 Task: Send an email with the signature Gerard Scott with the subject Update on a sick leave and the message I would like to request your input on the new employee benefits program. from softage.8@softage.net to softage.6@softage.net and softage.7@softage.net
Action: Mouse moved to (1248, 74)
Screenshot: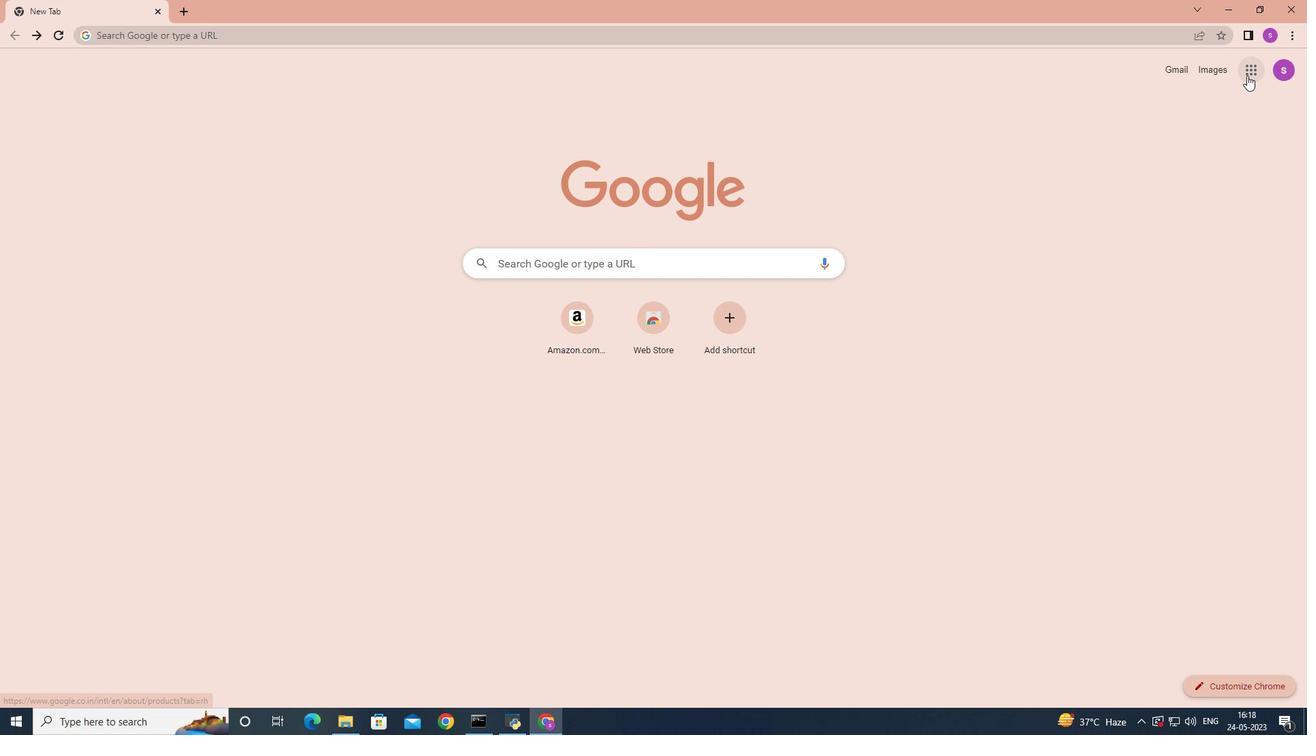 
Action: Mouse pressed left at (1248, 74)
Screenshot: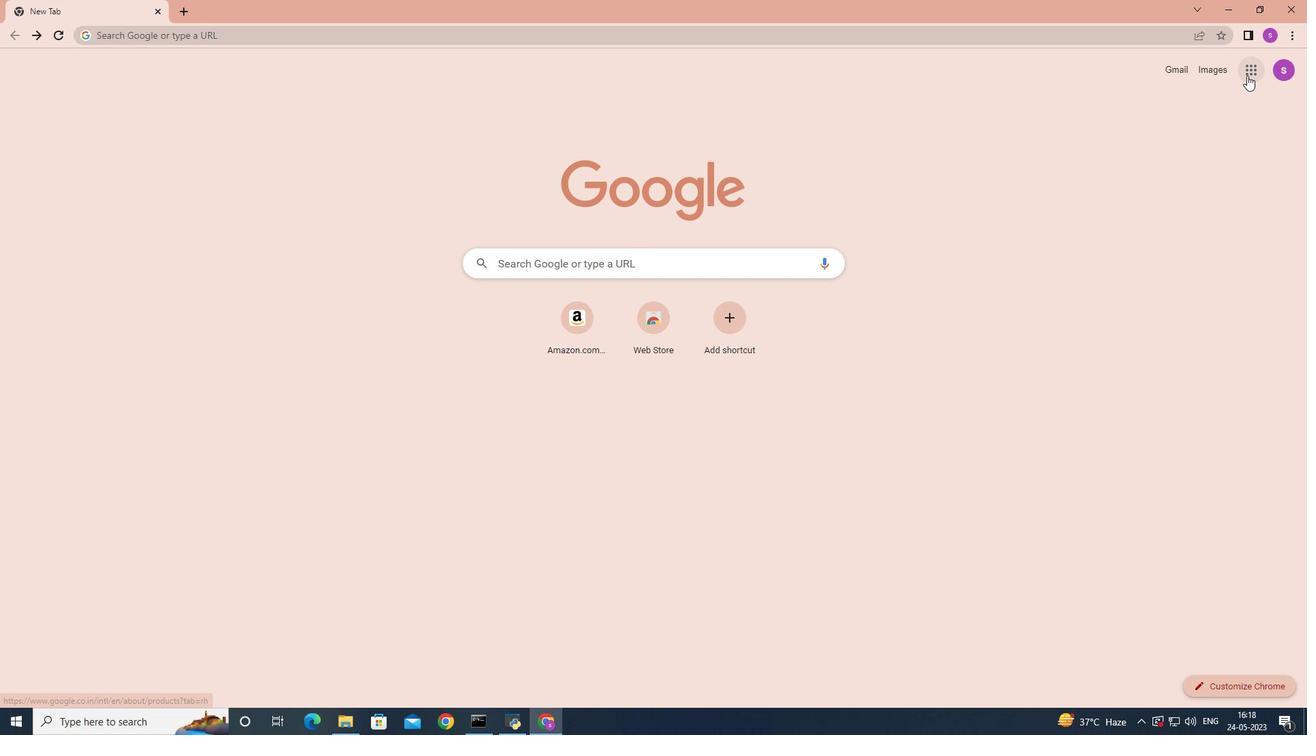 
Action: Mouse moved to (1180, 132)
Screenshot: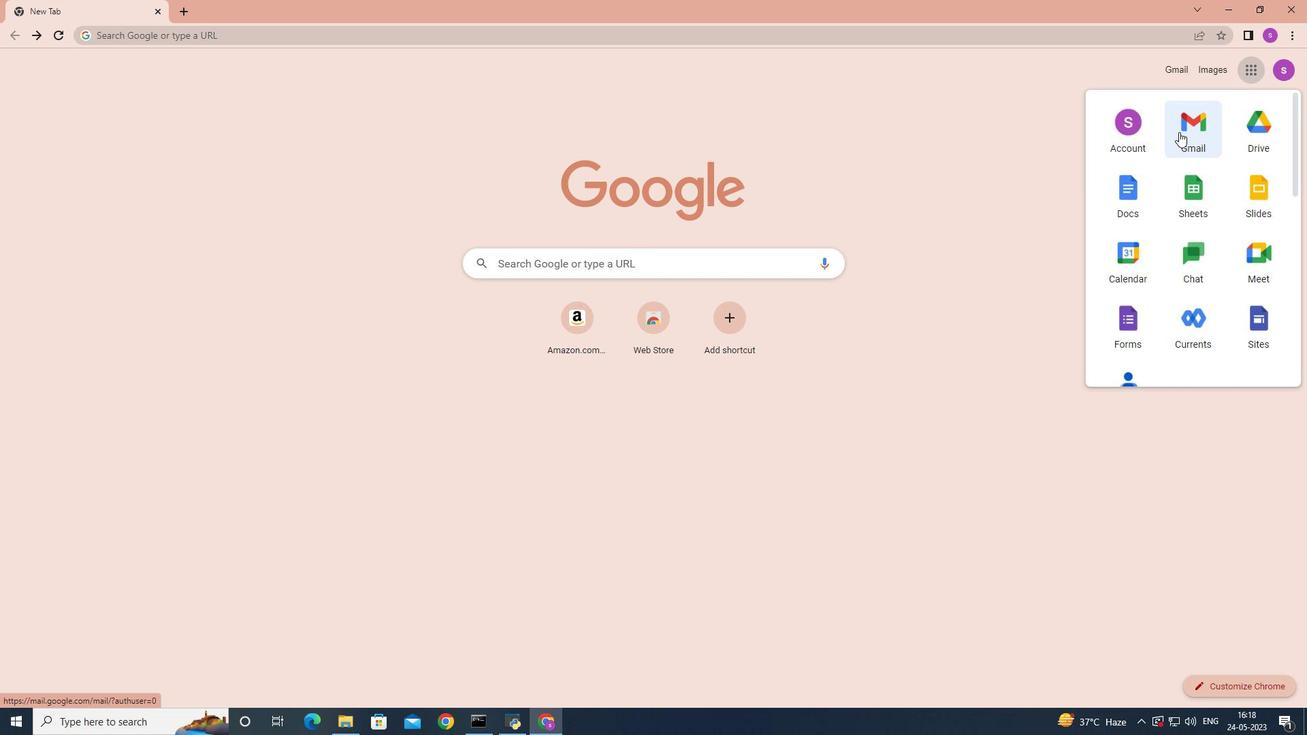 
Action: Mouse pressed left at (1180, 132)
Screenshot: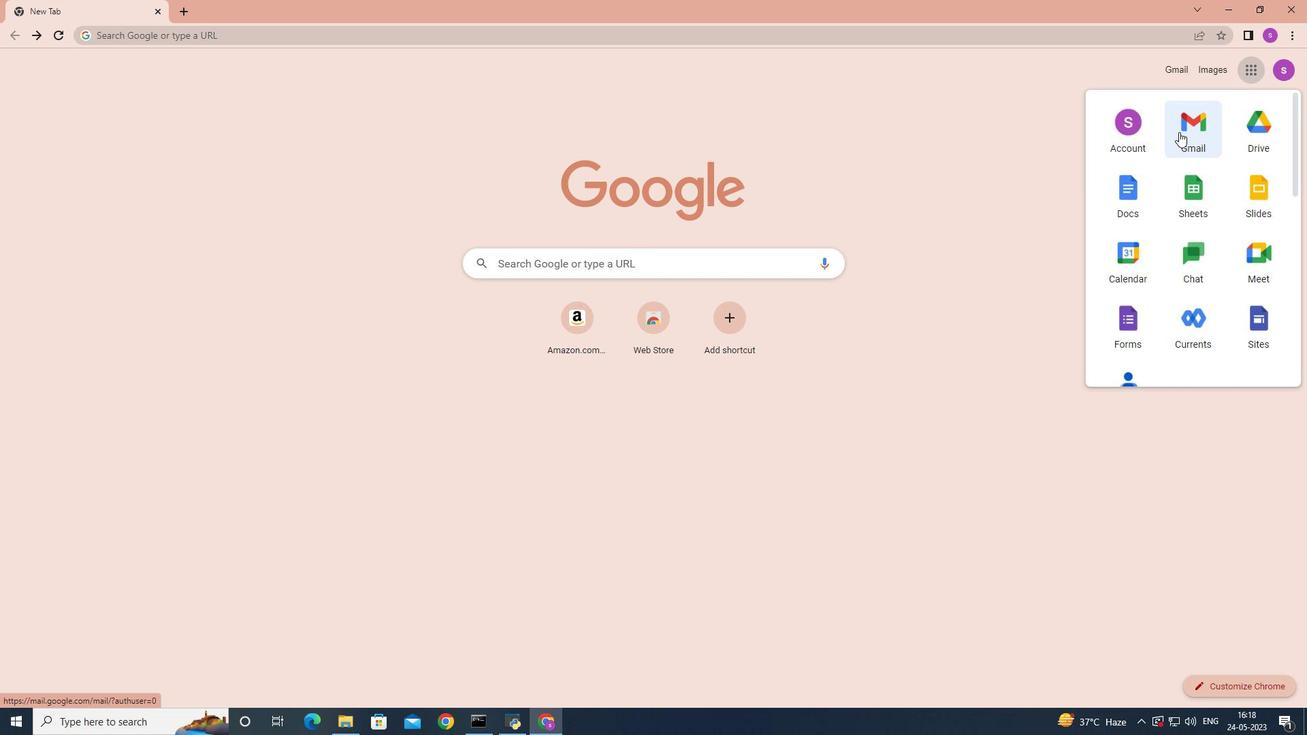 
Action: Mouse moved to (1155, 72)
Screenshot: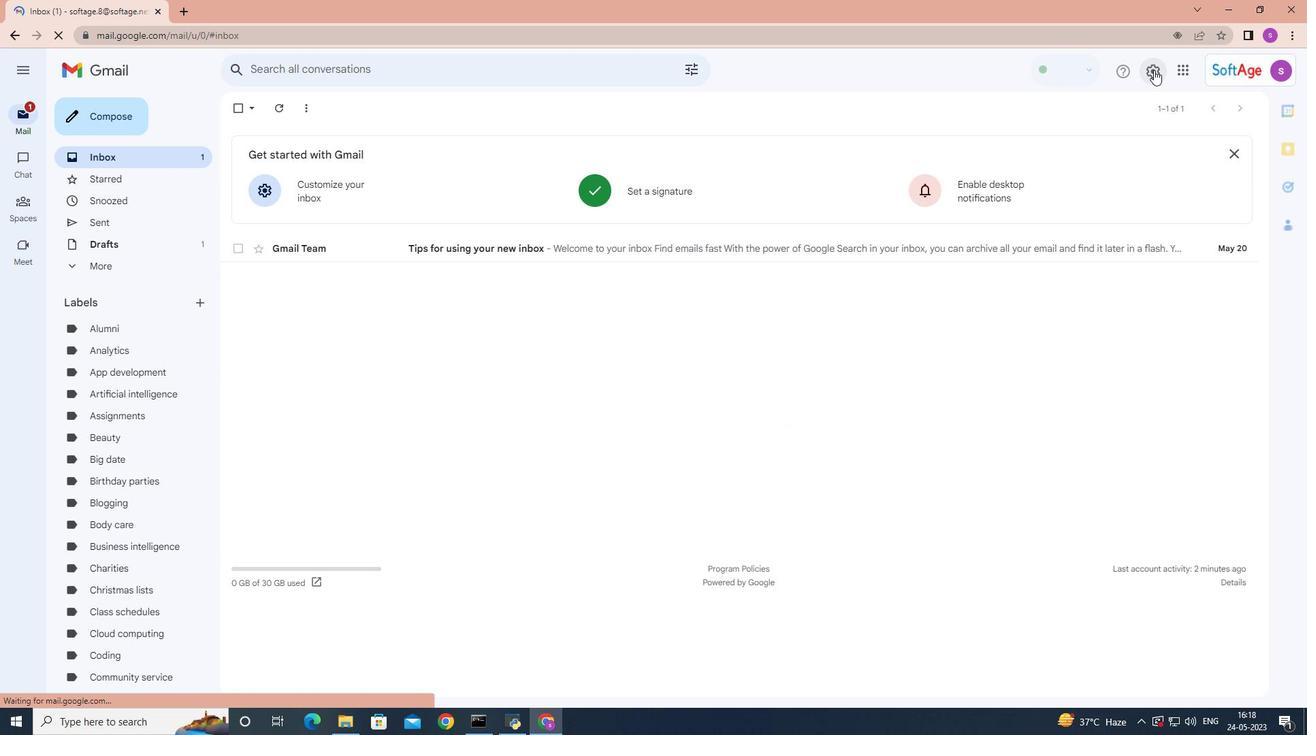 
Action: Mouse pressed left at (1155, 72)
Screenshot: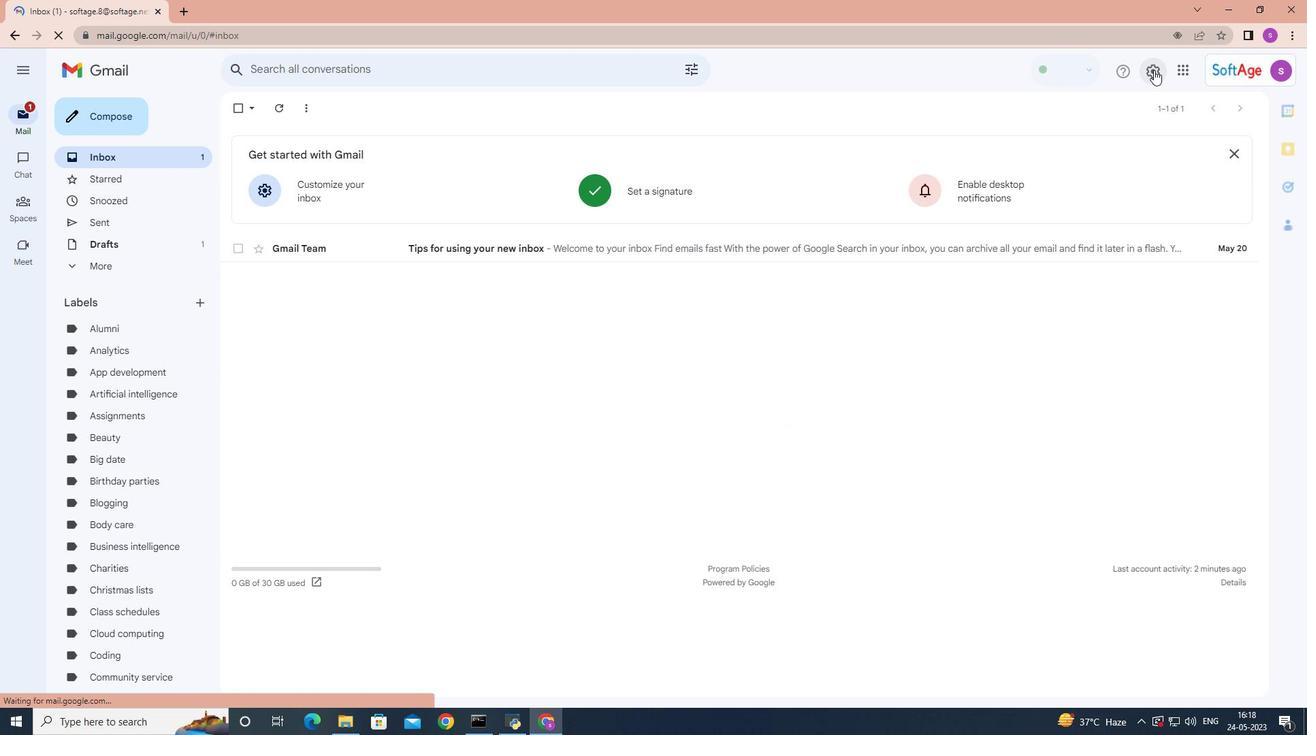 
Action: Mouse moved to (1169, 137)
Screenshot: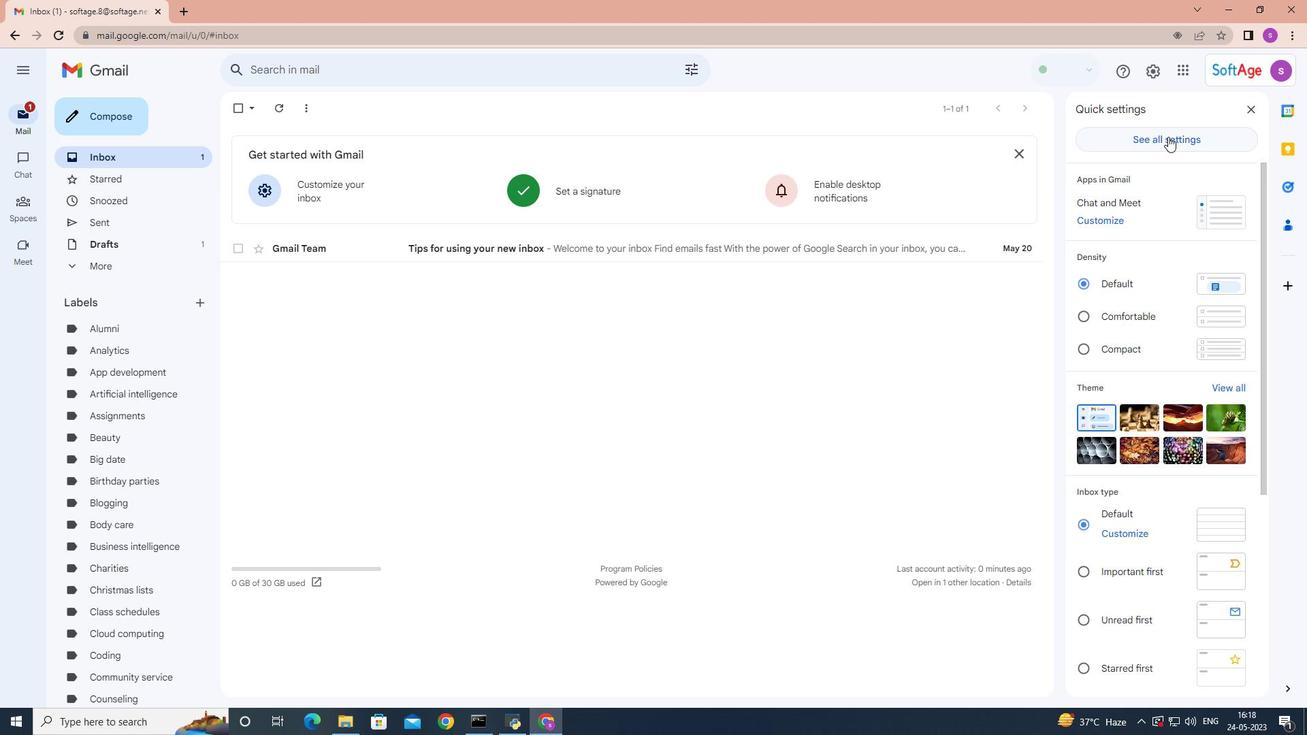 
Action: Mouse pressed left at (1169, 137)
Screenshot: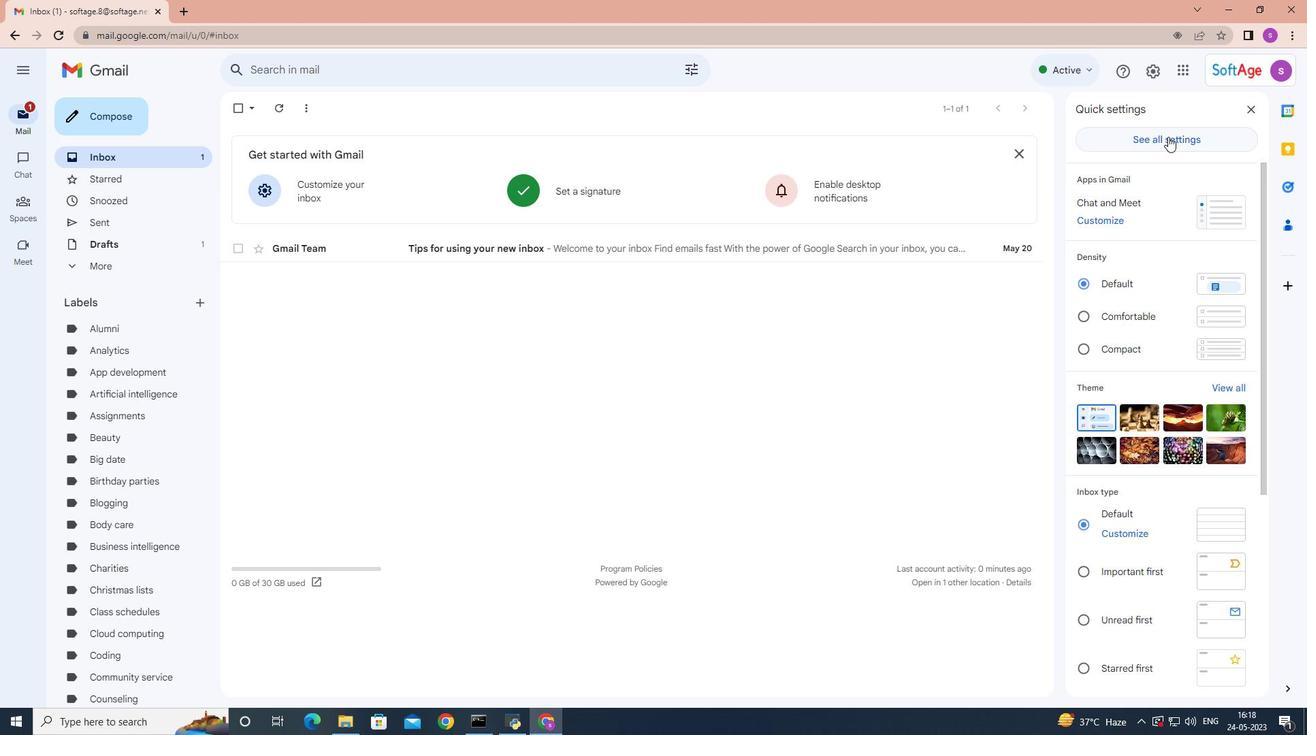 
Action: Mouse moved to (889, 258)
Screenshot: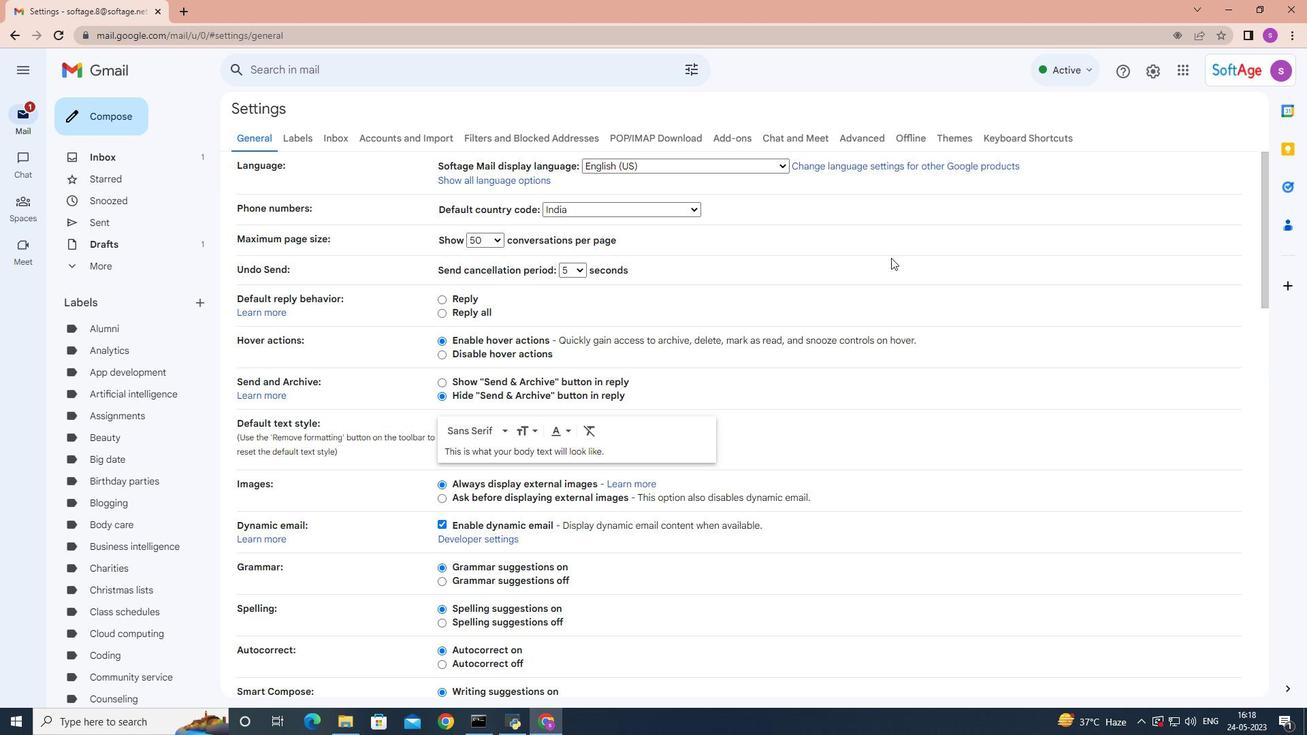 
Action: Mouse scrolled (889, 257) with delta (0, 0)
Screenshot: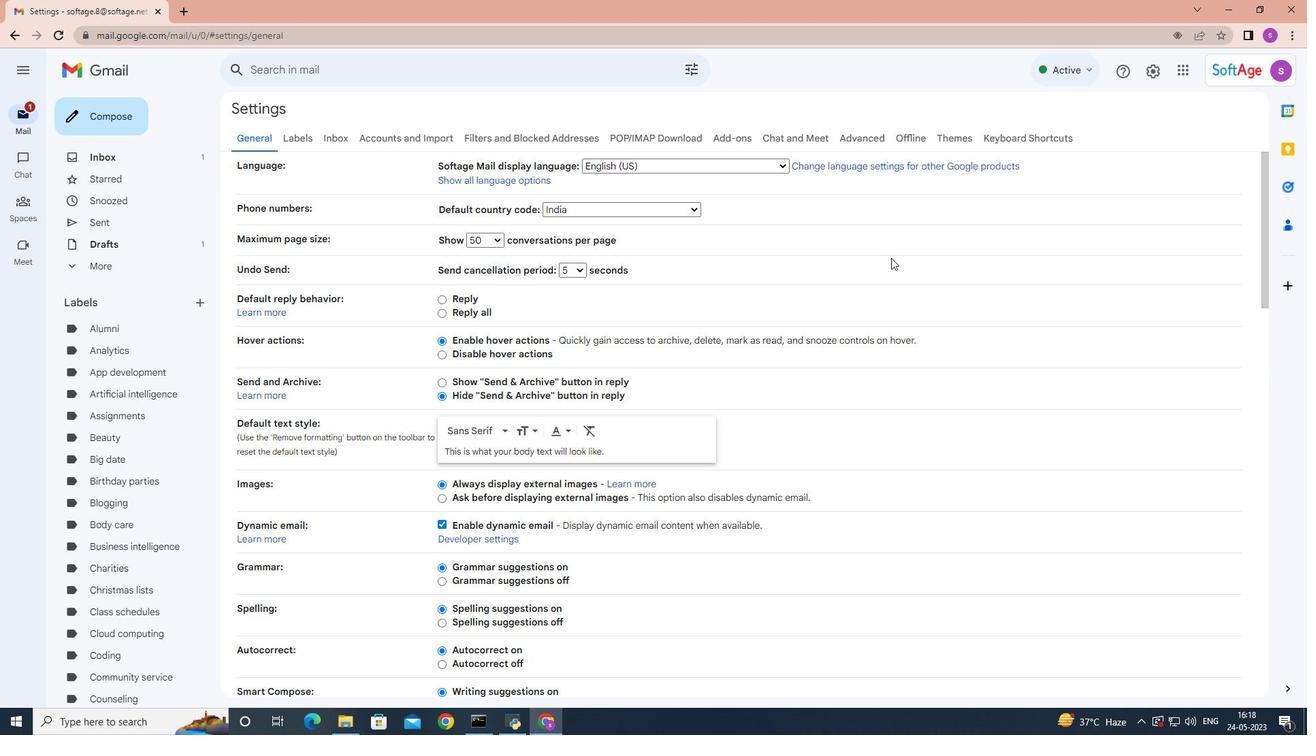 
Action: Mouse moved to (889, 258)
Screenshot: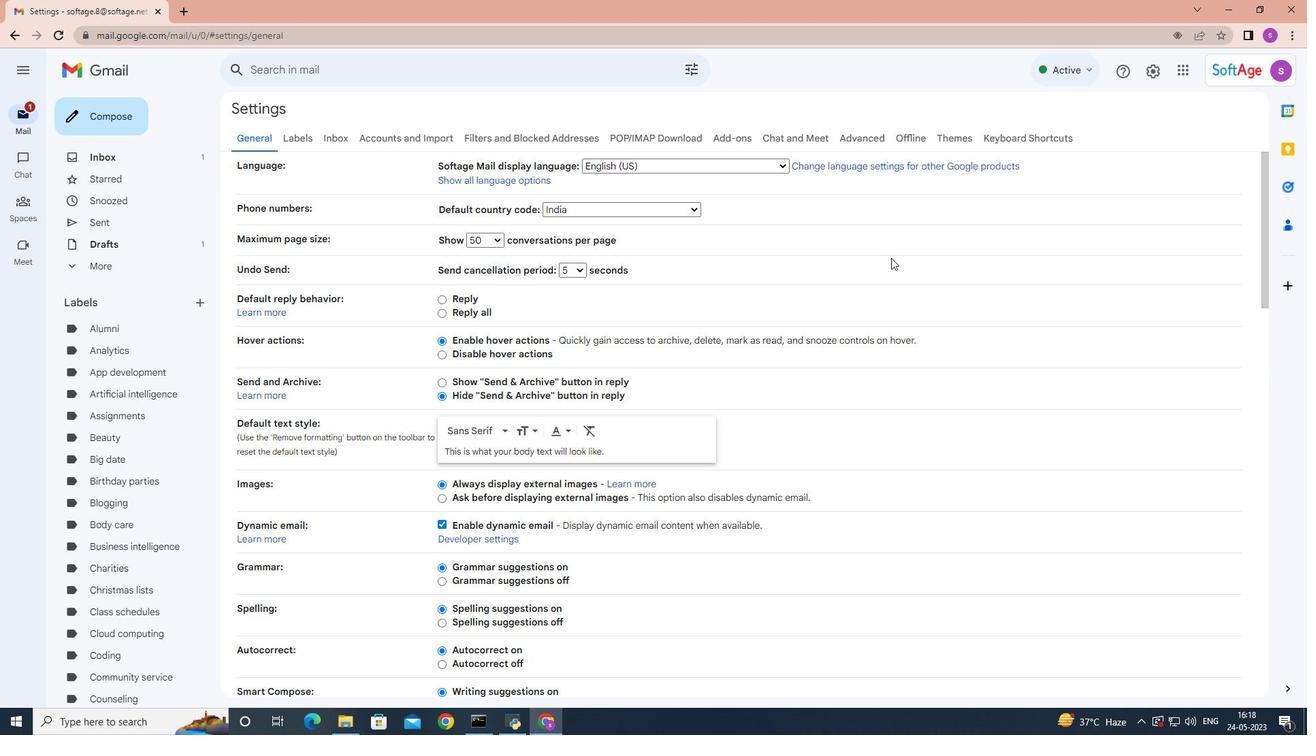 
Action: Mouse scrolled (889, 258) with delta (0, 0)
Screenshot: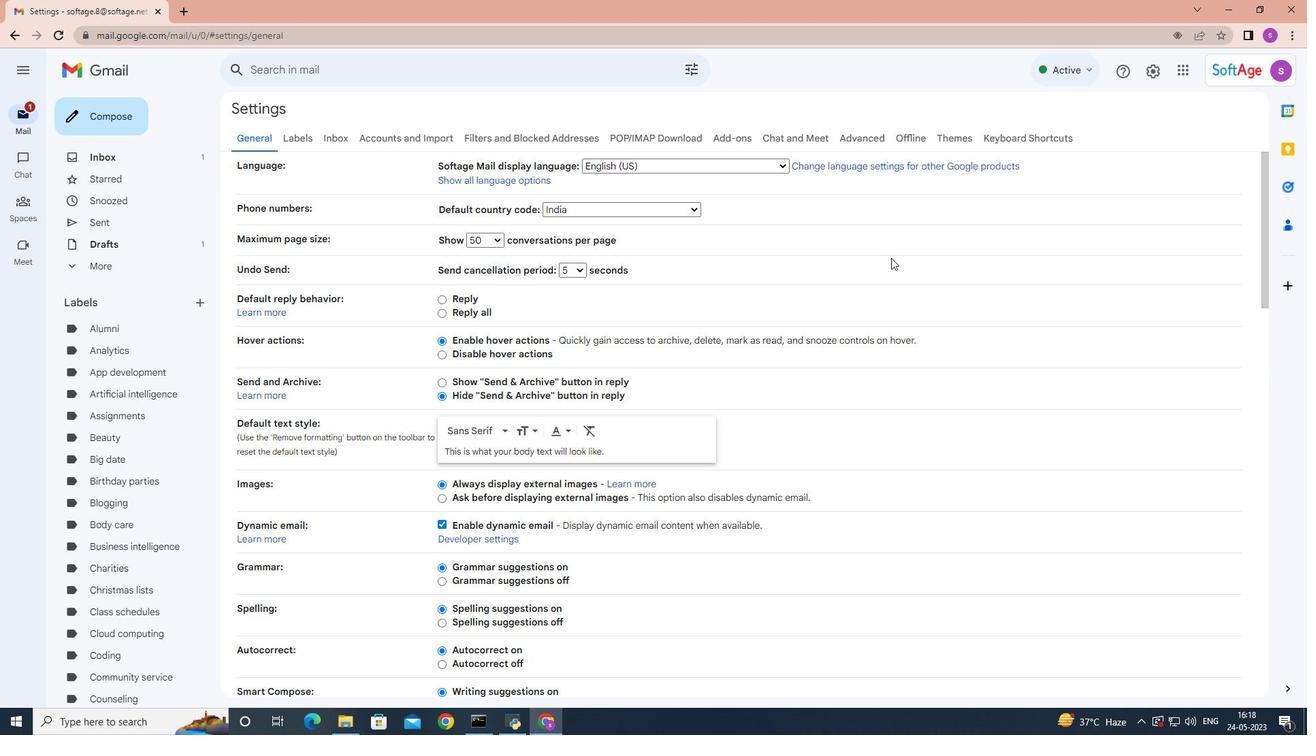 
Action: Mouse scrolled (889, 258) with delta (0, 0)
Screenshot: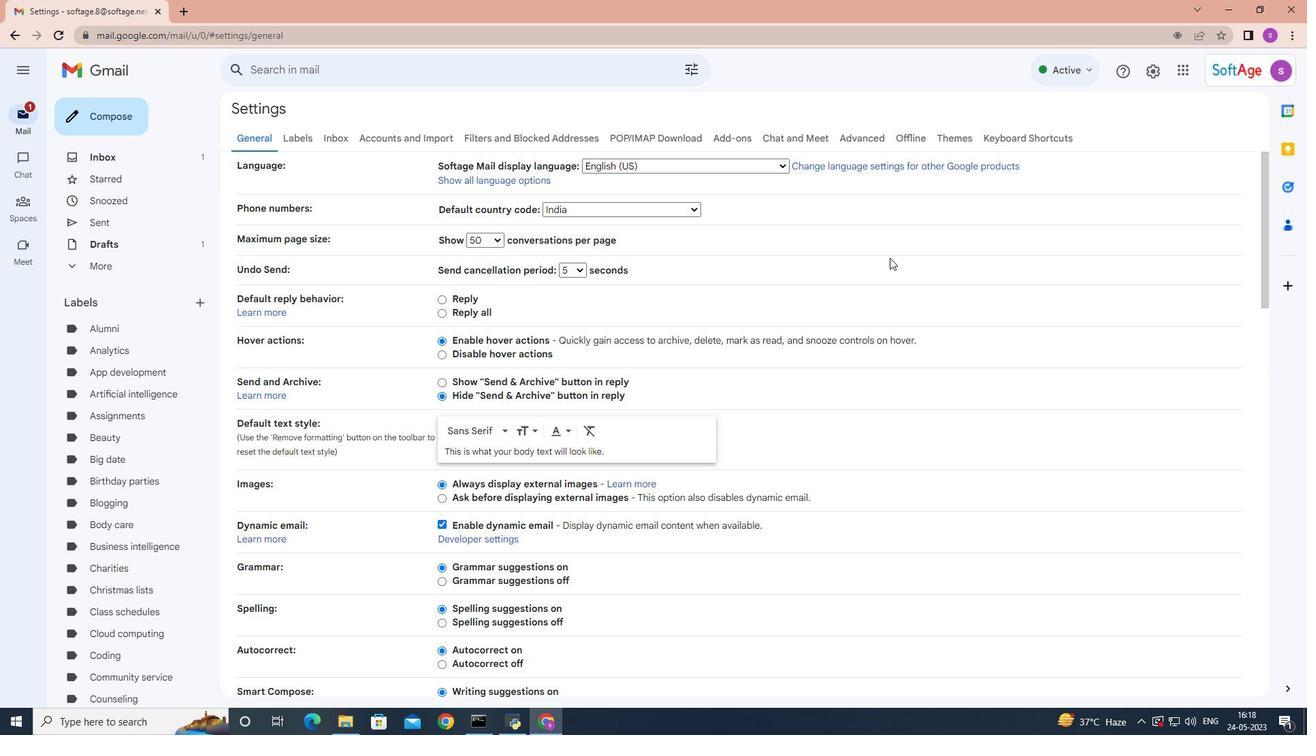 
Action: Mouse scrolled (889, 258) with delta (0, 0)
Screenshot: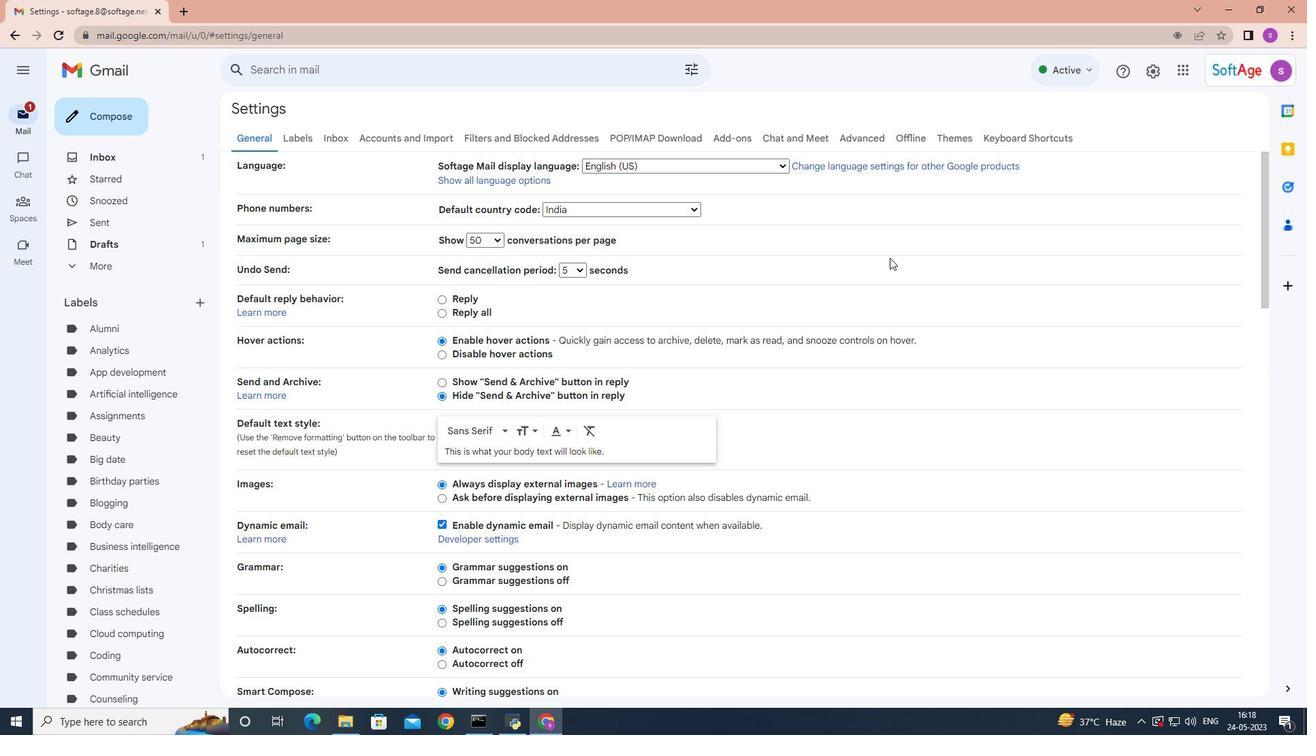 
Action: Mouse scrolled (889, 258) with delta (0, 0)
Screenshot: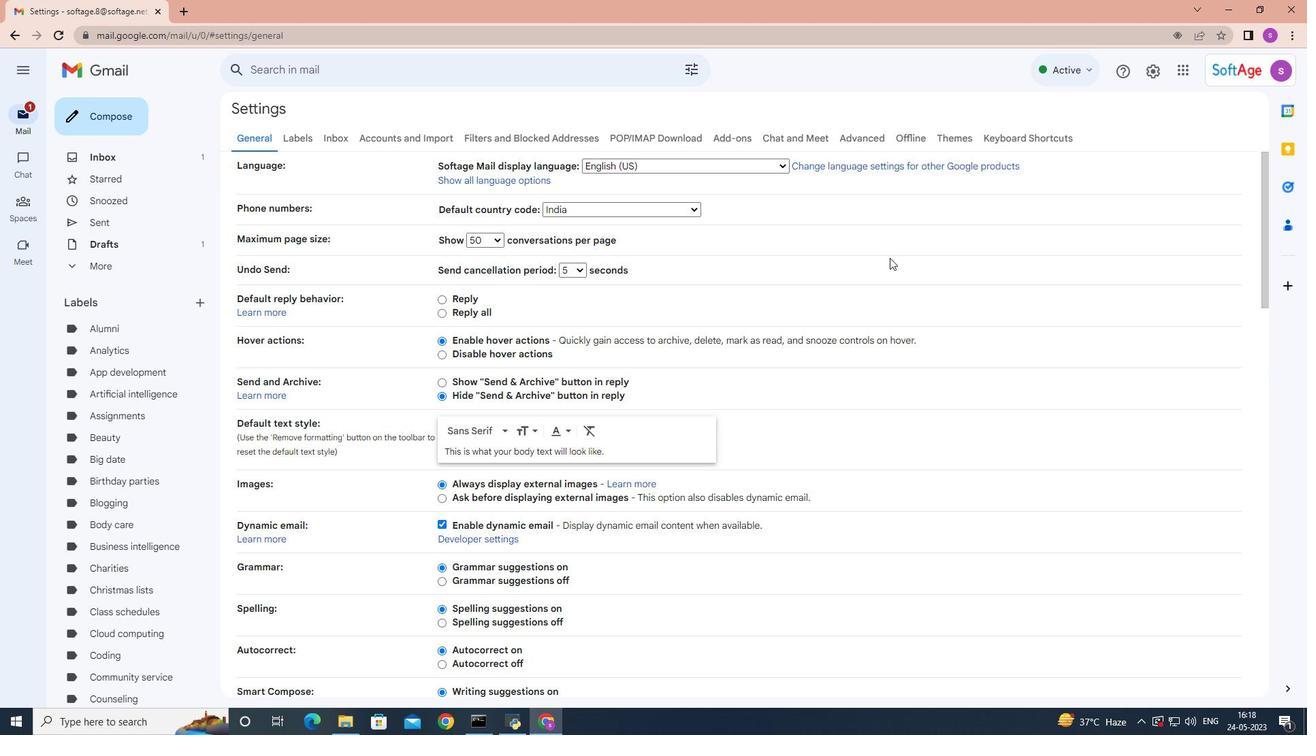 
Action: Mouse moved to (877, 259)
Screenshot: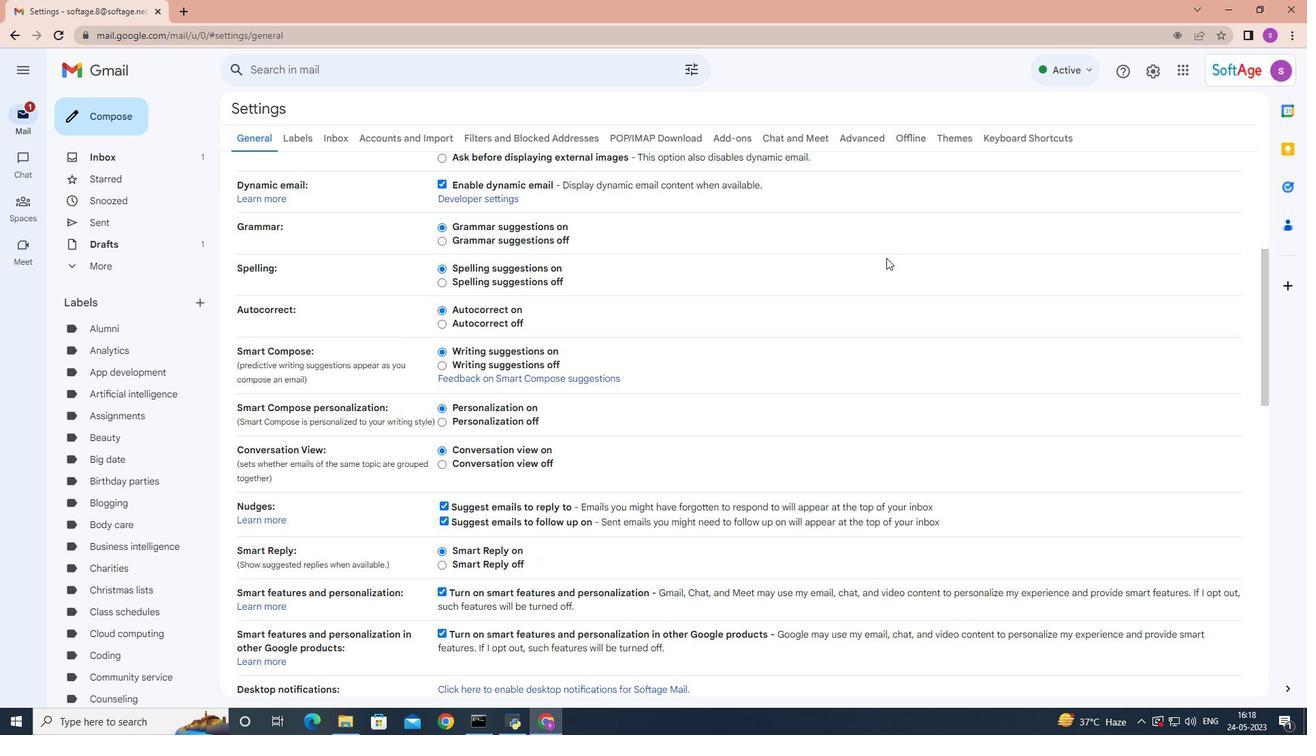
Action: Mouse scrolled (877, 258) with delta (0, 0)
Screenshot: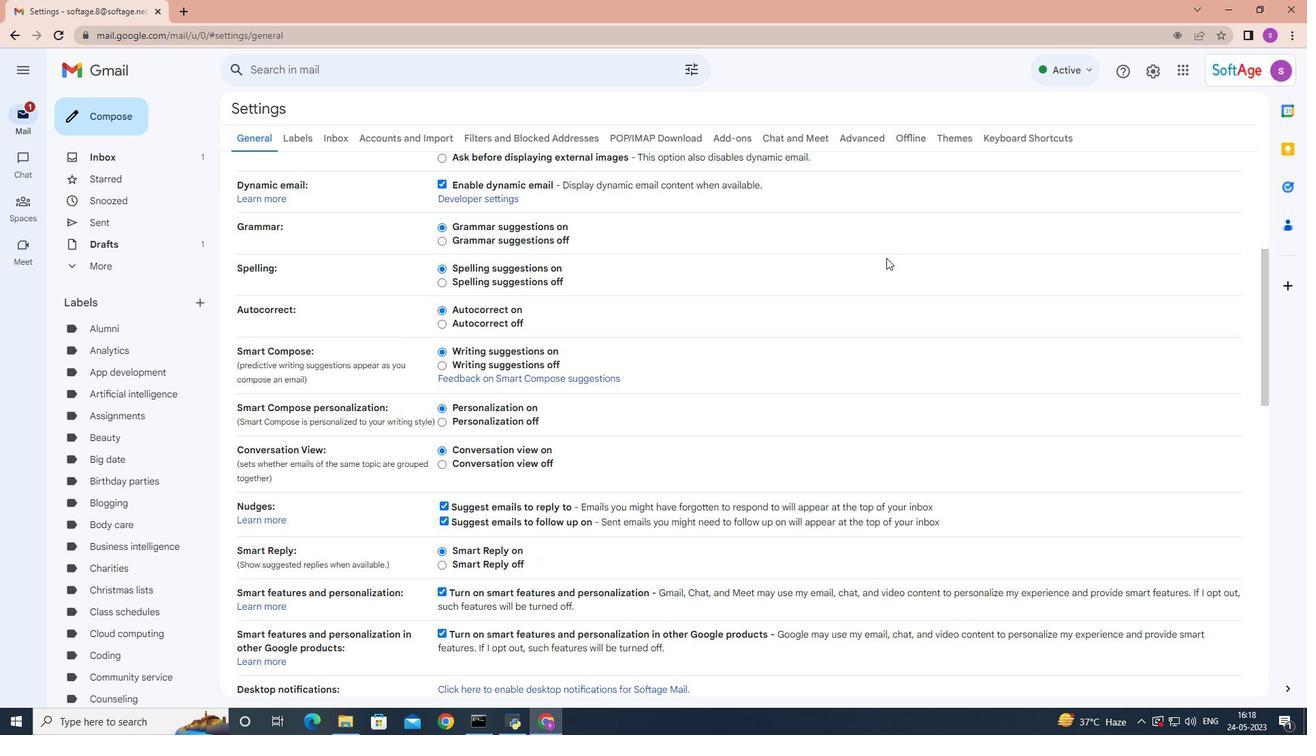 
Action: Mouse moved to (870, 260)
Screenshot: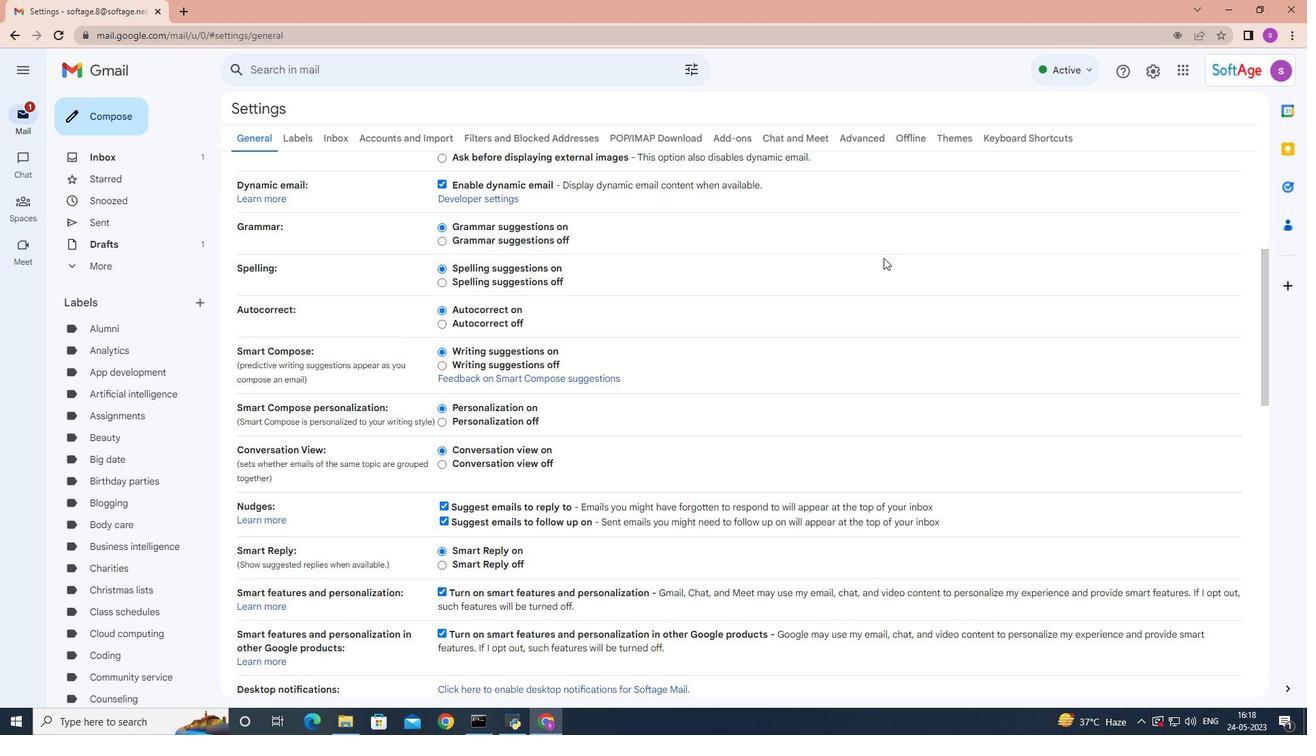 
Action: Mouse scrolled (870, 259) with delta (0, 0)
Screenshot: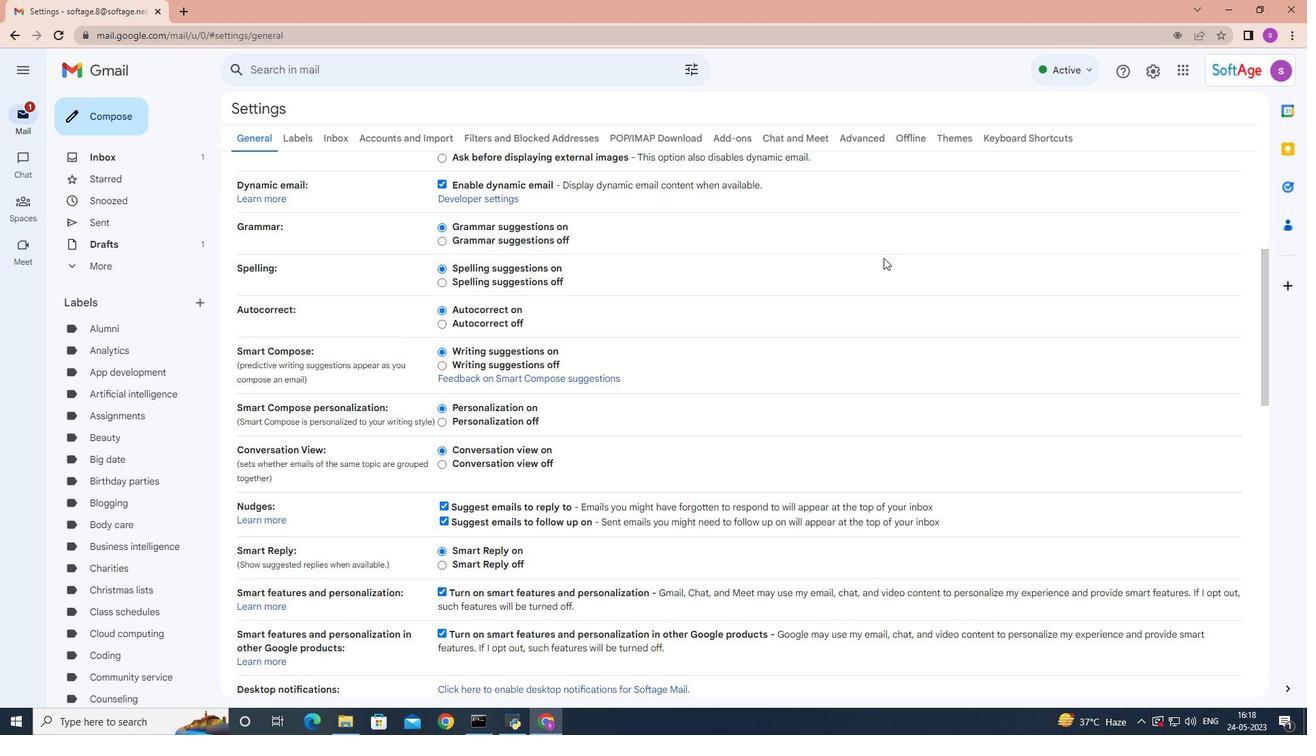 
Action: Mouse moved to (856, 260)
Screenshot: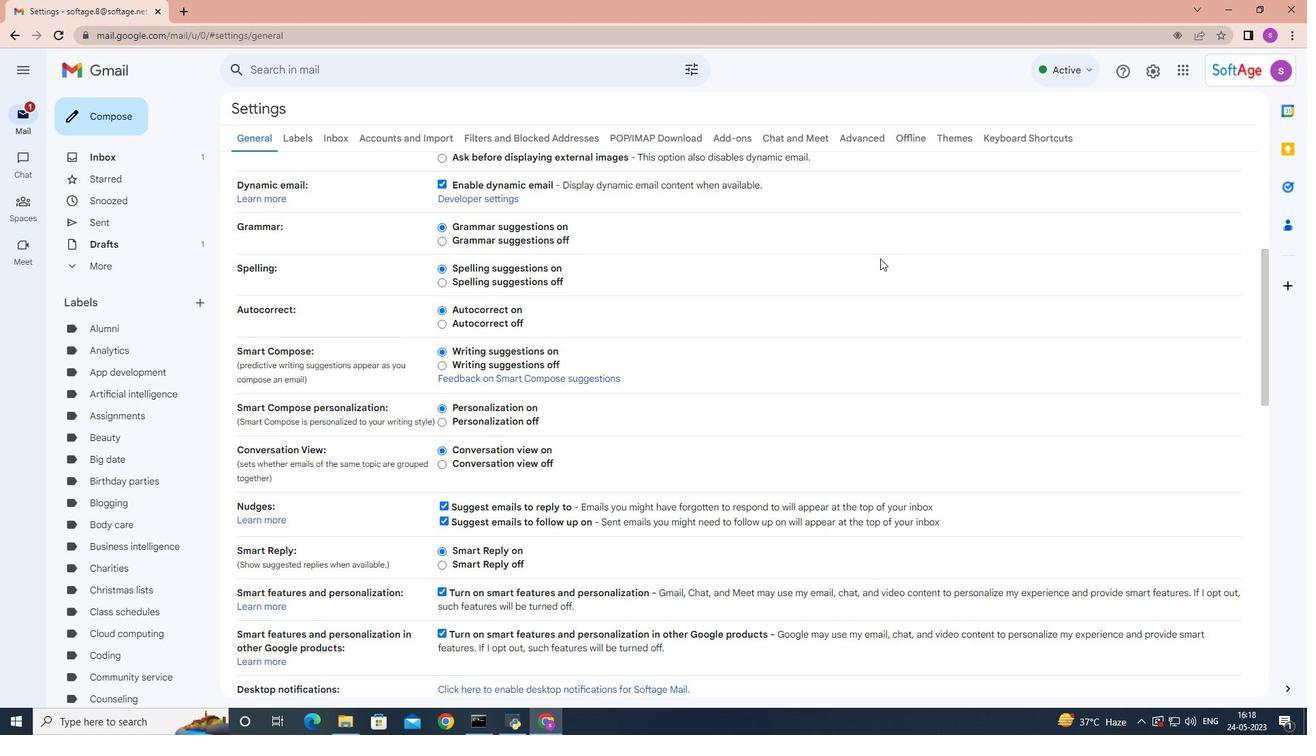 
Action: Mouse scrolled (856, 260) with delta (0, 0)
Screenshot: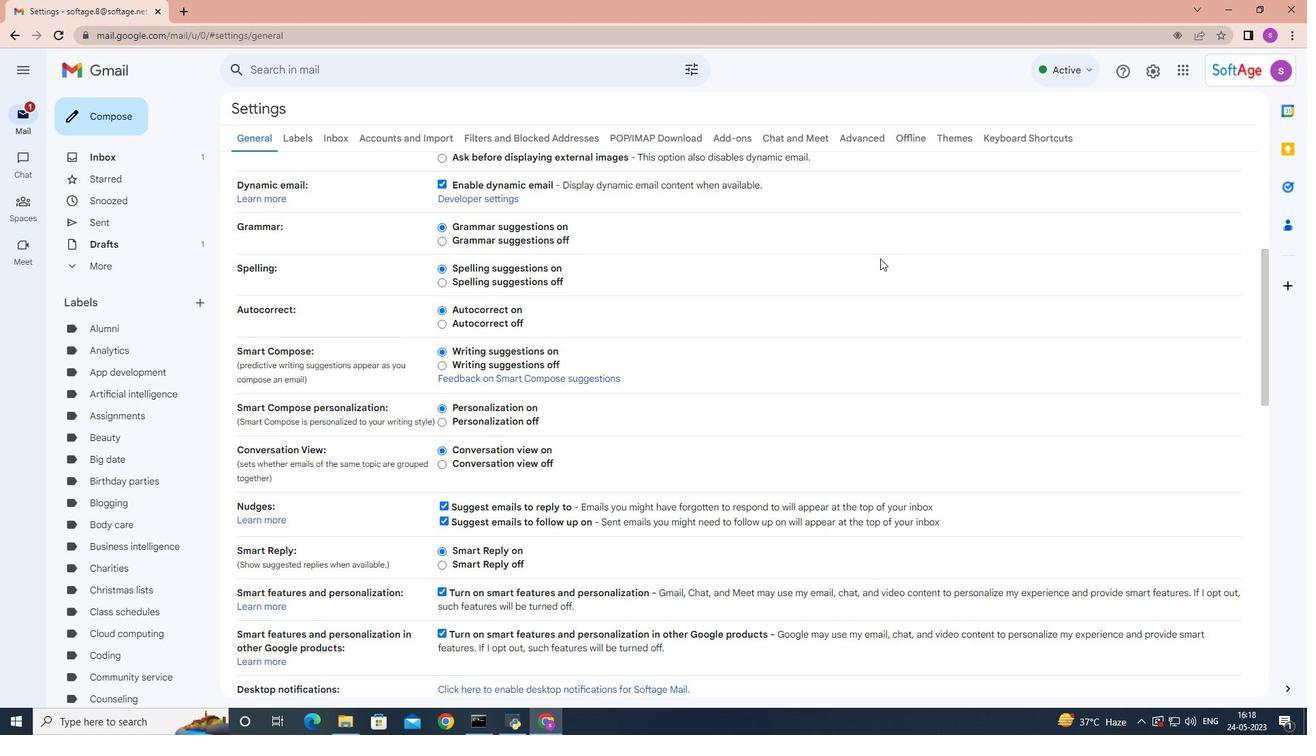 
Action: Mouse moved to (840, 257)
Screenshot: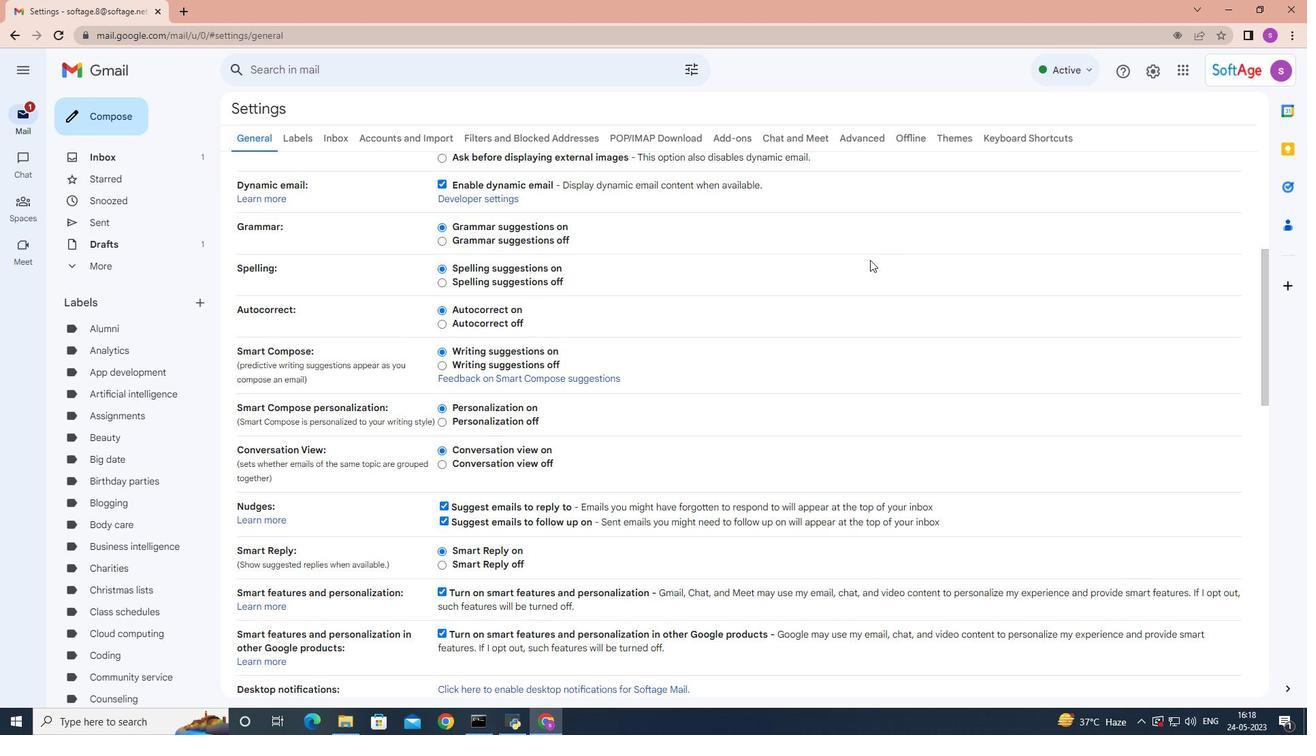 
Action: Mouse scrolled (840, 256) with delta (0, 0)
Screenshot: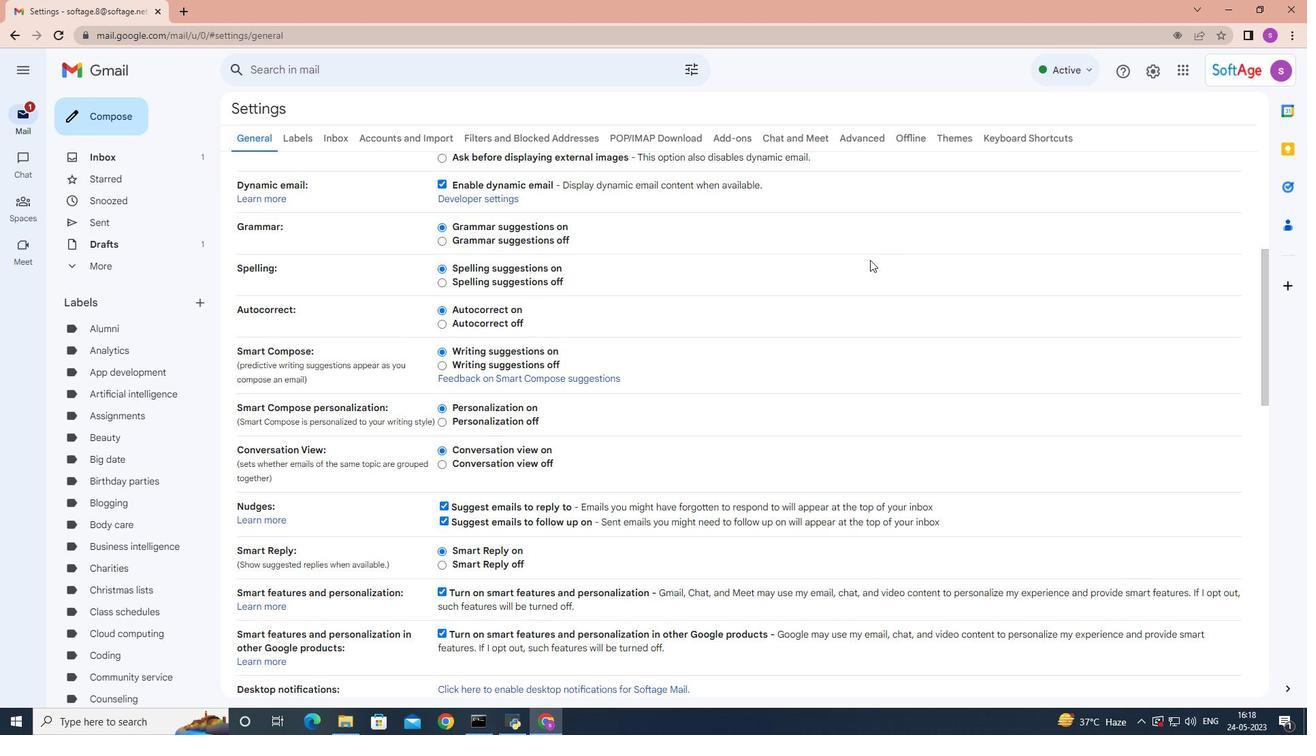 
Action: Mouse moved to (836, 256)
Screenshot: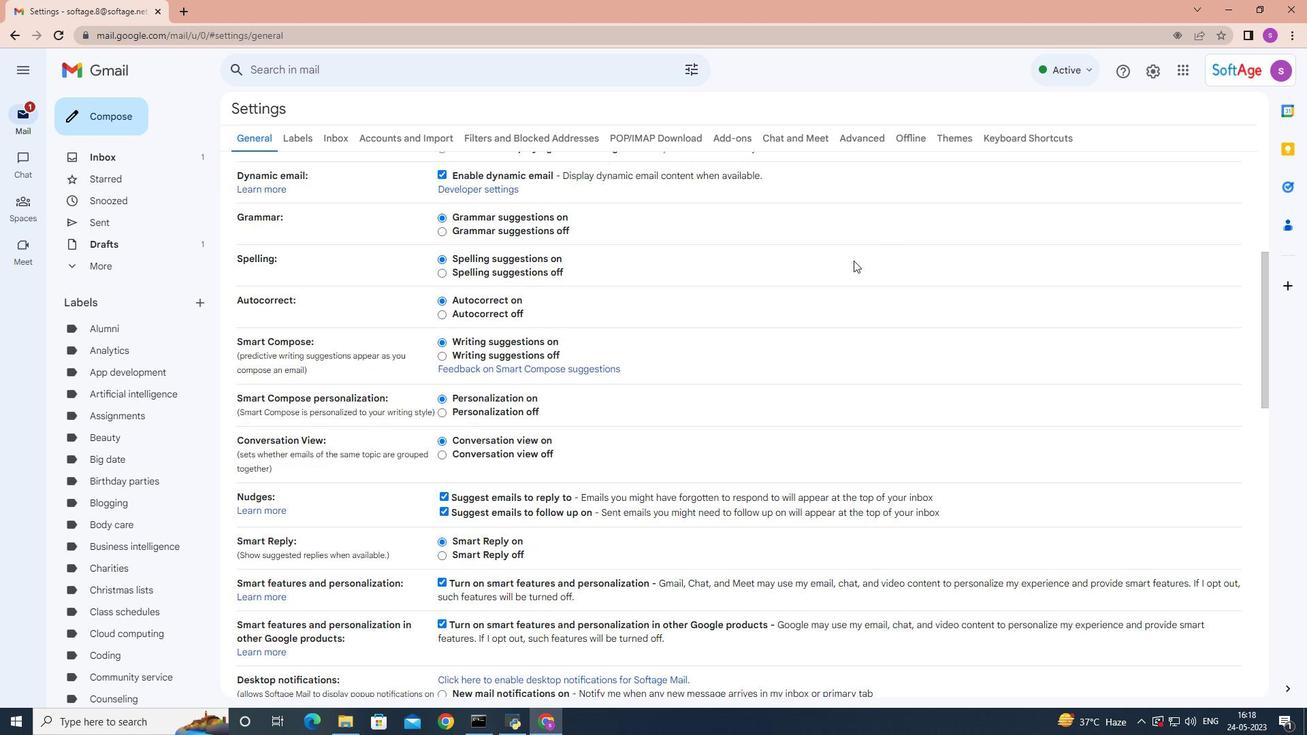 
Action: Mouse scrolled (836, 256) with delta (0, 0)
Screenshot: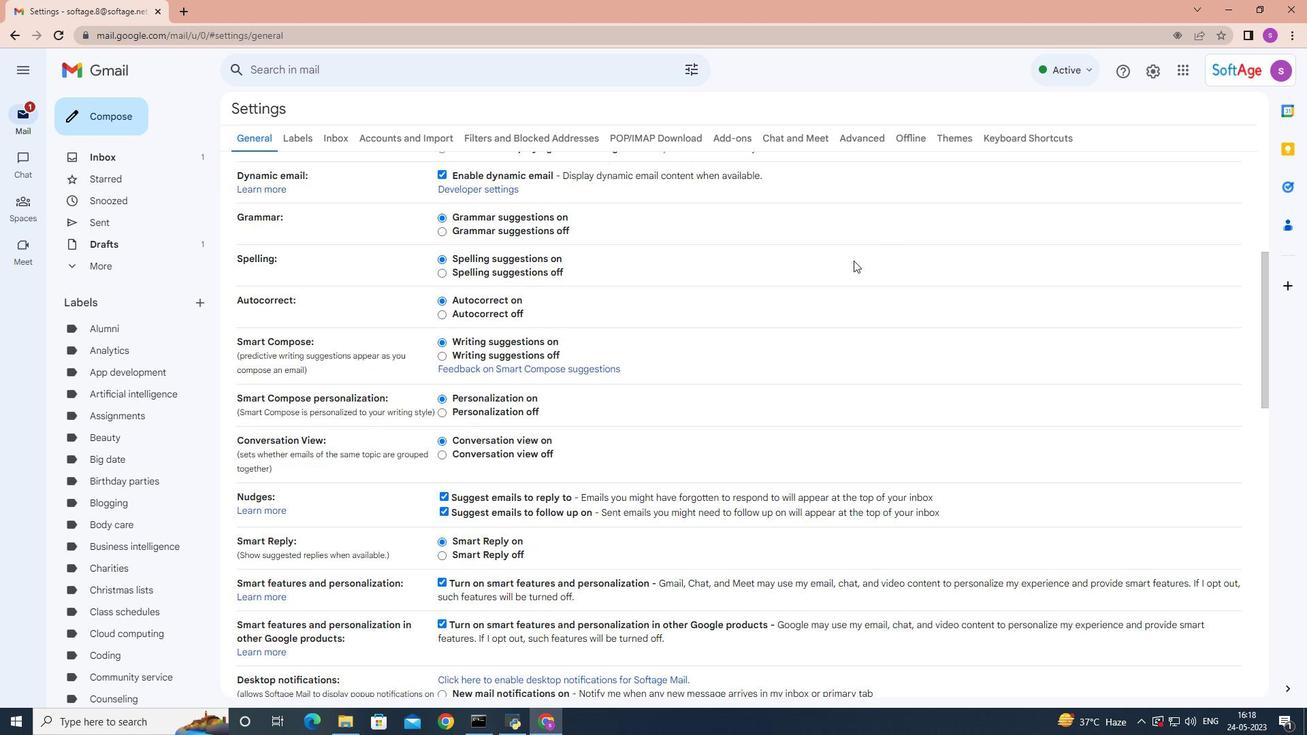 
Action: Mouse moved to (820, 251)
Screenshot: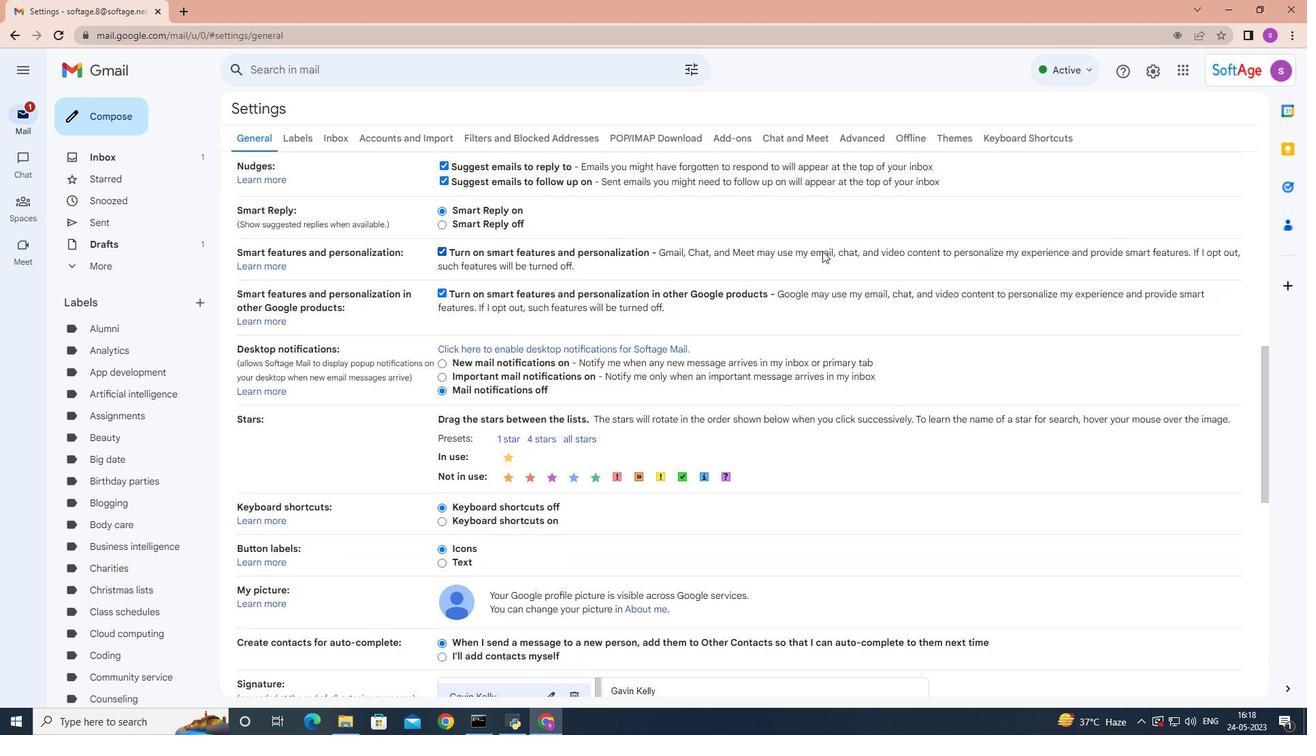 
Action: Mouse scrolled (820, 250) with delta (0, 0)
Screenshot: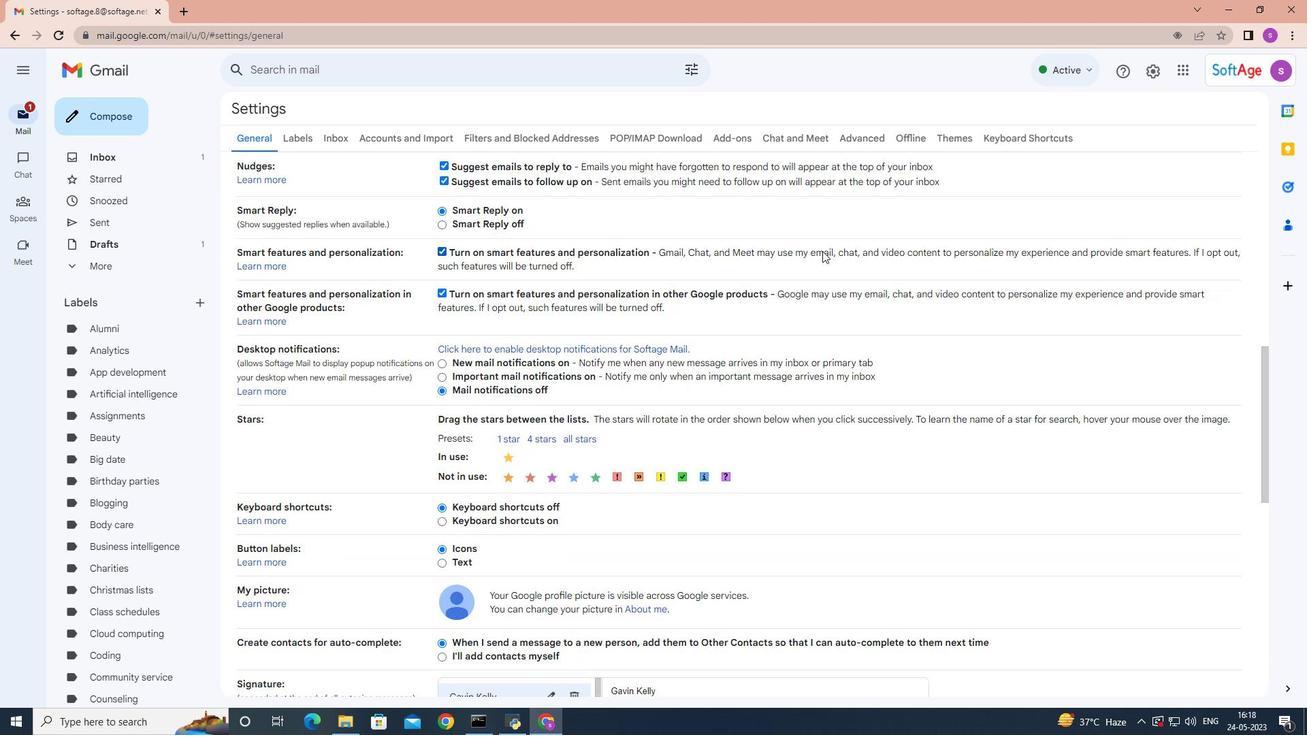 
Action: Mouse moved to (820, 251)
Screenshot: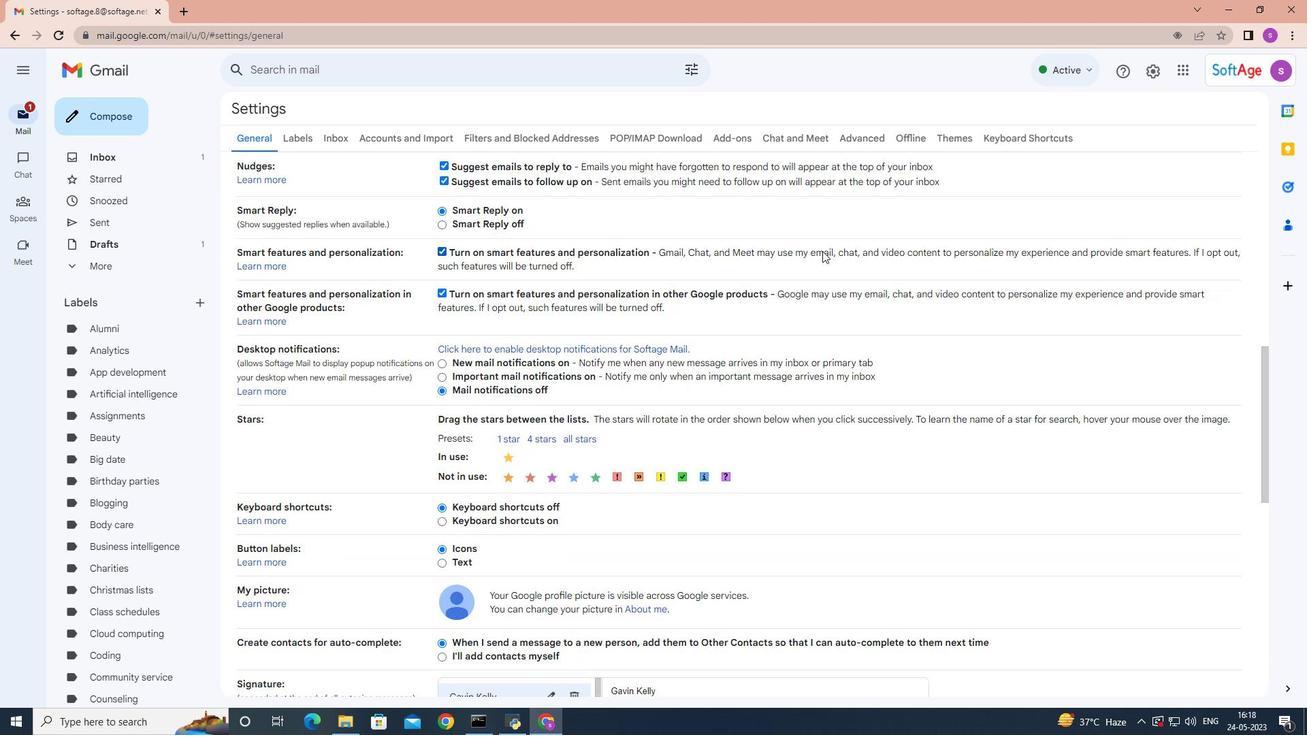 
Action: Mouse scrolled (820, 250) with delta (0, 0)
Screenshot: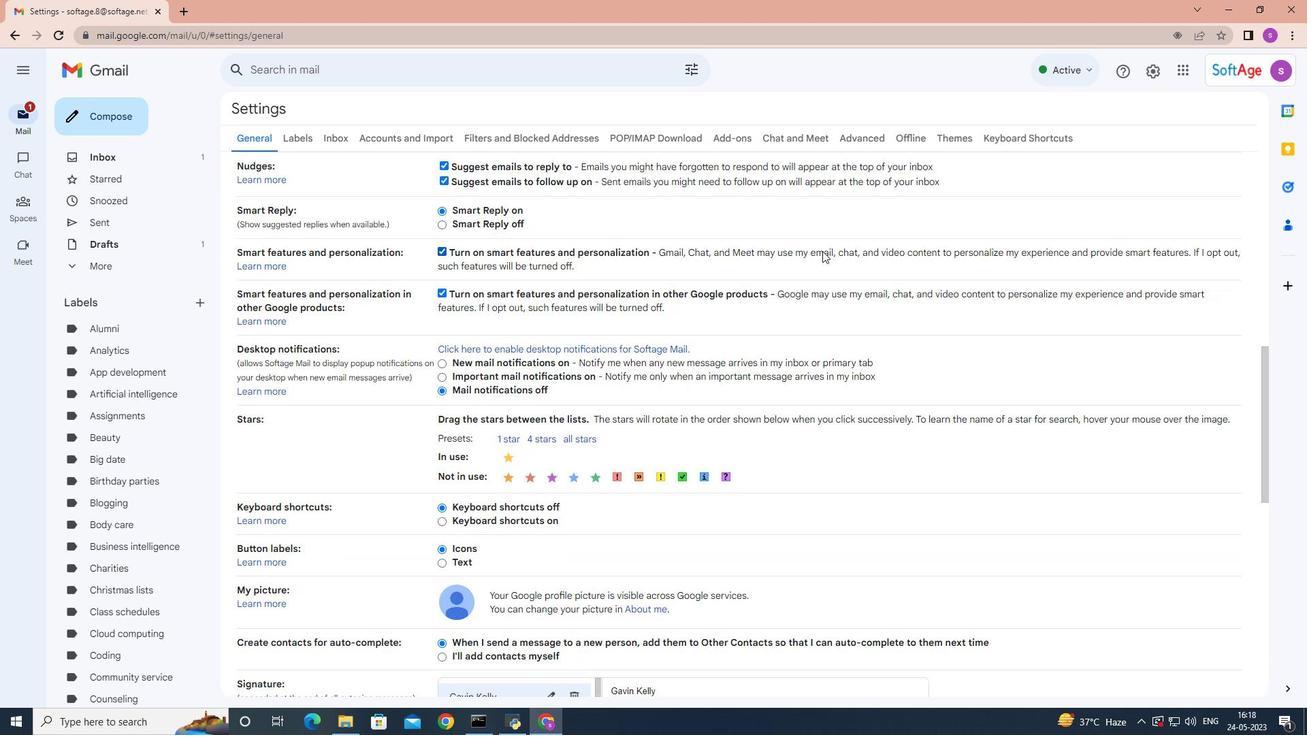 
Action: Mouse scrolled (820, 250) with delta (0, 0)
Screenshot: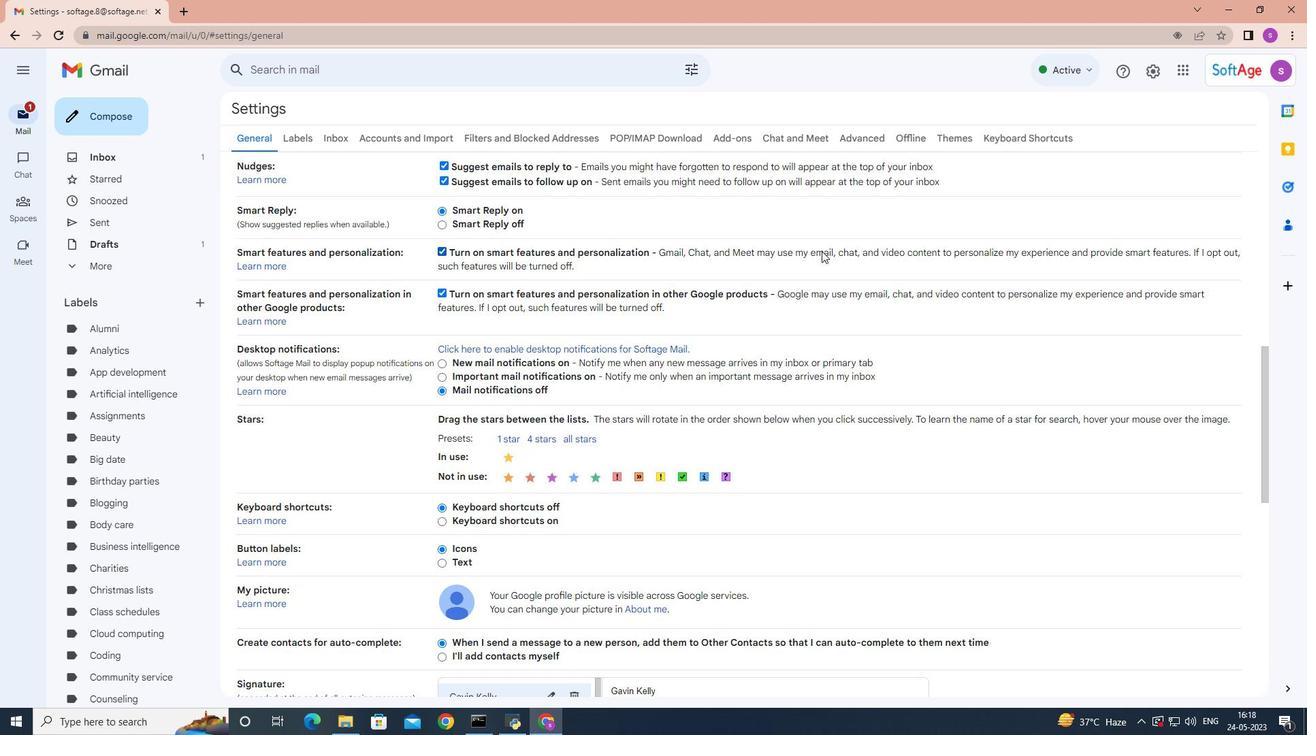 
Action: Mouse moved to (785, 311)
Screenshot: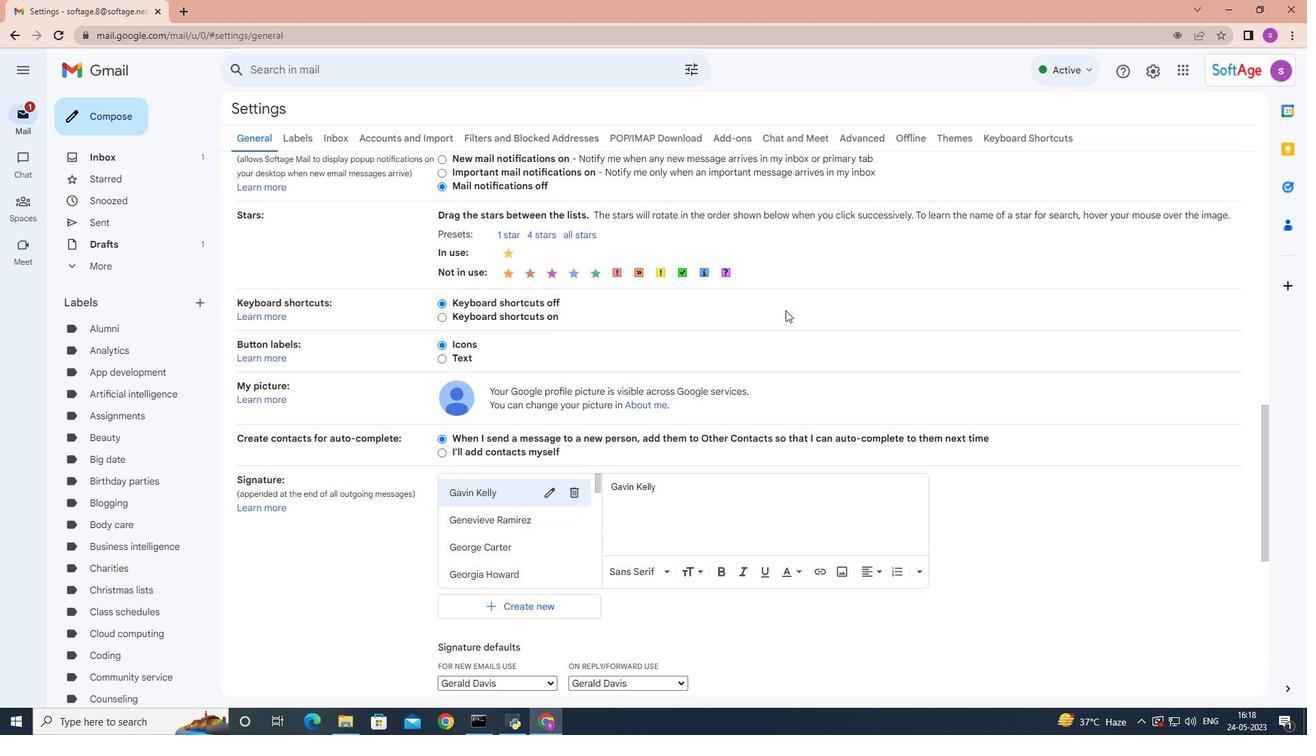 
Action: Mouse scrolled (785, 311) with delta (0, 0)
Screenshot: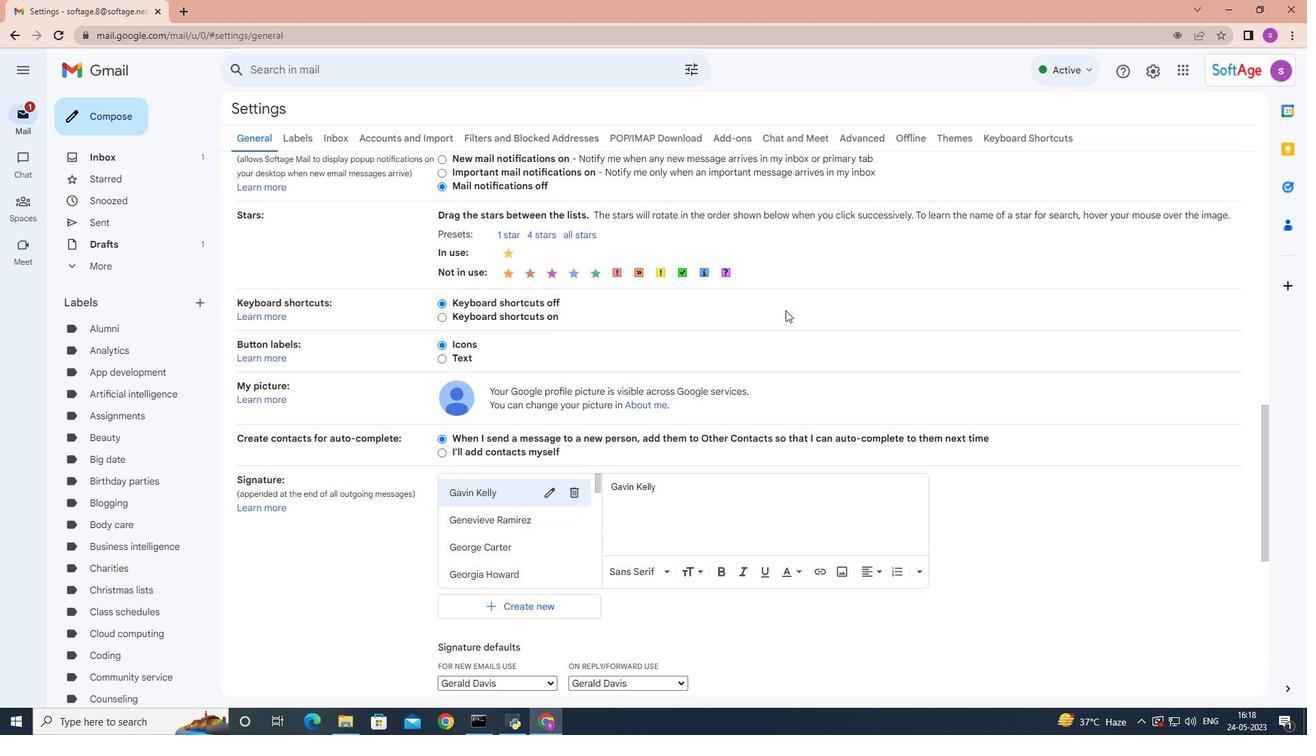 
Action: Mouse moved to (785, 310)
Screenshot: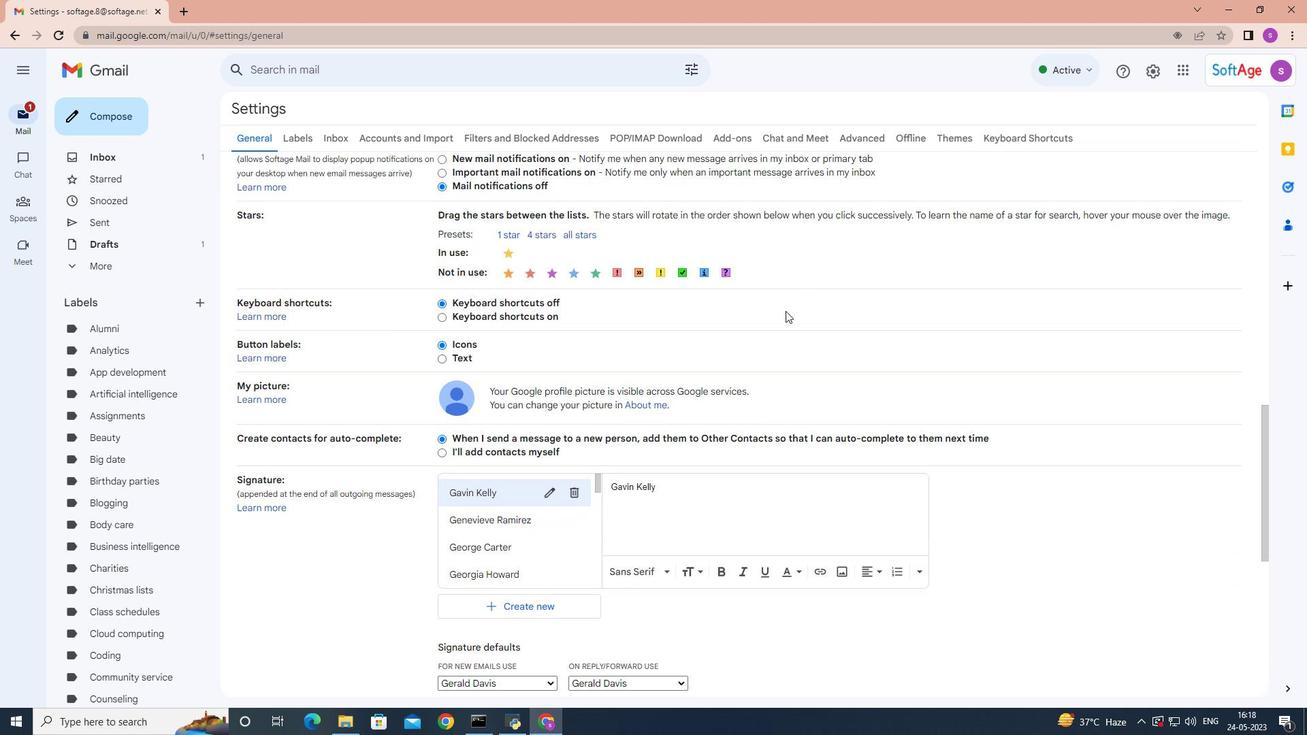 
Action: Mouse scrolled (785, 309) with delta (0, 0)
Screenshot: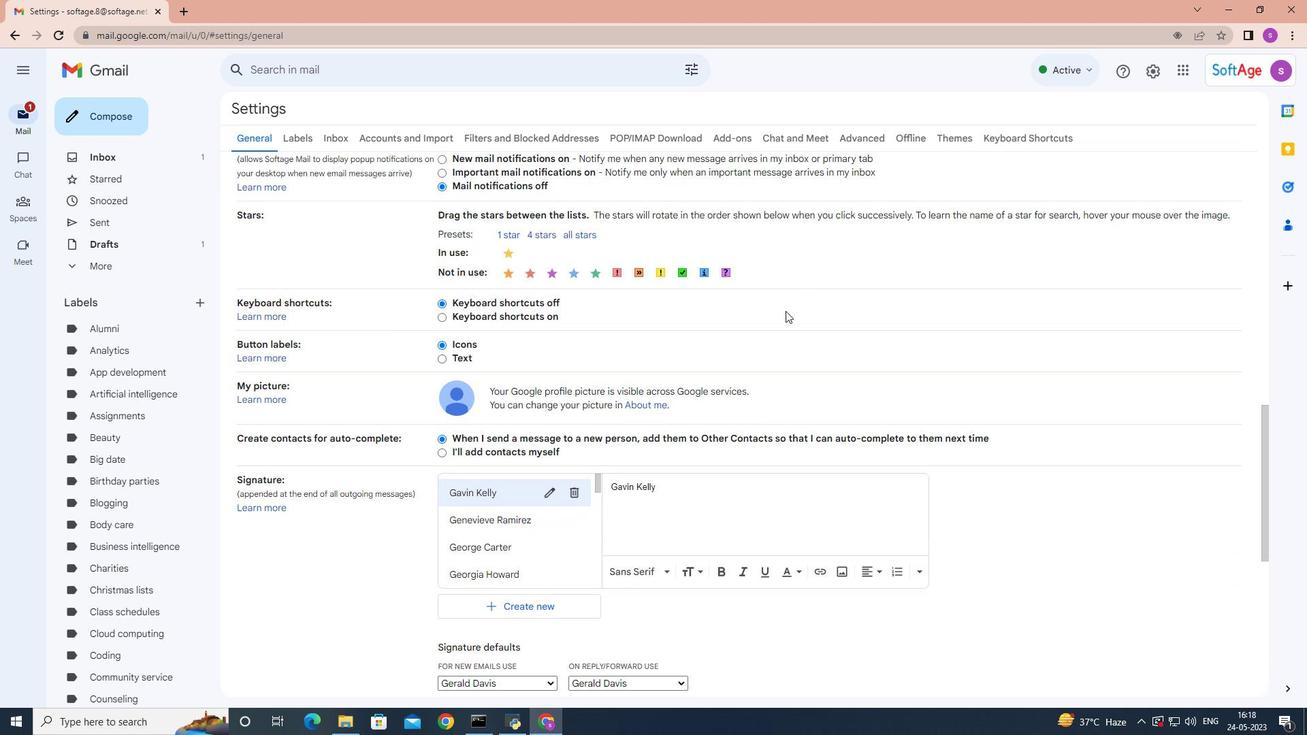
Action: Mouse moved to (578, 461)
Screenshot: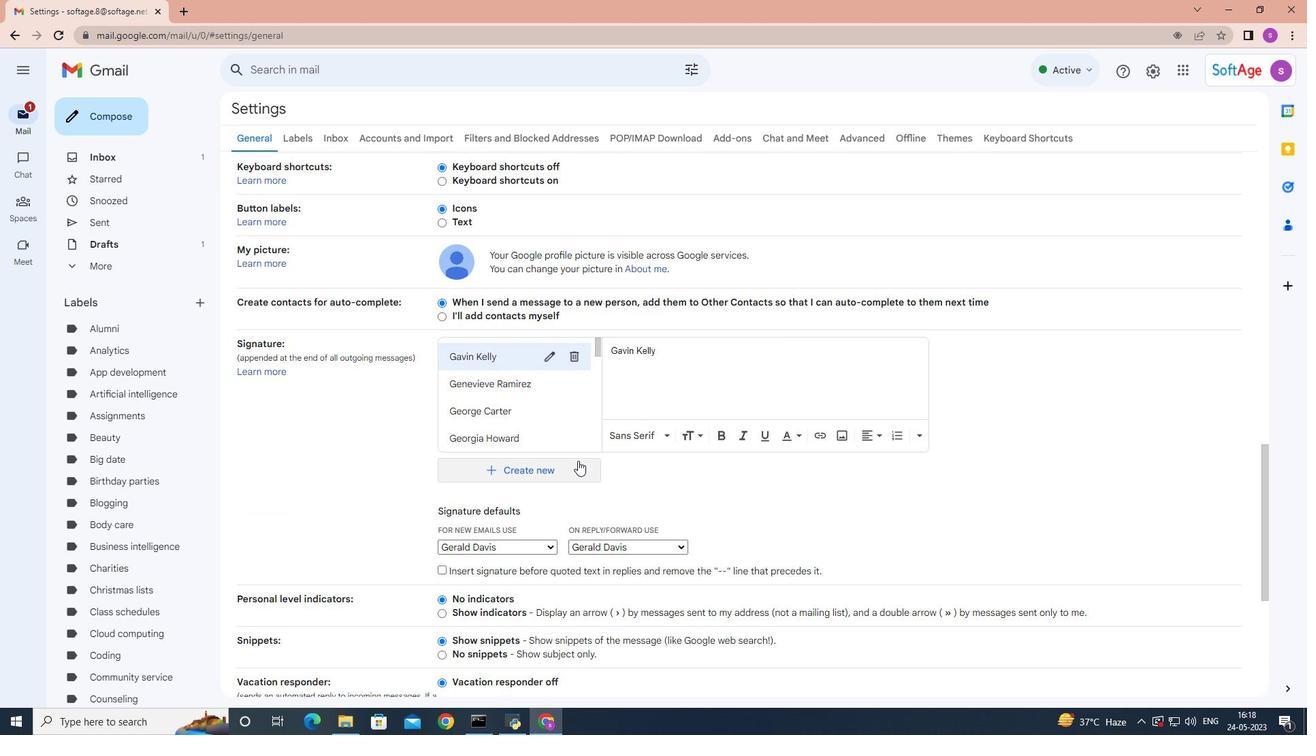 
Action: Mouse pressed left at (578, 461)
Screenshot: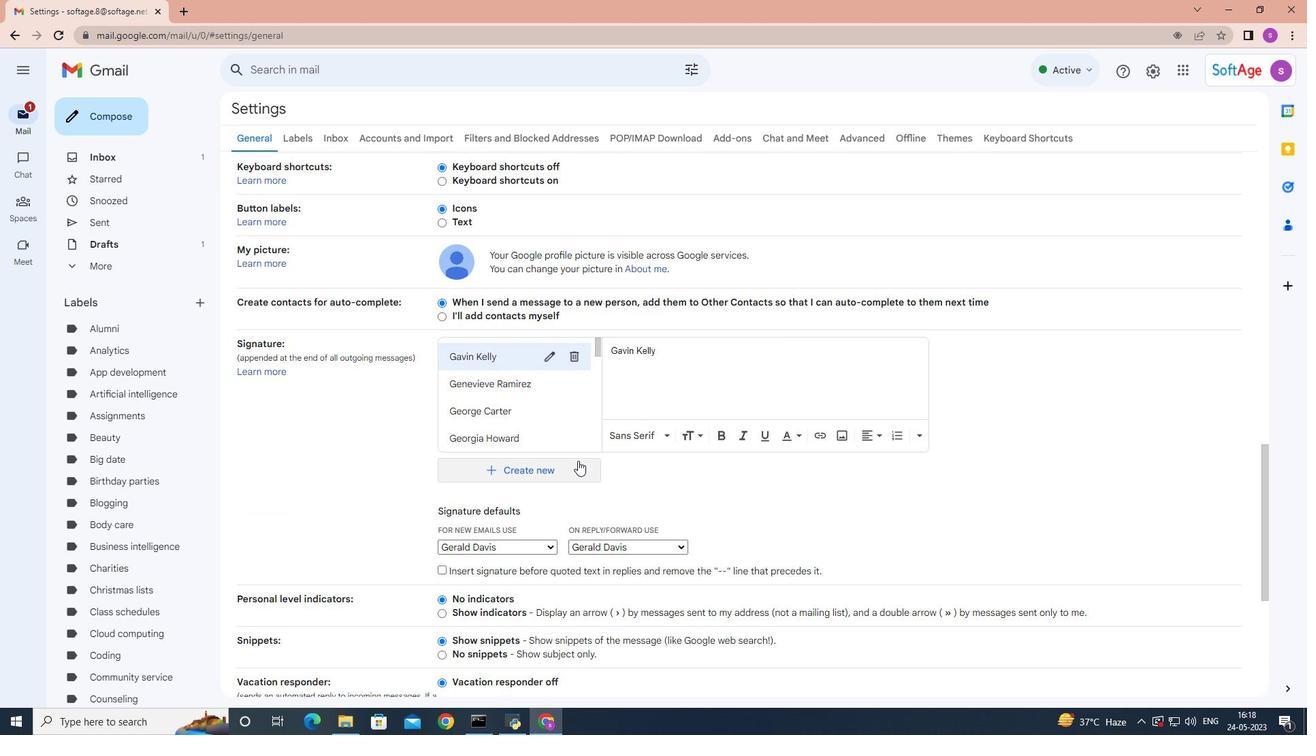 
Action: Mouse moved to (580, 450)
Screenshot: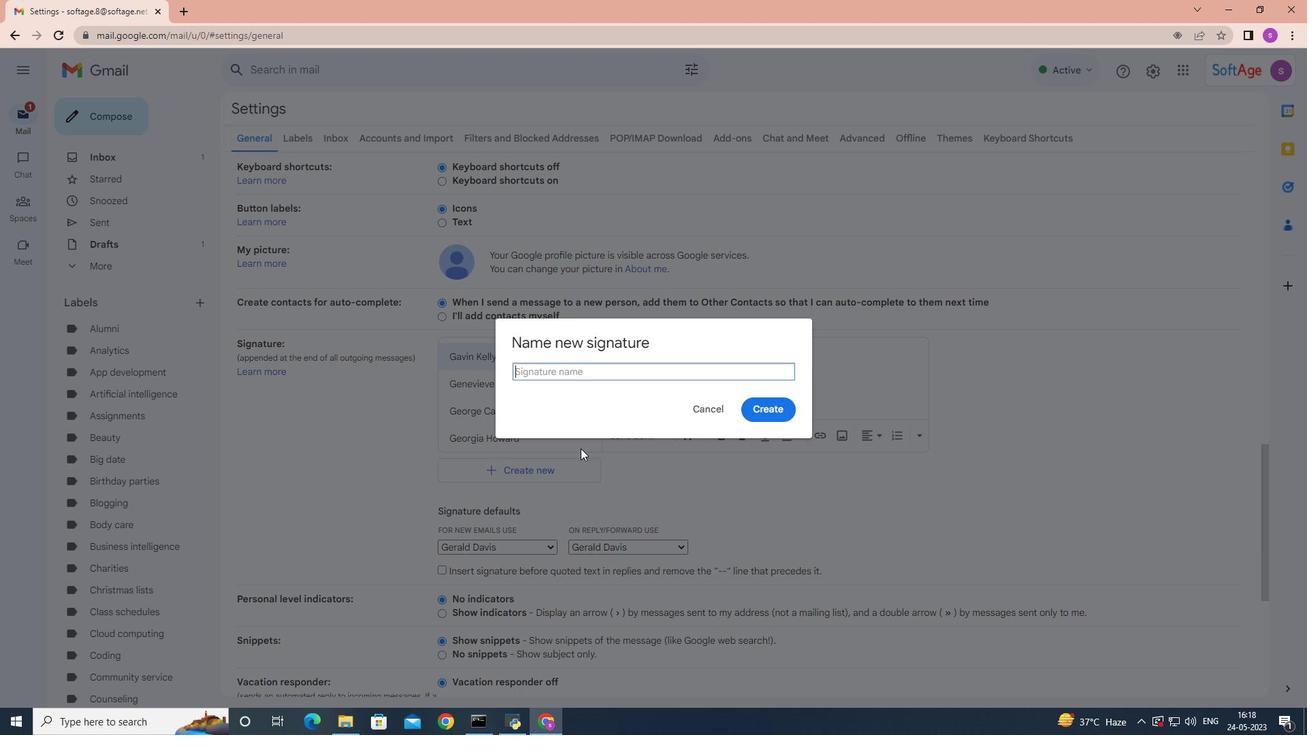 
Action: Key pressed <Key.shift>Gerard<Key.space><Key.shift>Scott
Screenshot: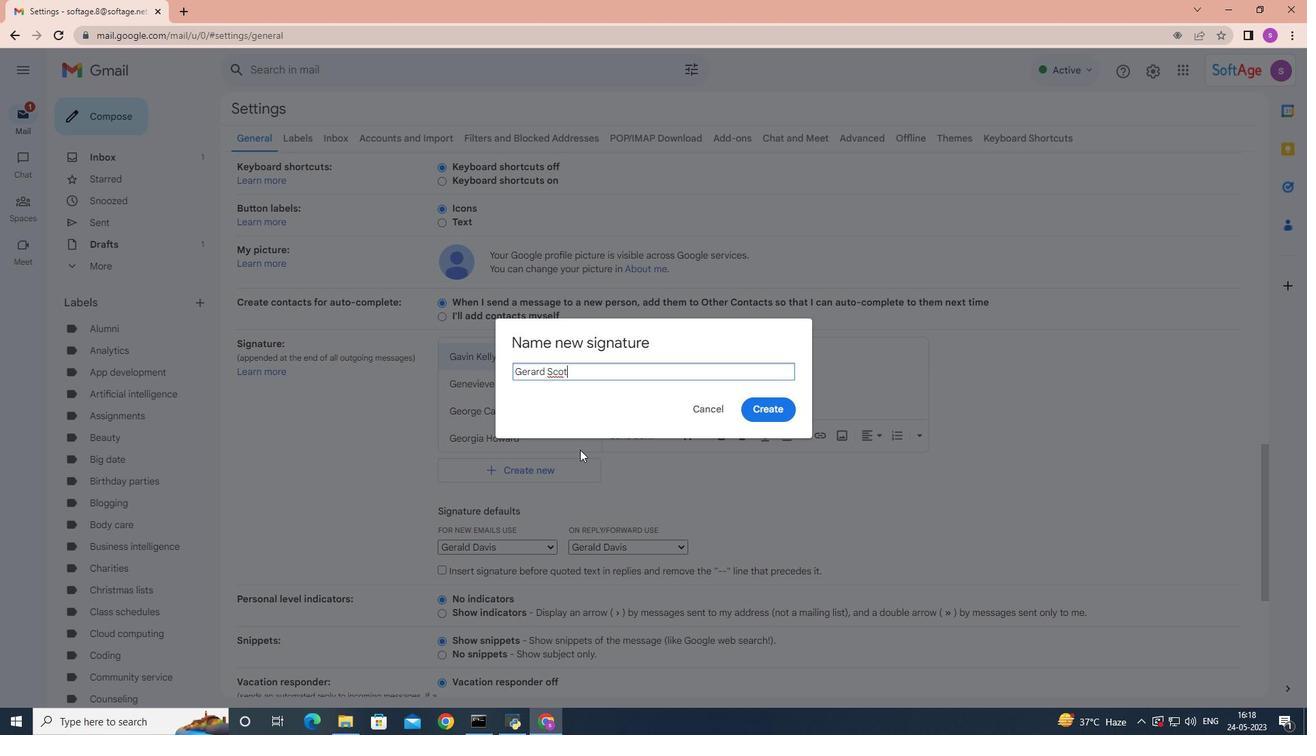 
Action: Mouse moved to (781, 403)
Screenshot: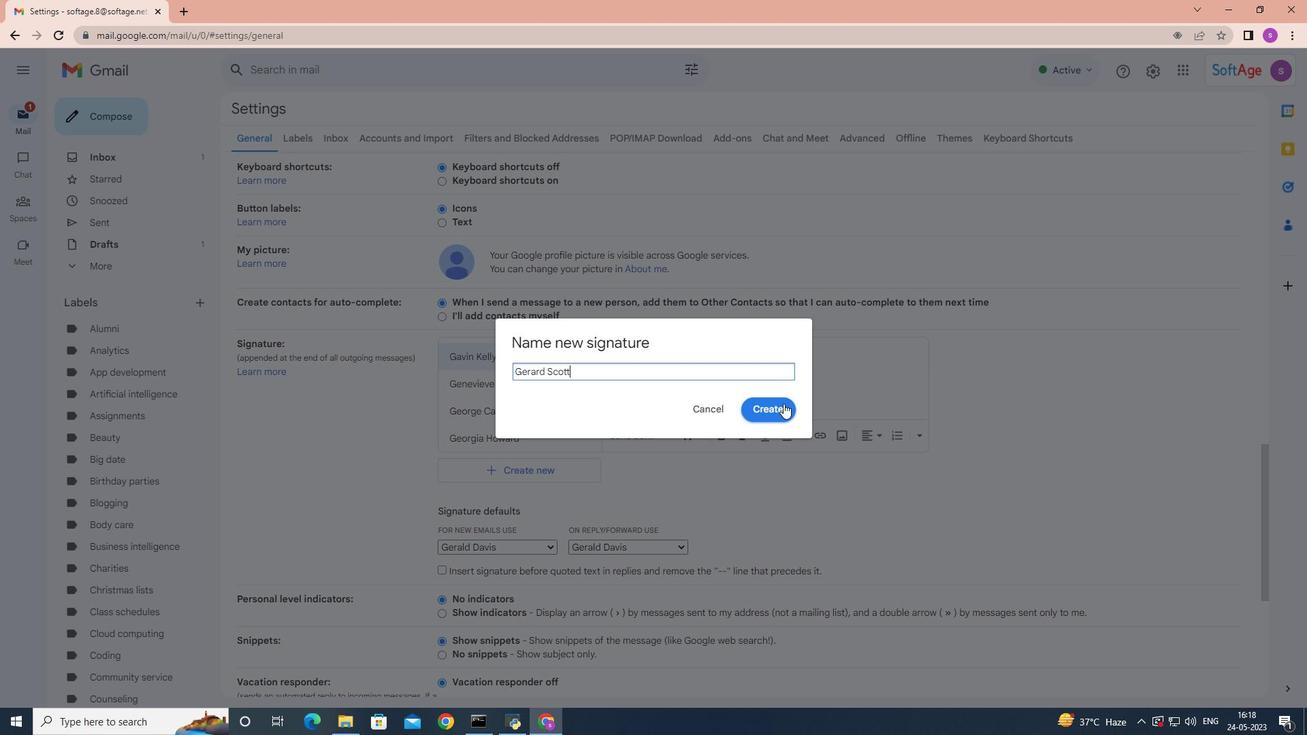
Action: Mouse pressed left at (781, 403)
Screenshot: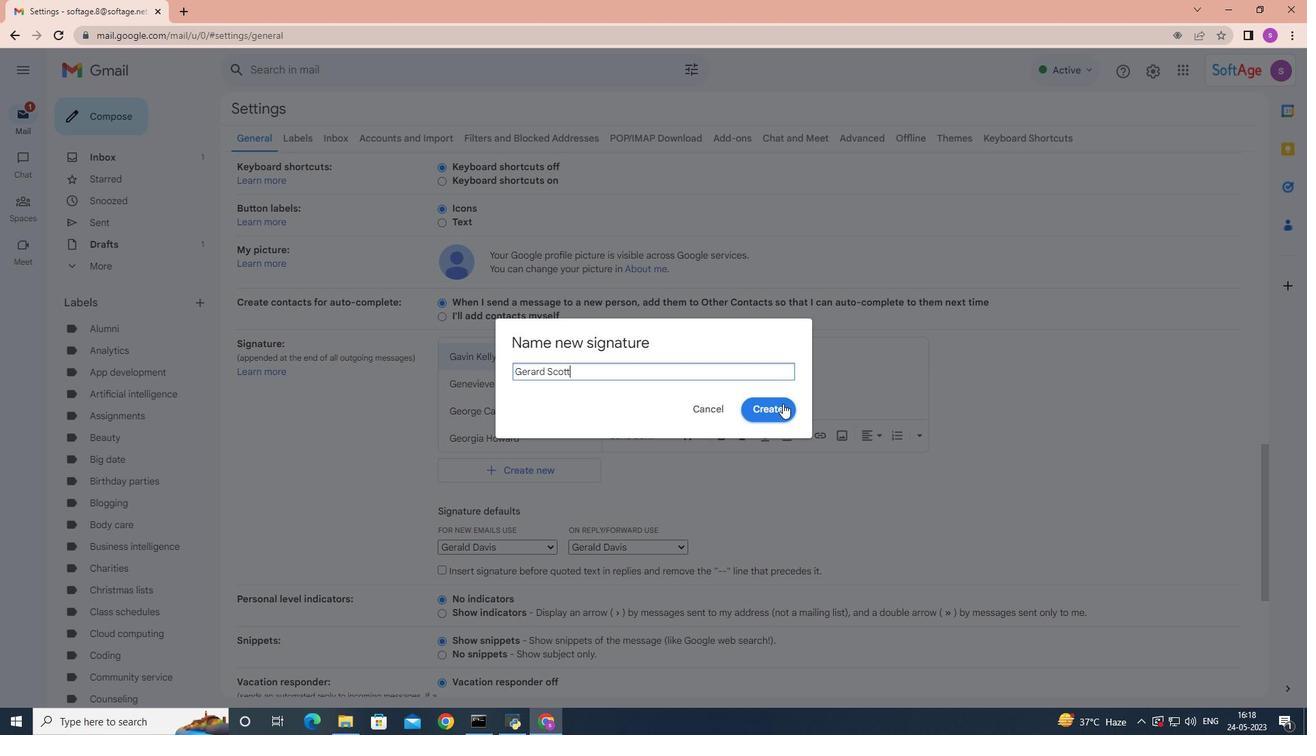 
Action: Mouse moved to (706, 432)
Screenshot: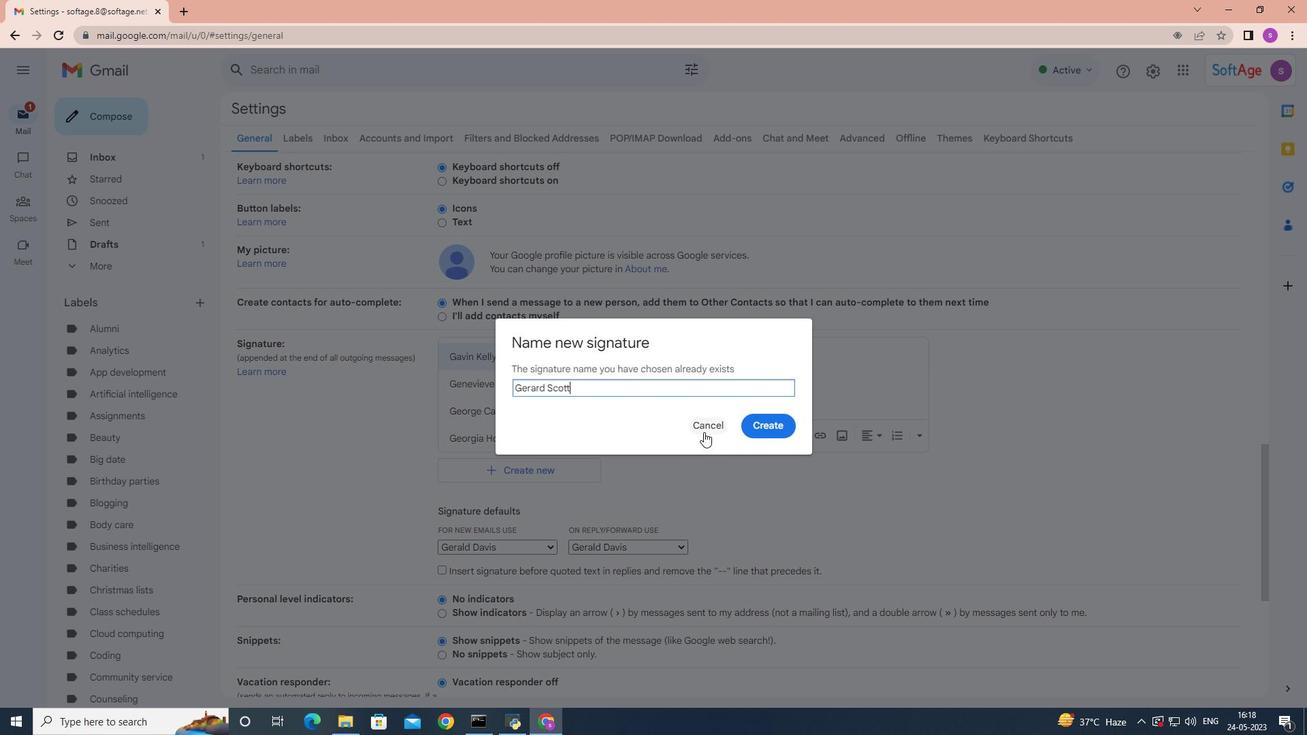 
Action: Mouse pressed left at (706, 432)
Screenshot: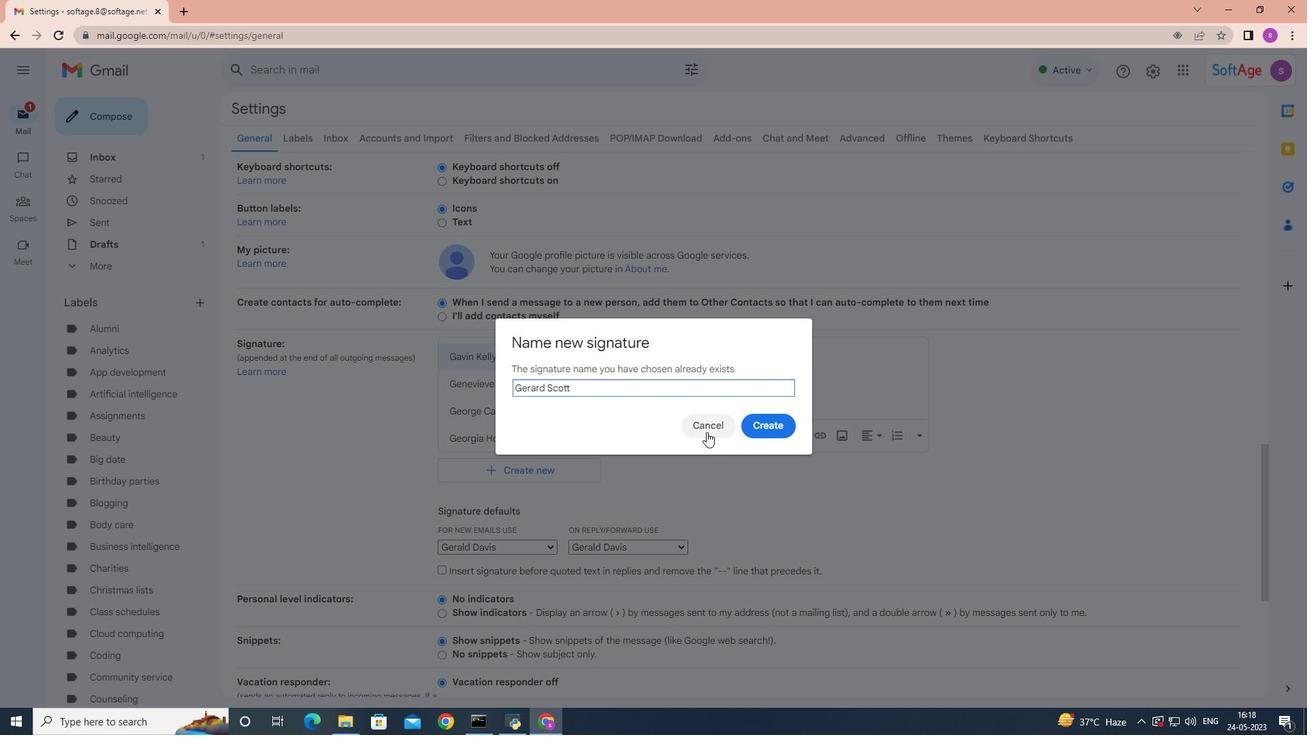 
Action: Mouse moved to (555, 408)
Screenshot: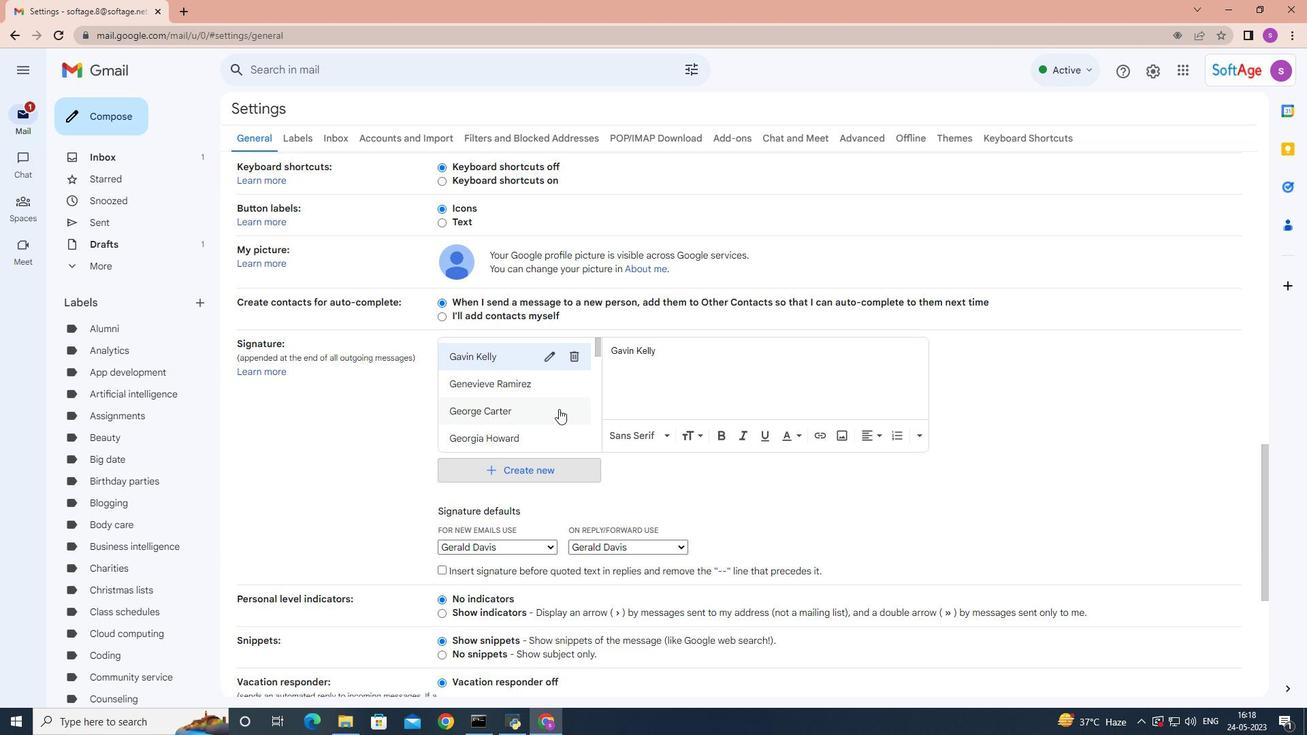 
Action: Mouse scrolled (555, 407) with delta (0, 0)
Screenshot: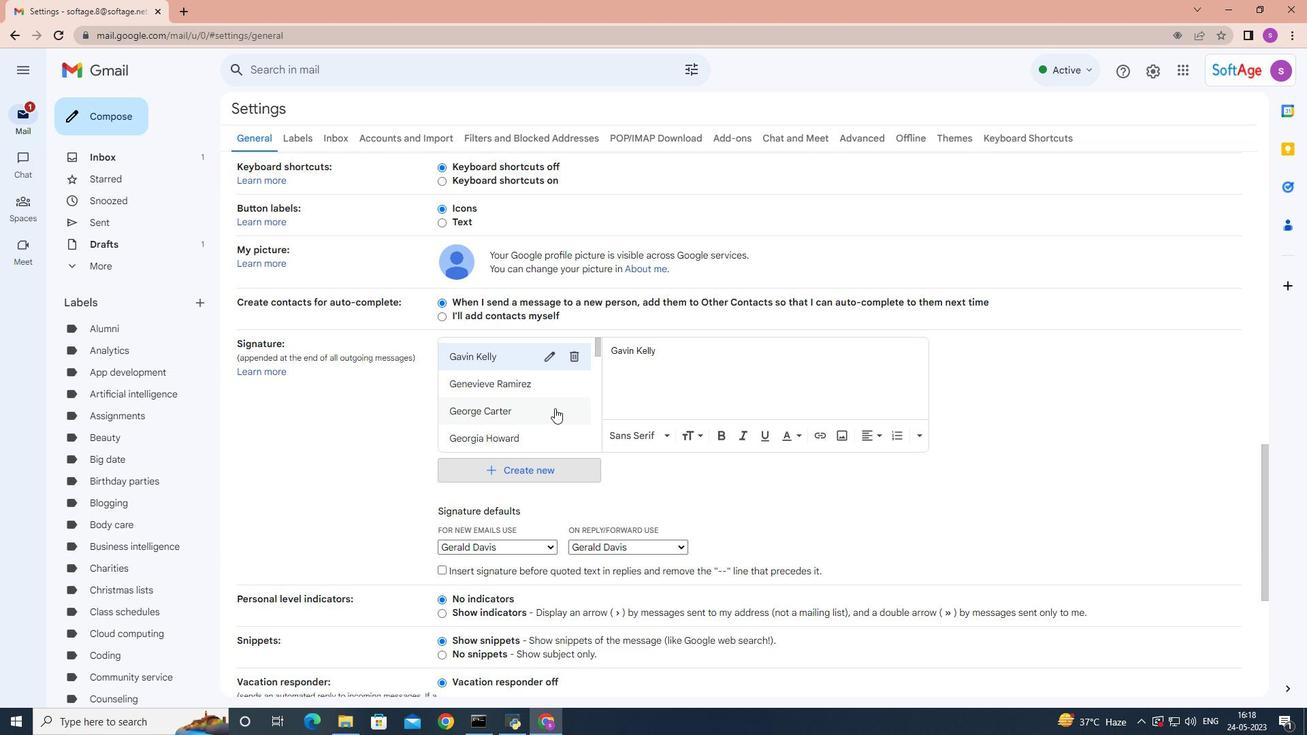 
Action: Mouse scrolled (555, 407) with delta (0, 0)
Screenshot: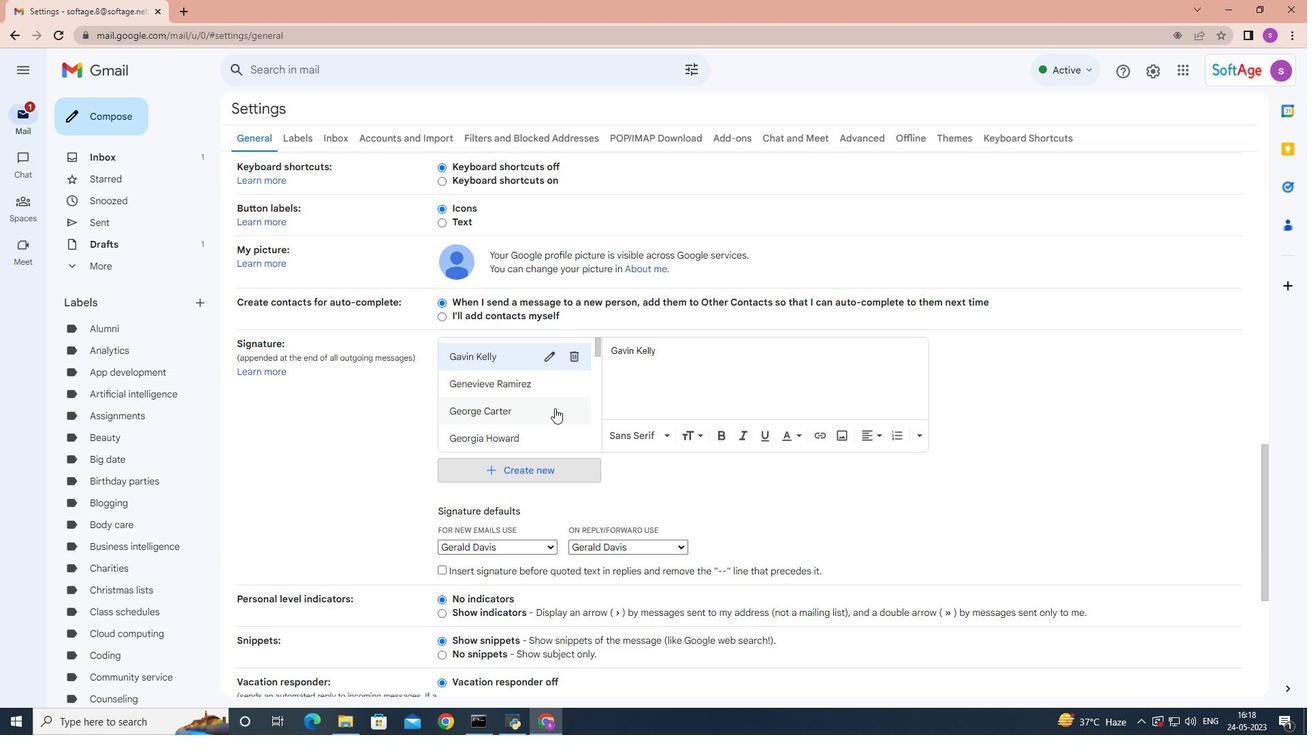 
Action: Mouse moved to (531, 354)
Screenshot: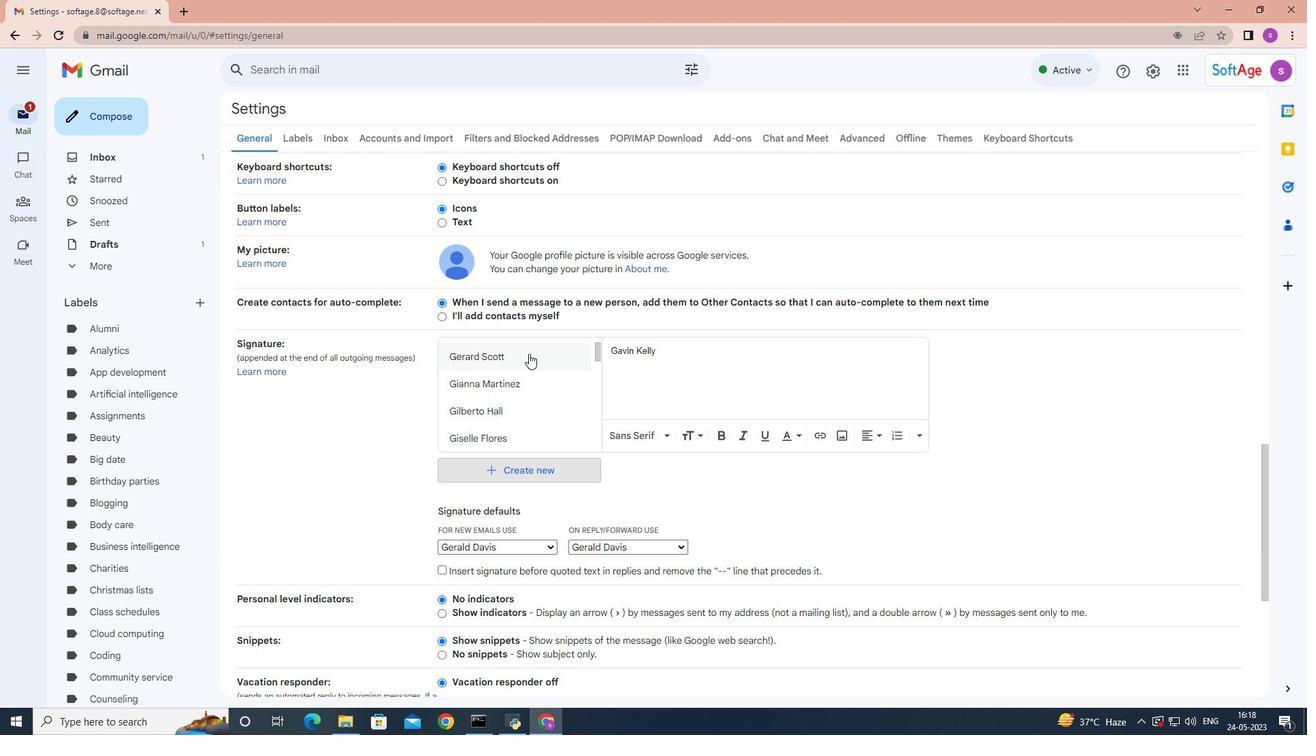 
Action: Mouse pressed left at (531, 354)
Screenshot: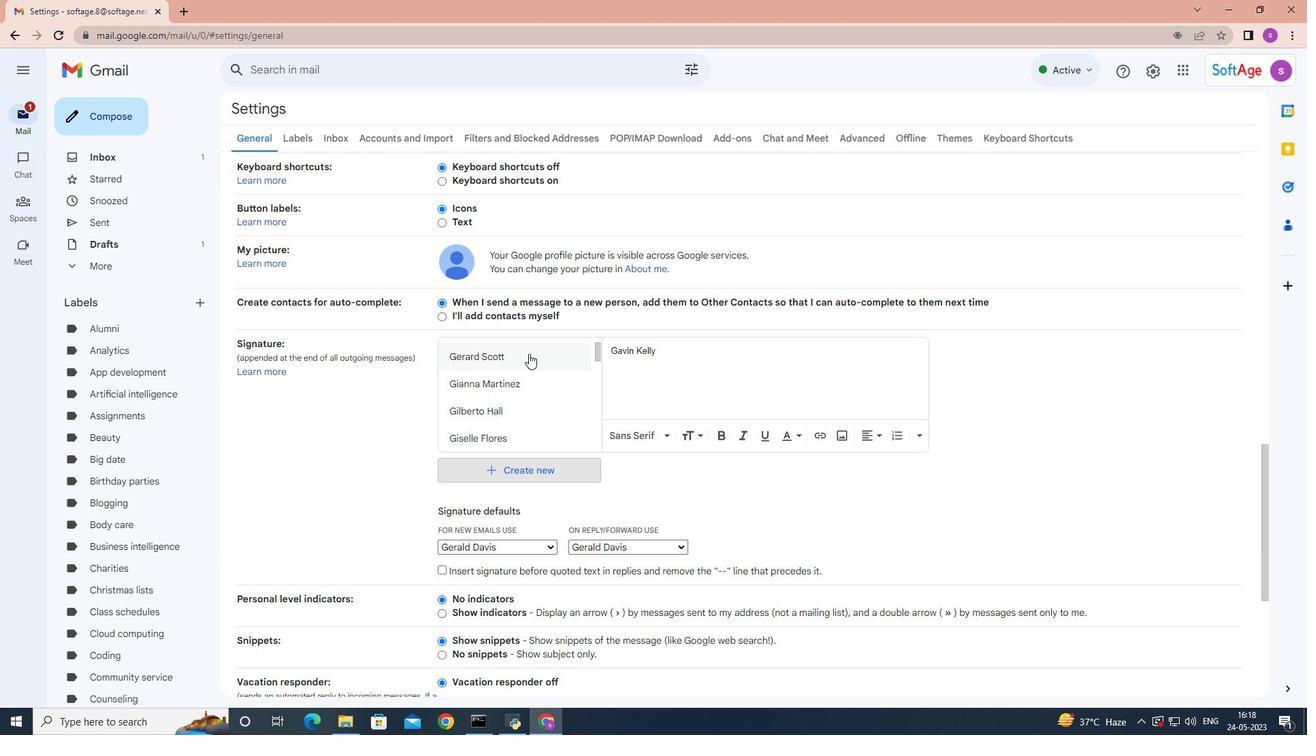 
Action: Mouse moved to (569, 356)
Screenshot: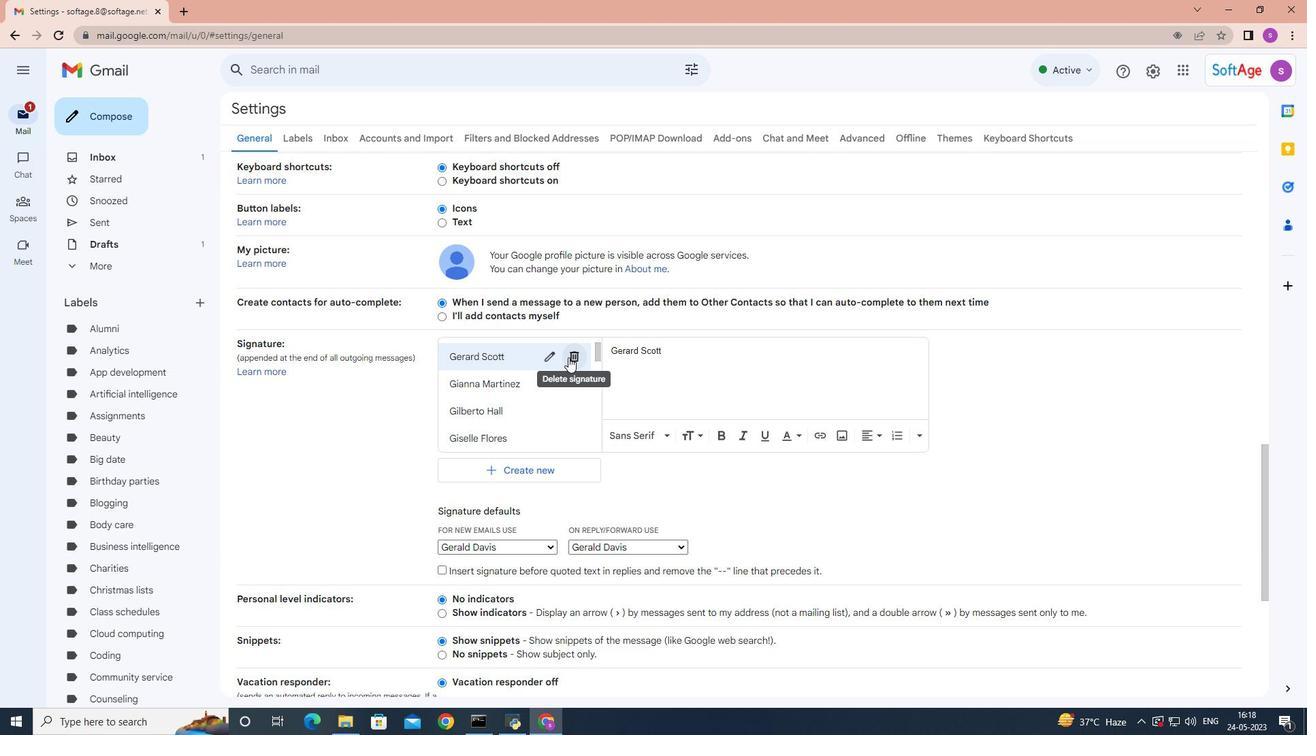 
Action: Mouse pressed left at (569, 356)
Screenshot: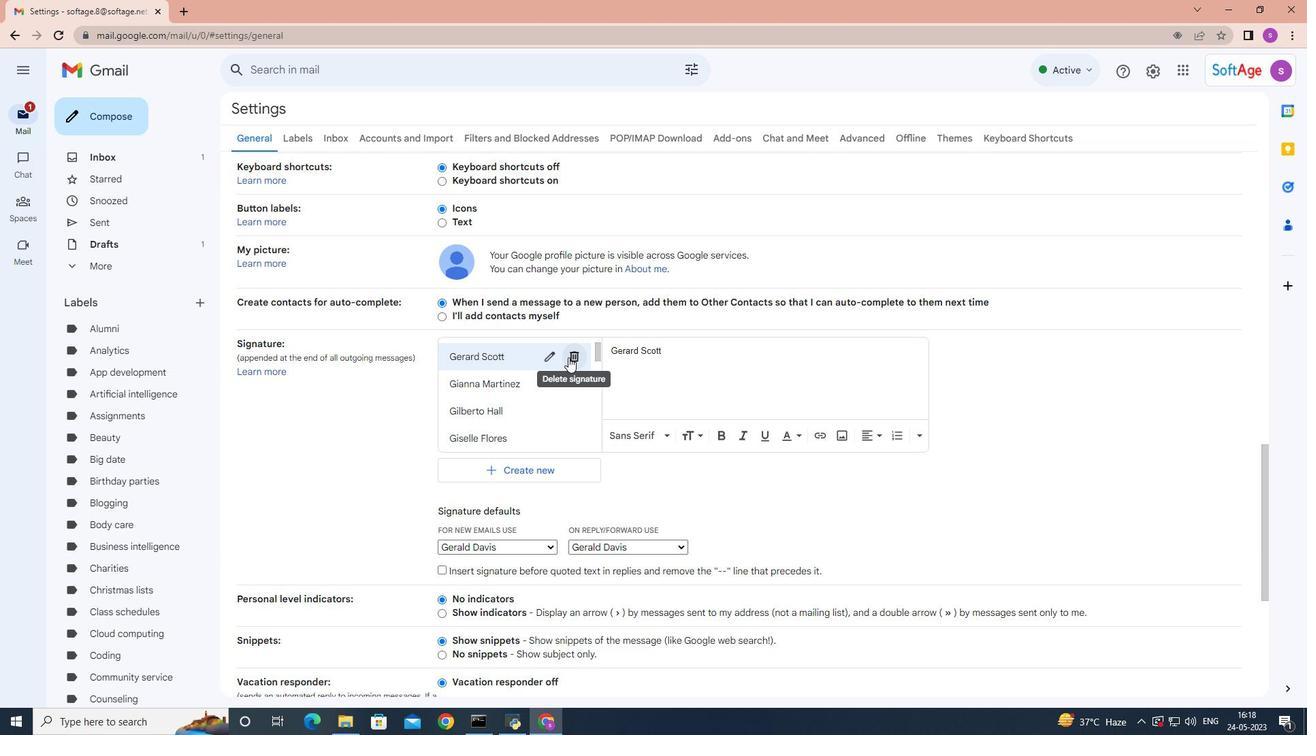 
Action: Mouse moved to (763, 408)
Screenshot: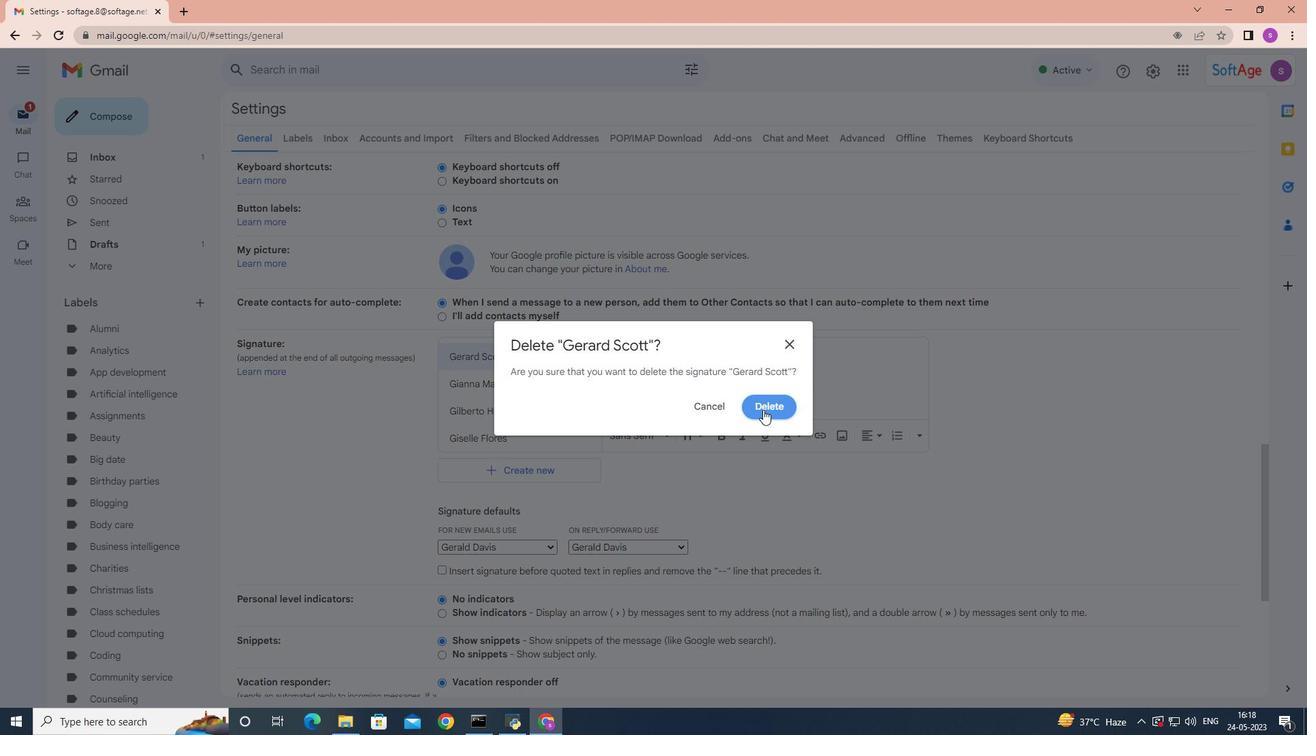 
Action: Mouse pressed left at (763, 408)
Screenshot: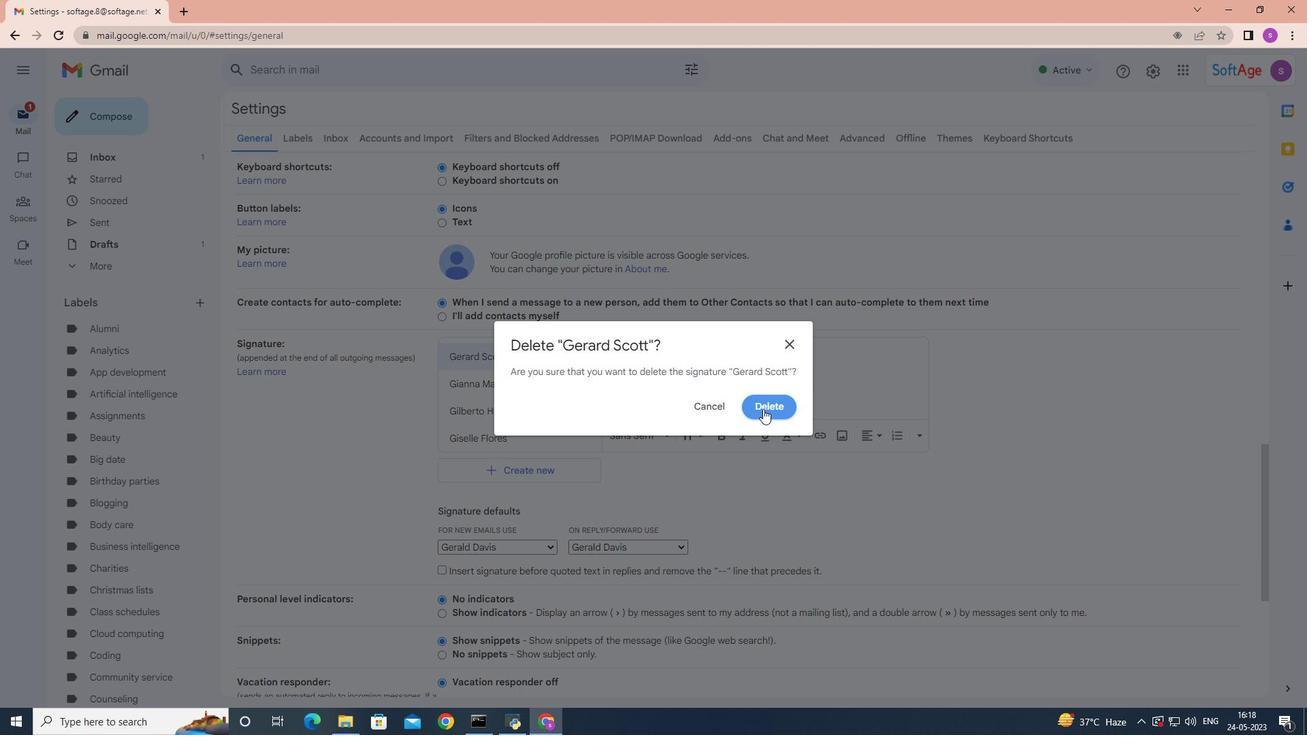 
Action: Mouse moved to (552, 465)
Screenshot: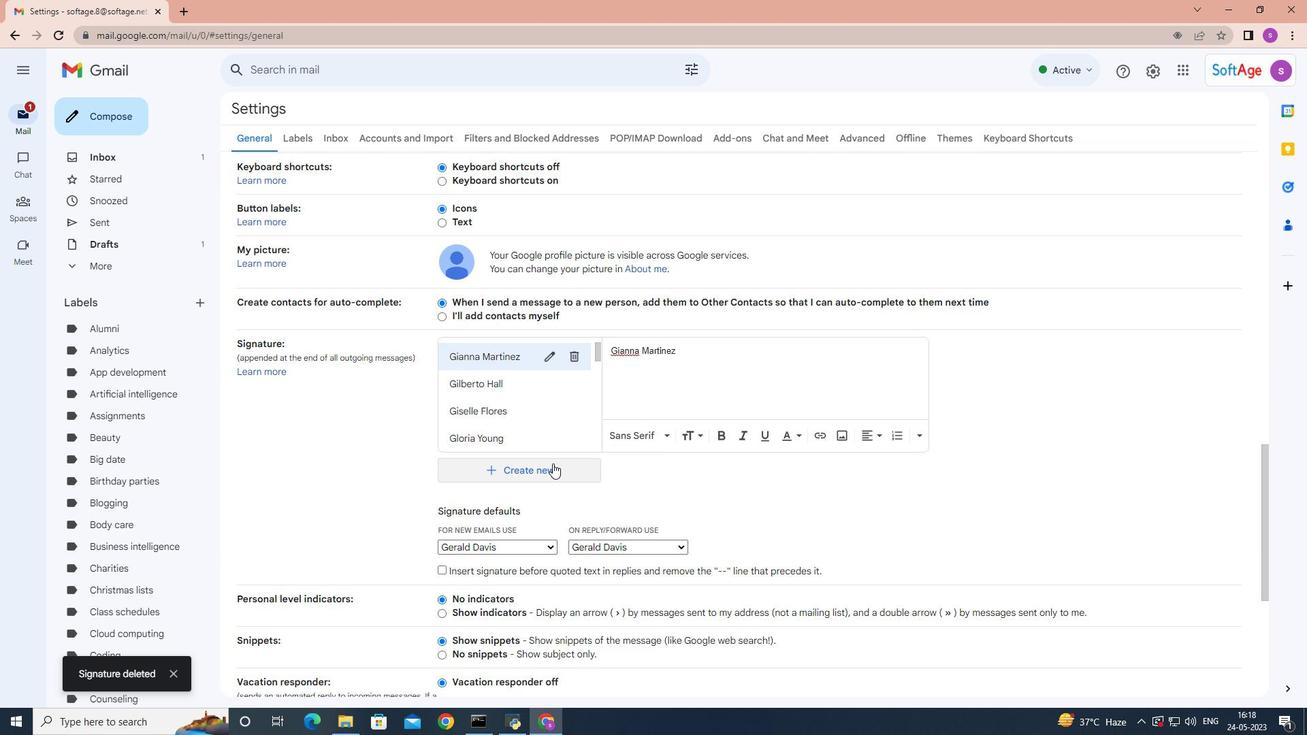 
Action: Mouse pressed left at (552, 465)
Screenshot: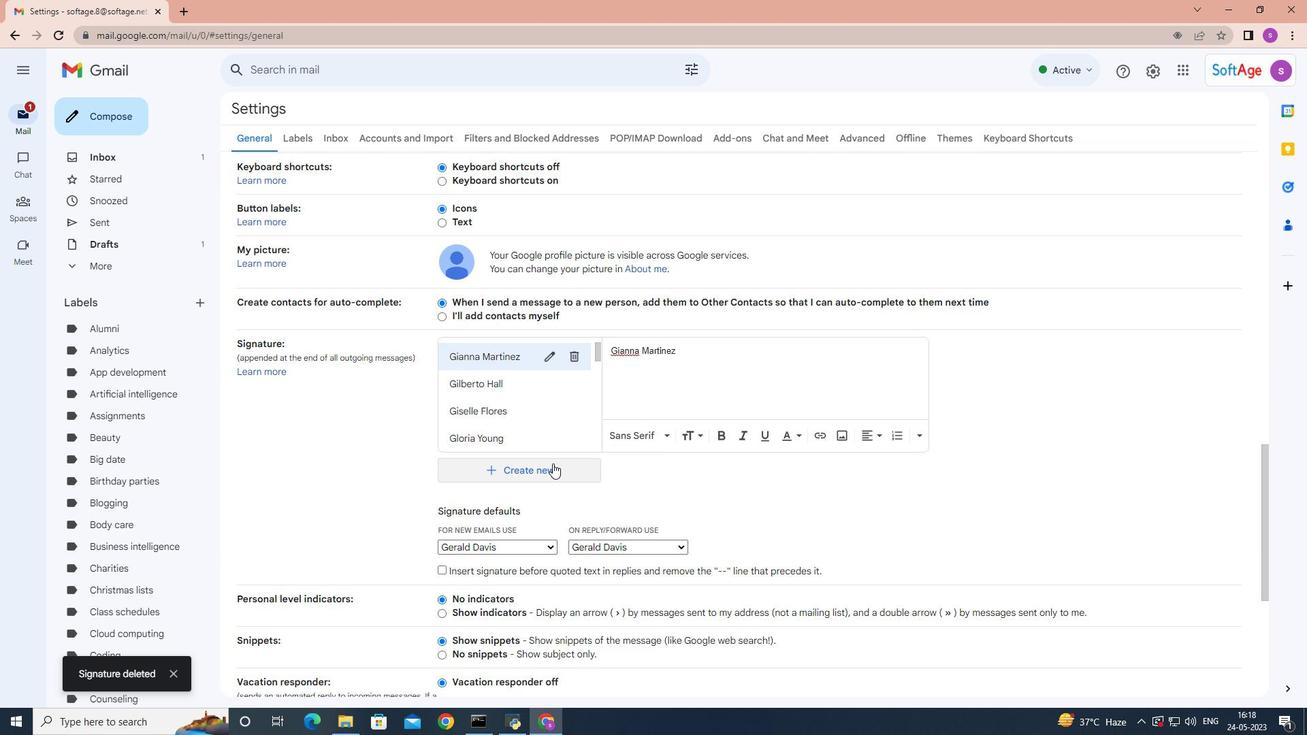 
Action: Mouse moved to (600, 386)
Screenshot: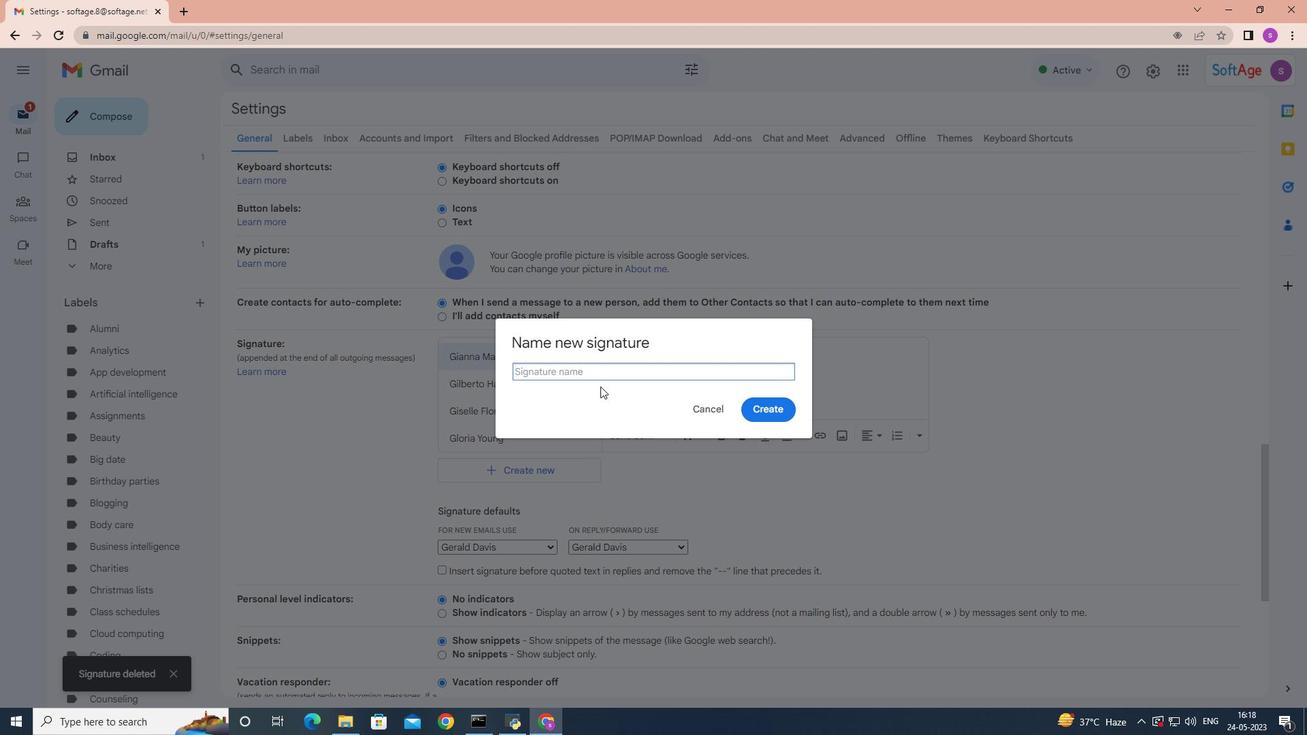 
Action: Key pressed <Key.shift>Gearard<Key.space><Key.shift>Scott
Screenshot: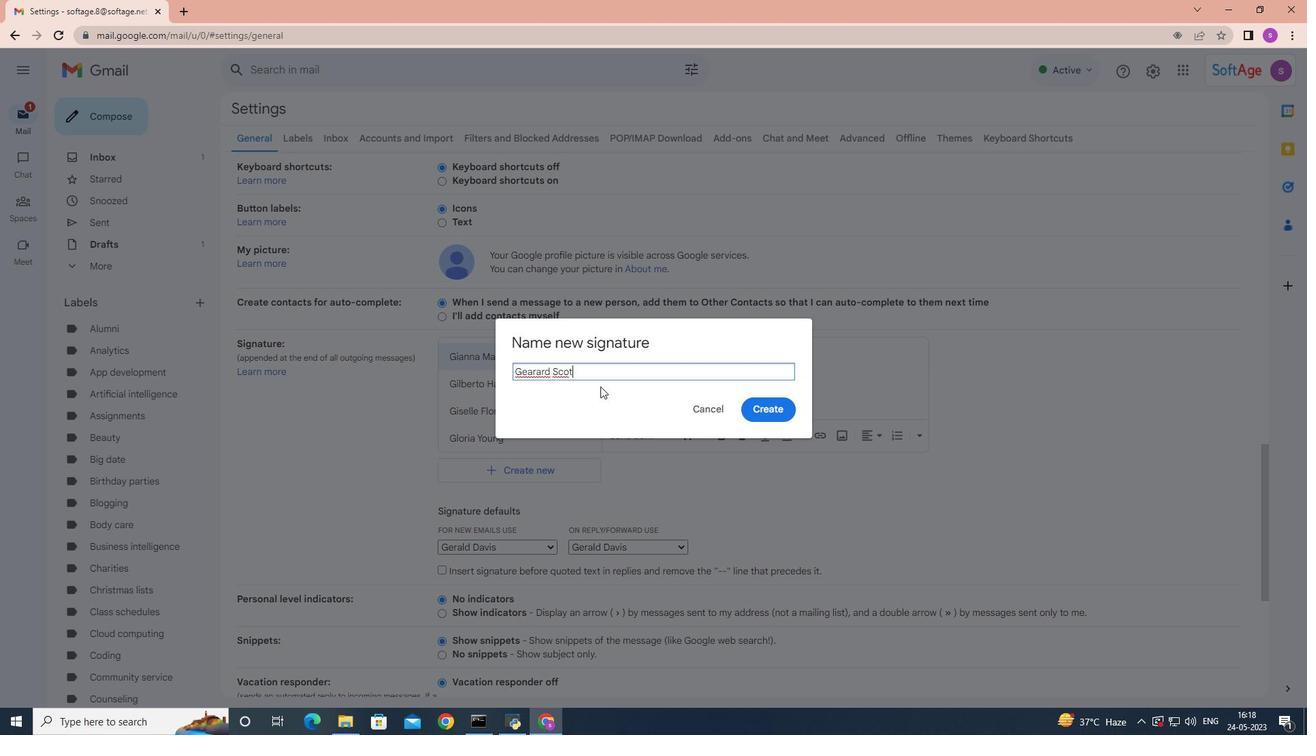 
Action: Mouse moved to (550, 371)
Screenshot: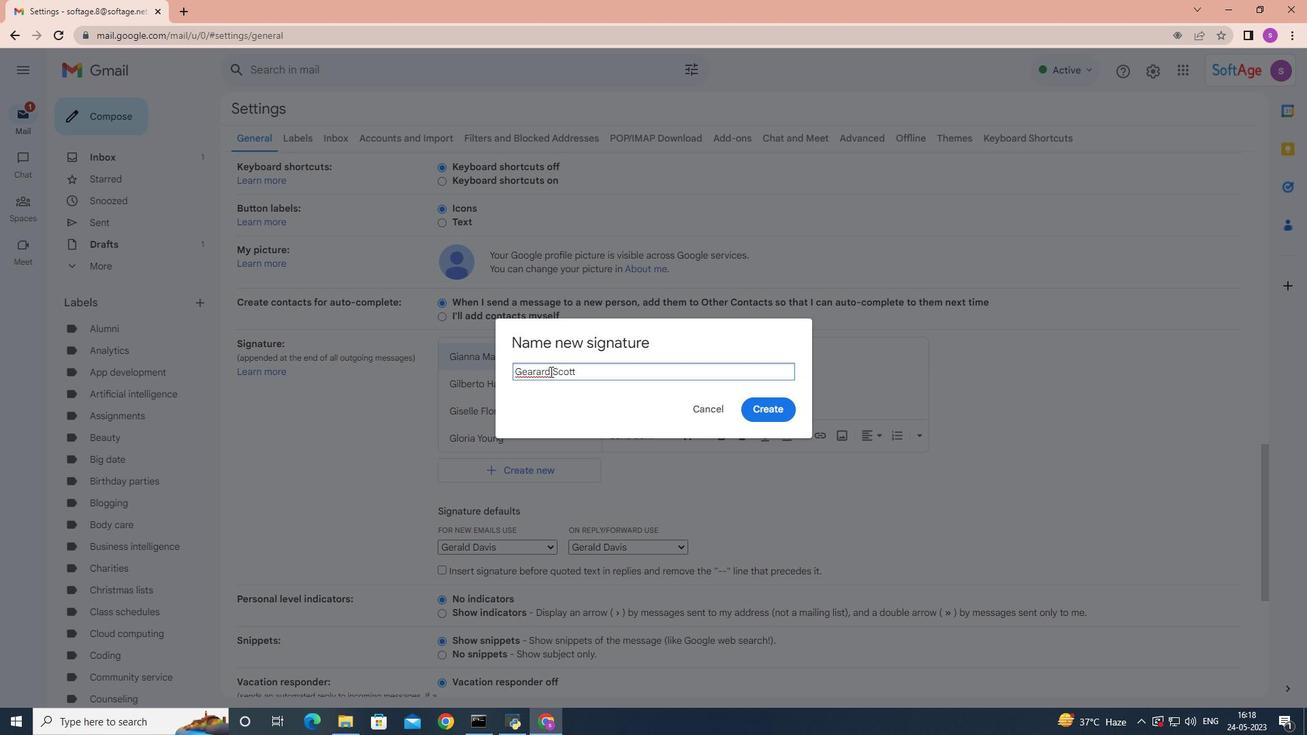 
Action: Mouse pressed left at (550, 371)
Screenshot: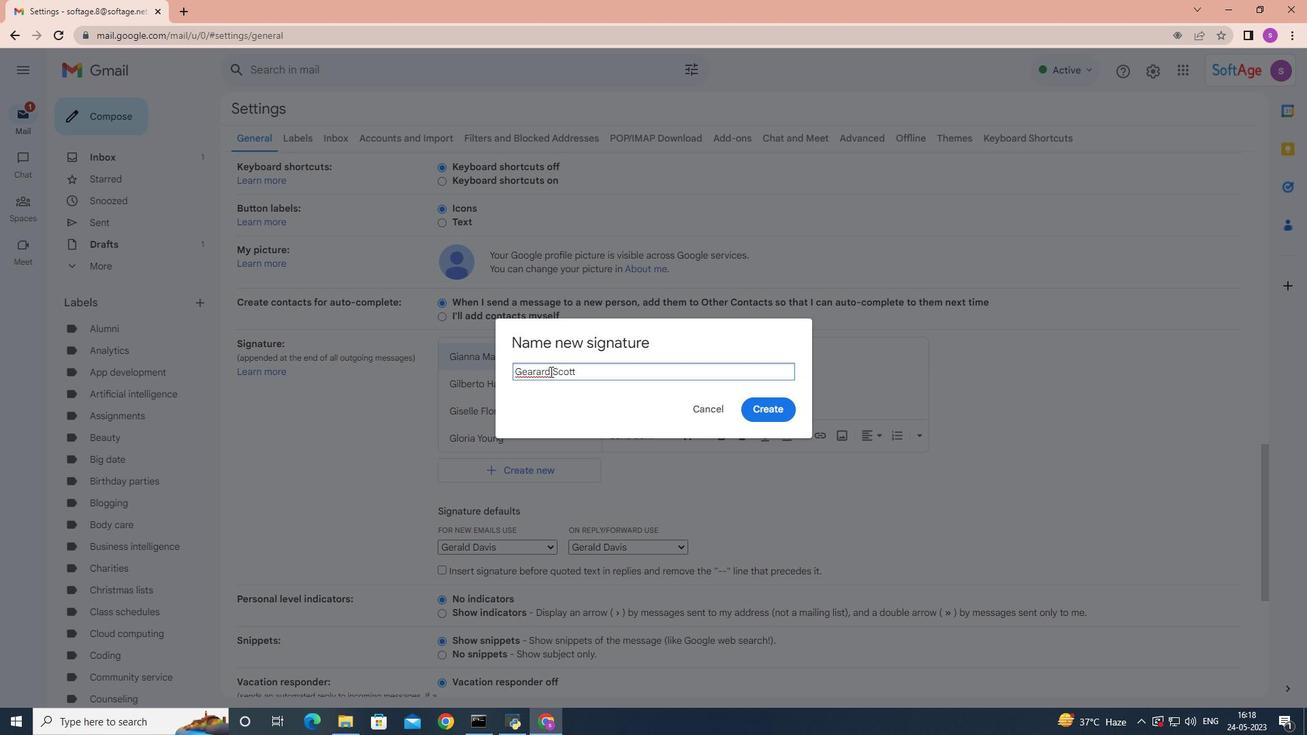 
Action: Mouse moved to (550, 371)
Screenshot: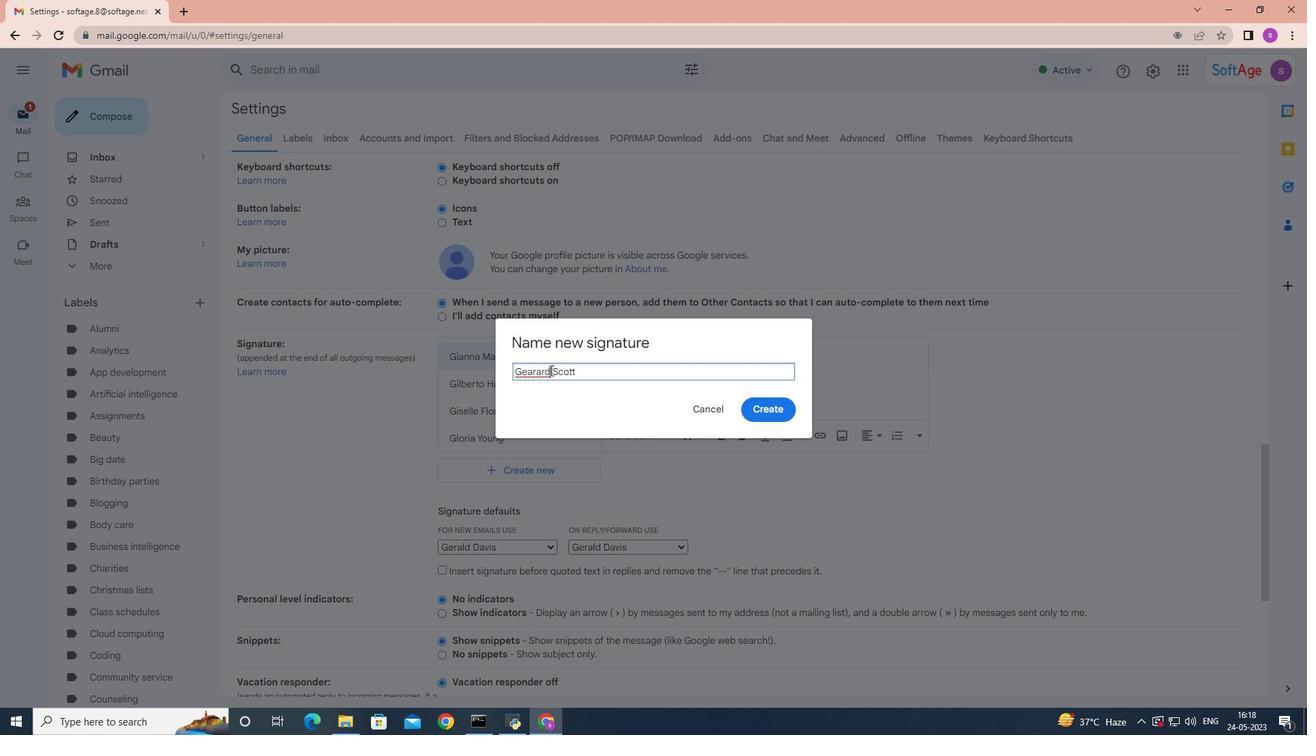 
Action: Key pressed <Key.backspace><Key.backspace><Key.backspace><Key.backspace><Key.backspace><Key.backspace><Key.backspace><Key.backspace><Key.backspace><Key.backspace><Key.backspace><Key.backspace><Key.backspace><Key.shift>Gerard
Screenshot: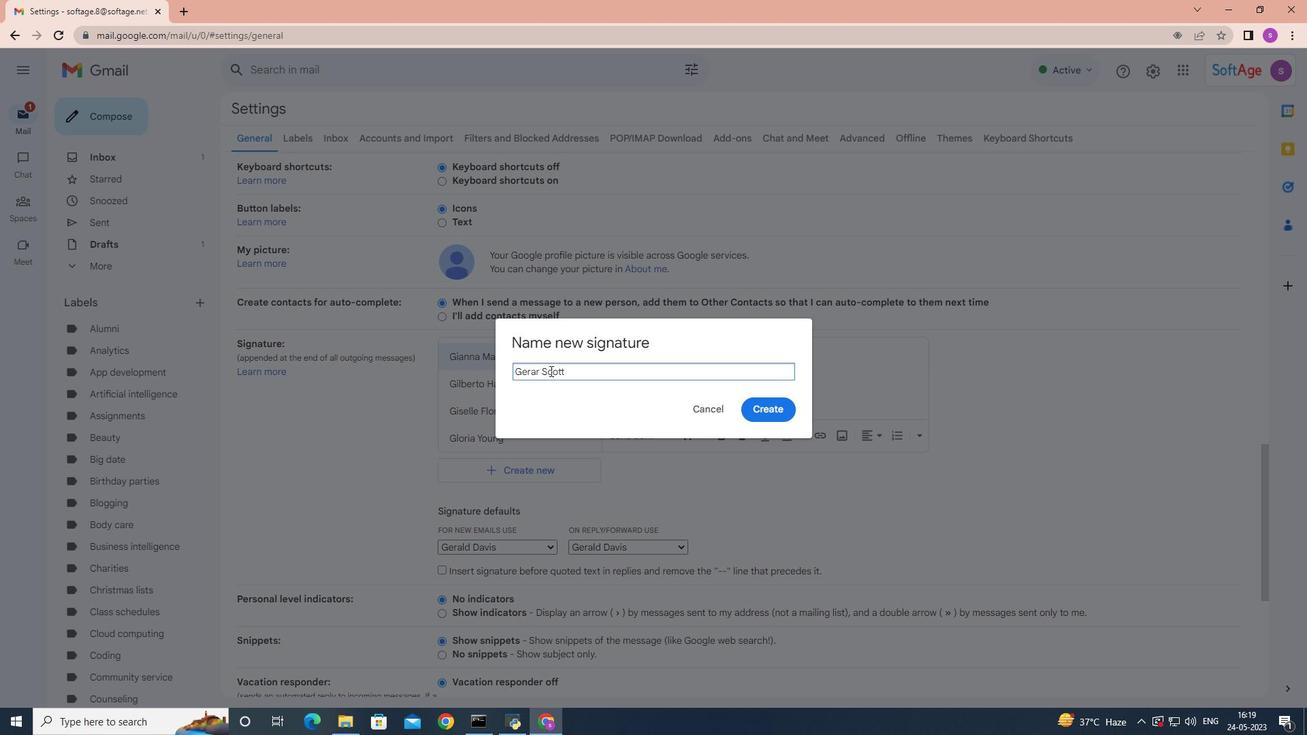 
Action: Mouse moved to (765, 409)
Screenshot: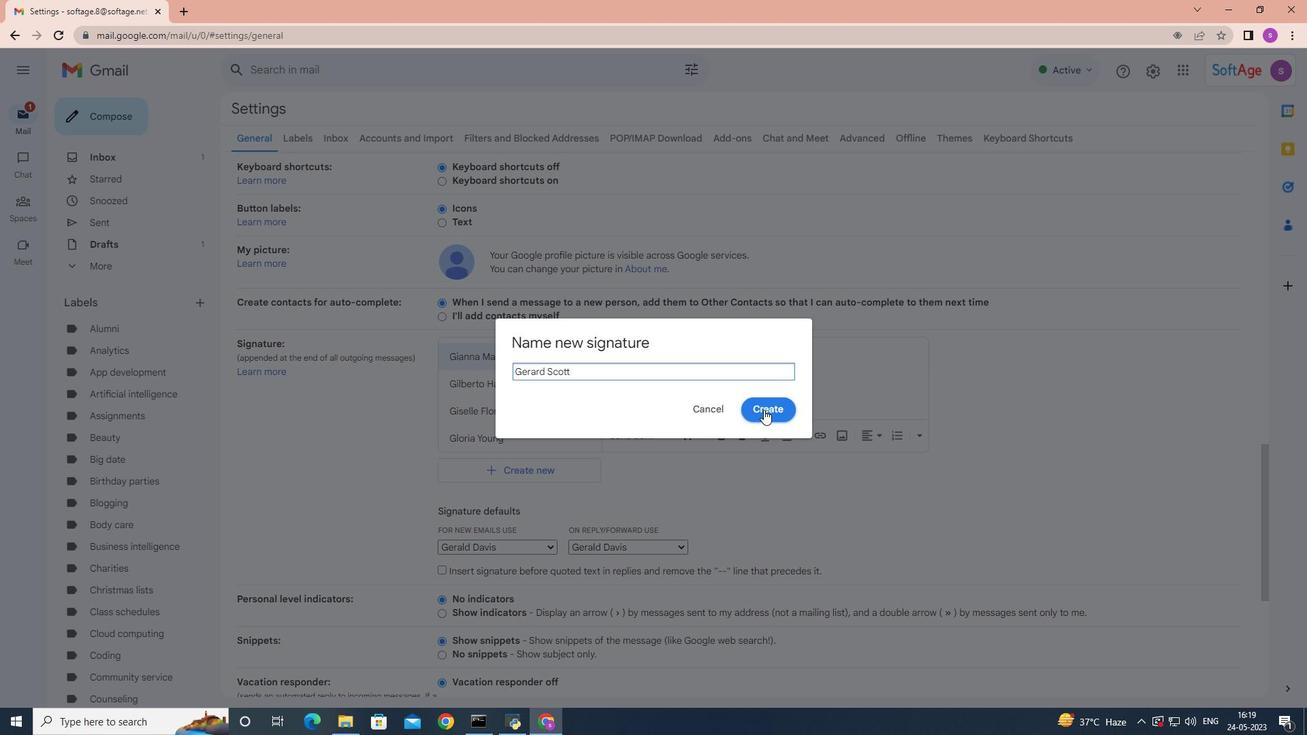 
Action: Mouse pressed left at (764, 409)
Screenshot: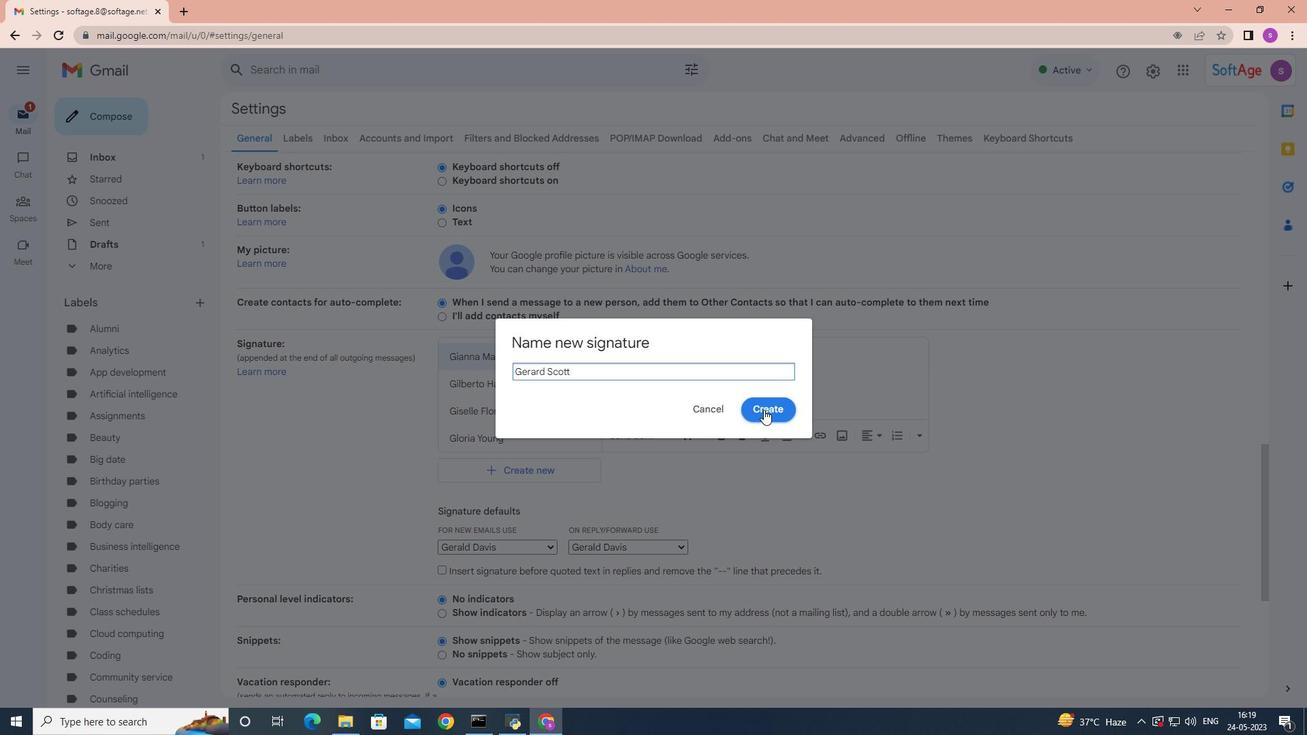 
Action: Mouse moved to (687, 368)
Screenshot: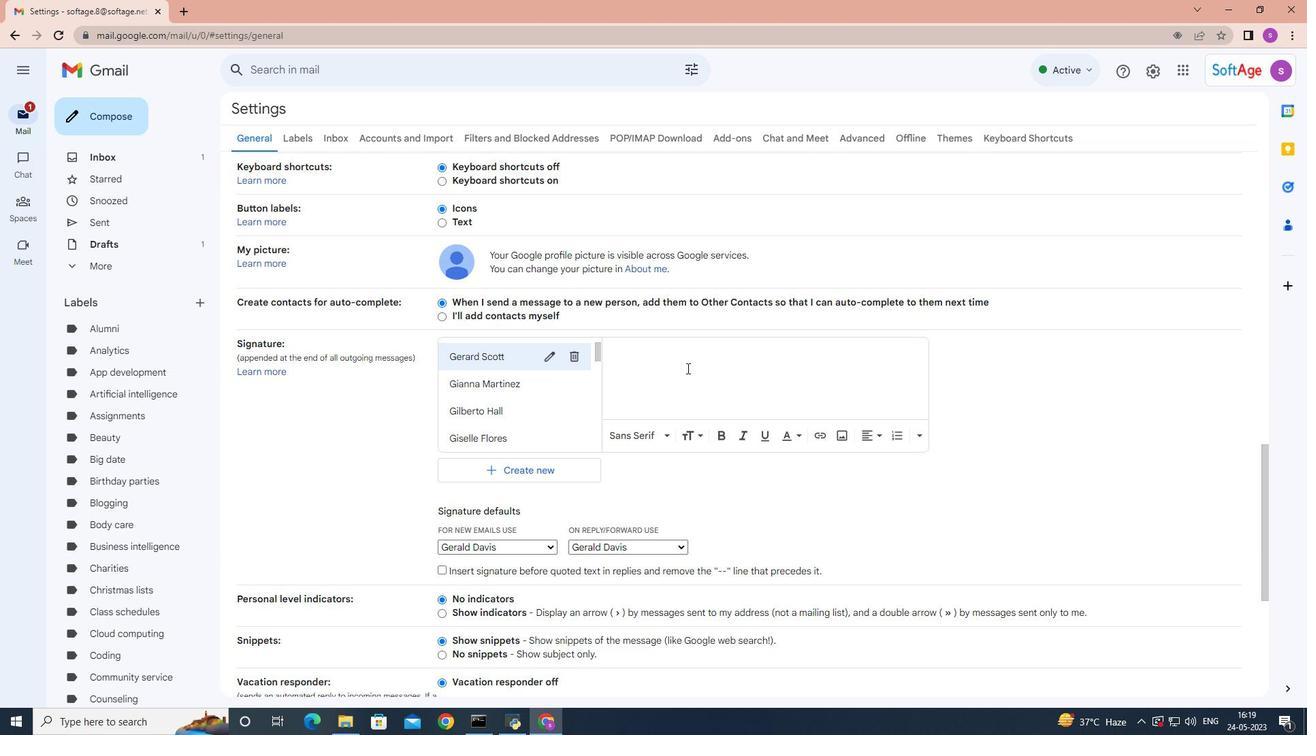 
Action: Key pressed <Key.shift>Gerard<Key.space><Key.shift>Scott
Screenshot: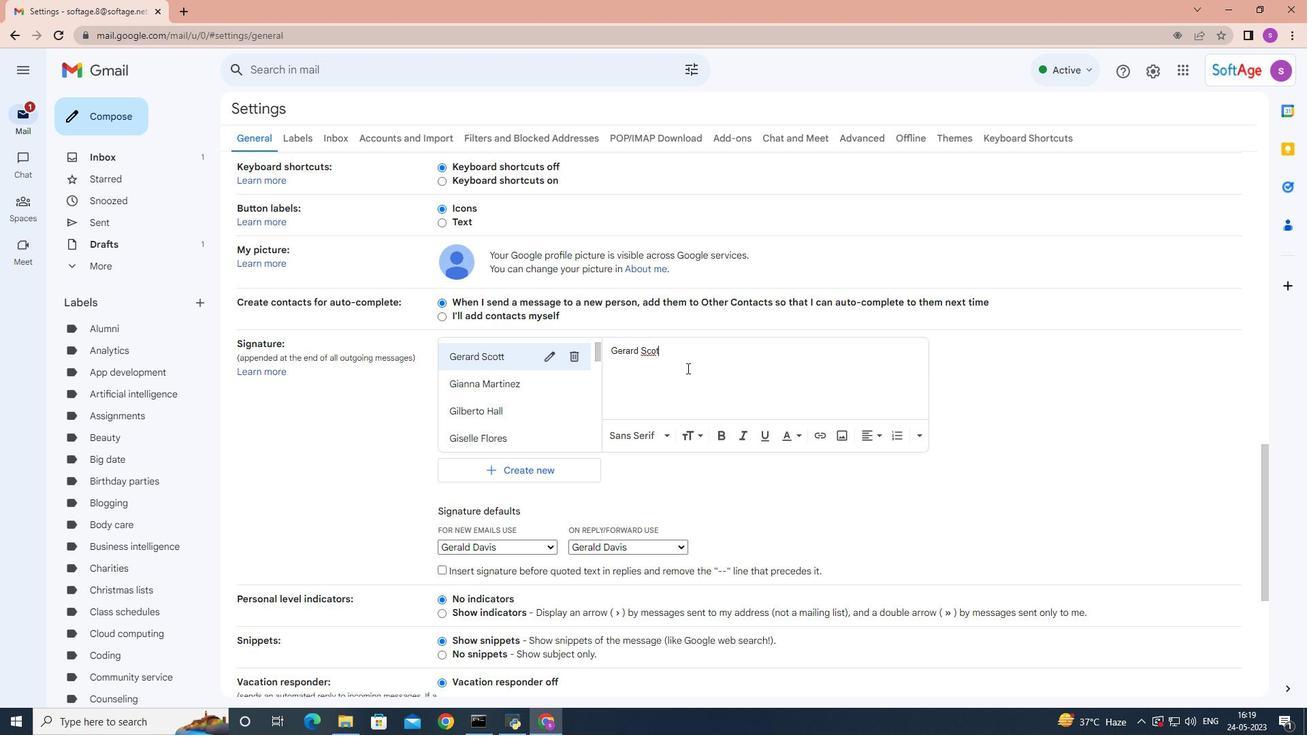 
Action: Mouse moved to (687, 368)
Screenshot: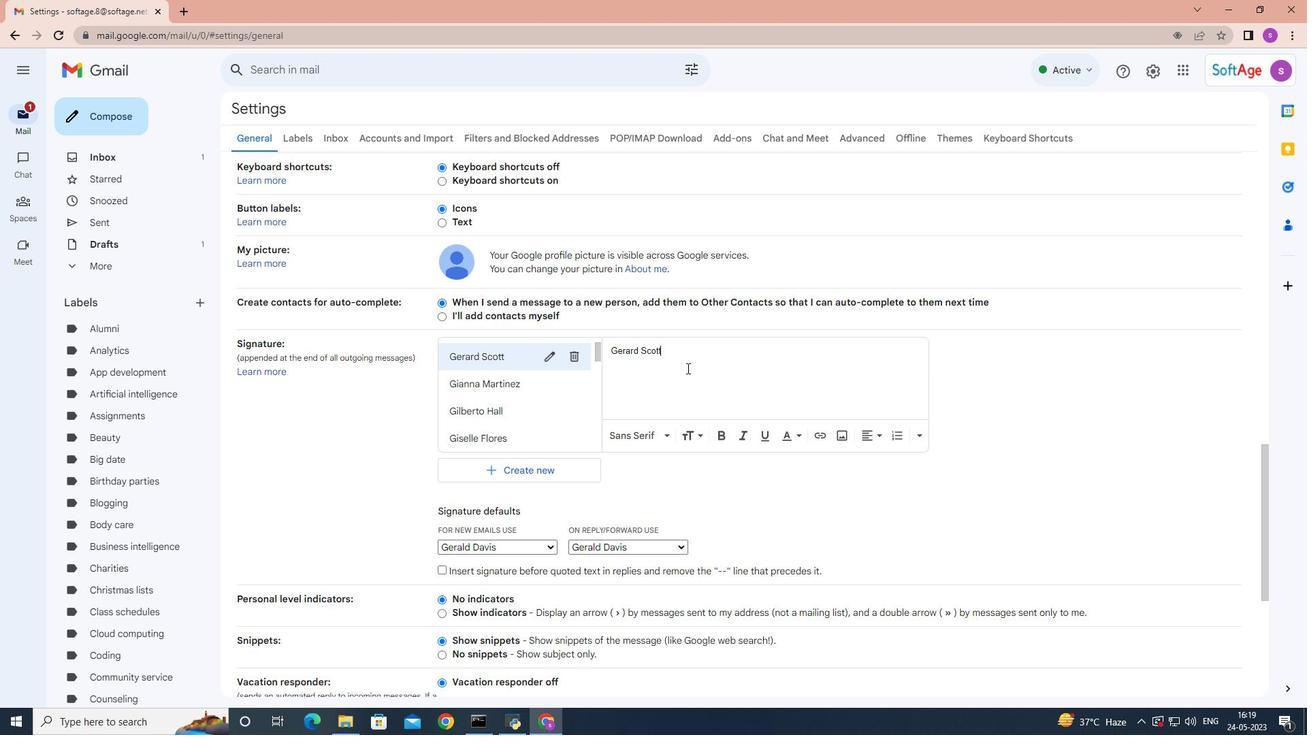 
Action: Mouse scrolled (687, 367) with delta (0, 0)
Screenshot: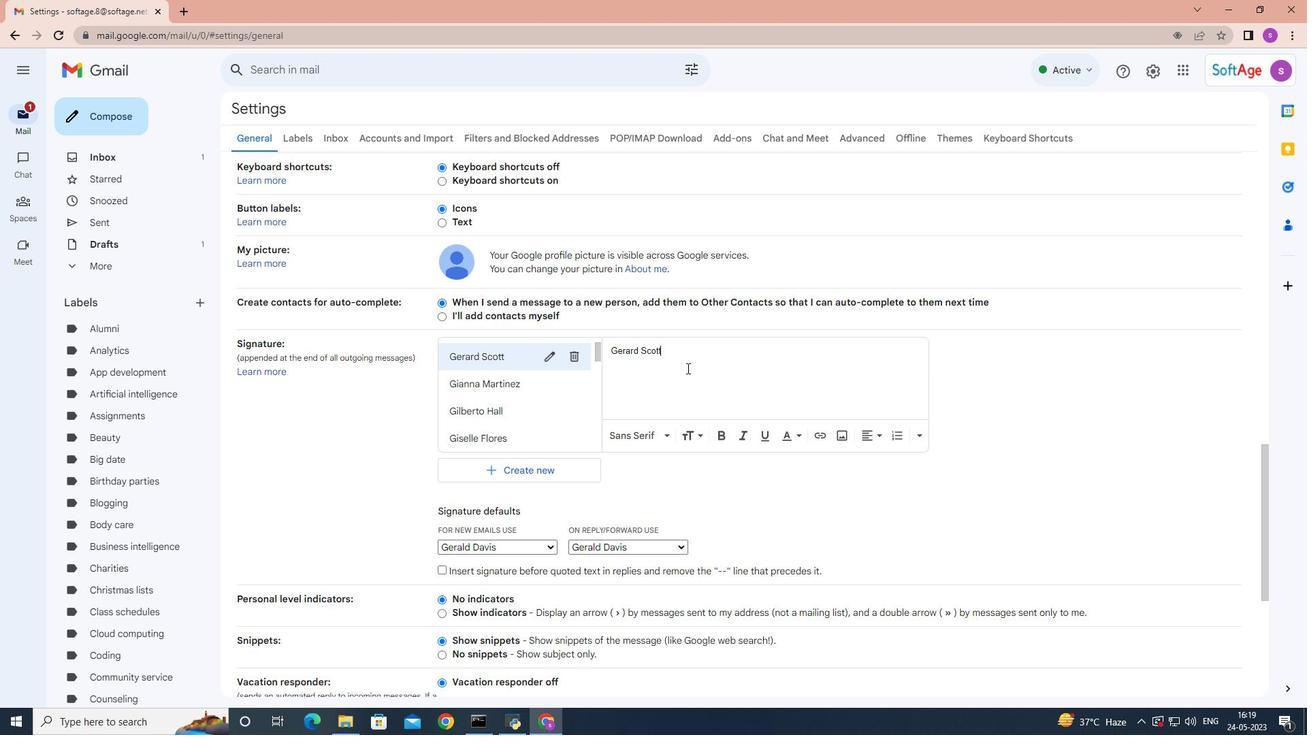 
Action: Mouse moved to (547, 476)
Screenshot: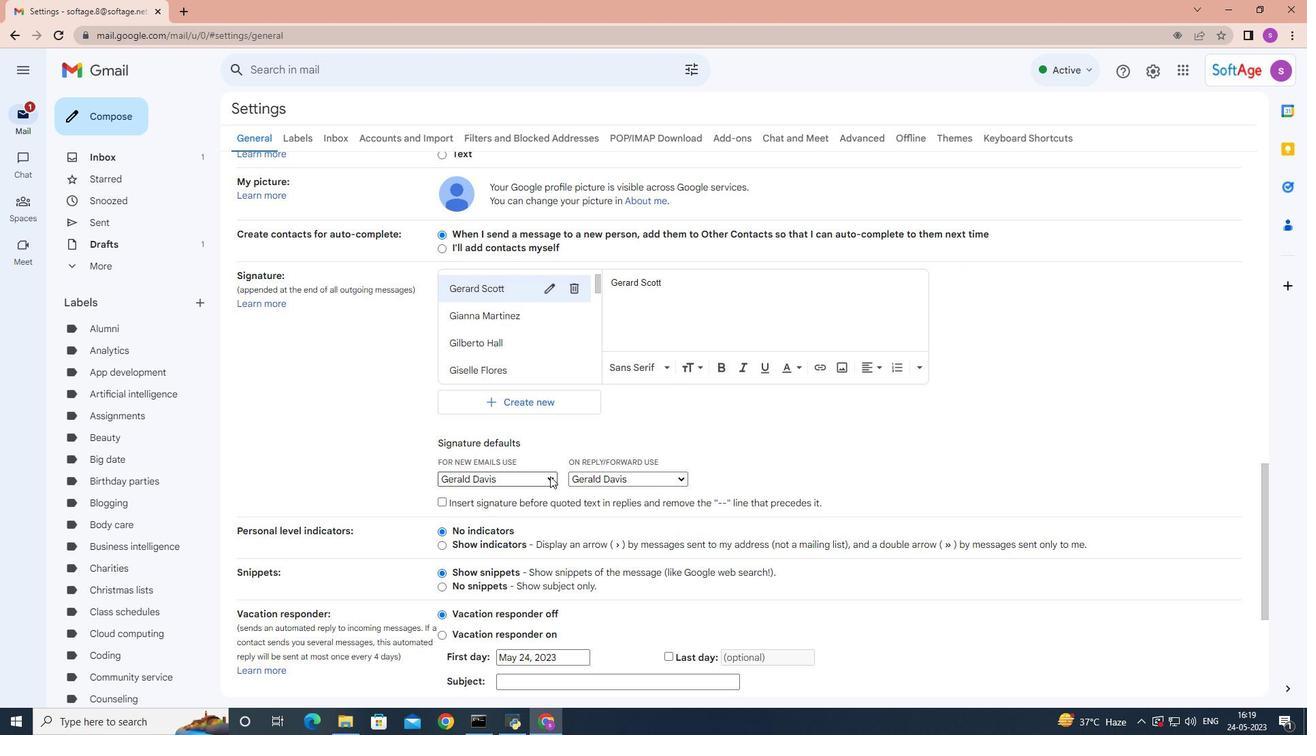 
Action: Mouse pressed left at (549, 476)
Screenshot: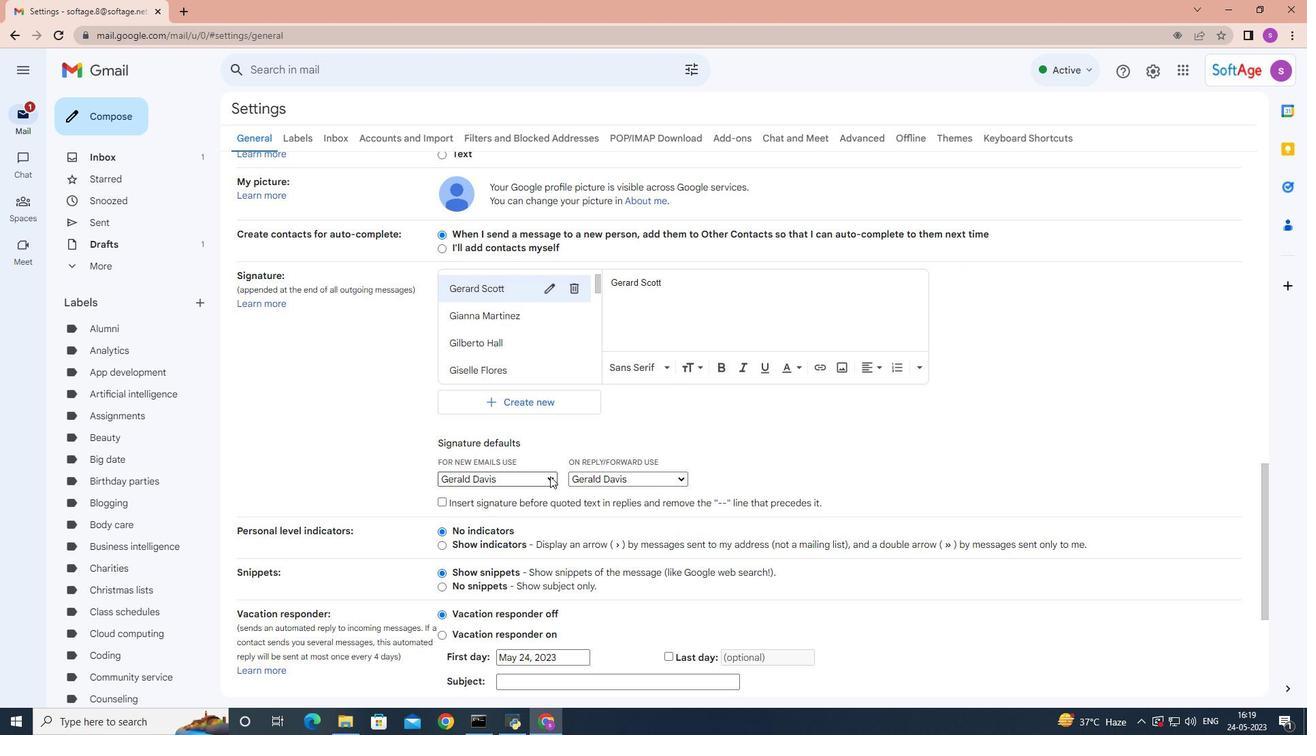 
Action: Mouse moved to (510, 298)
Screenshot: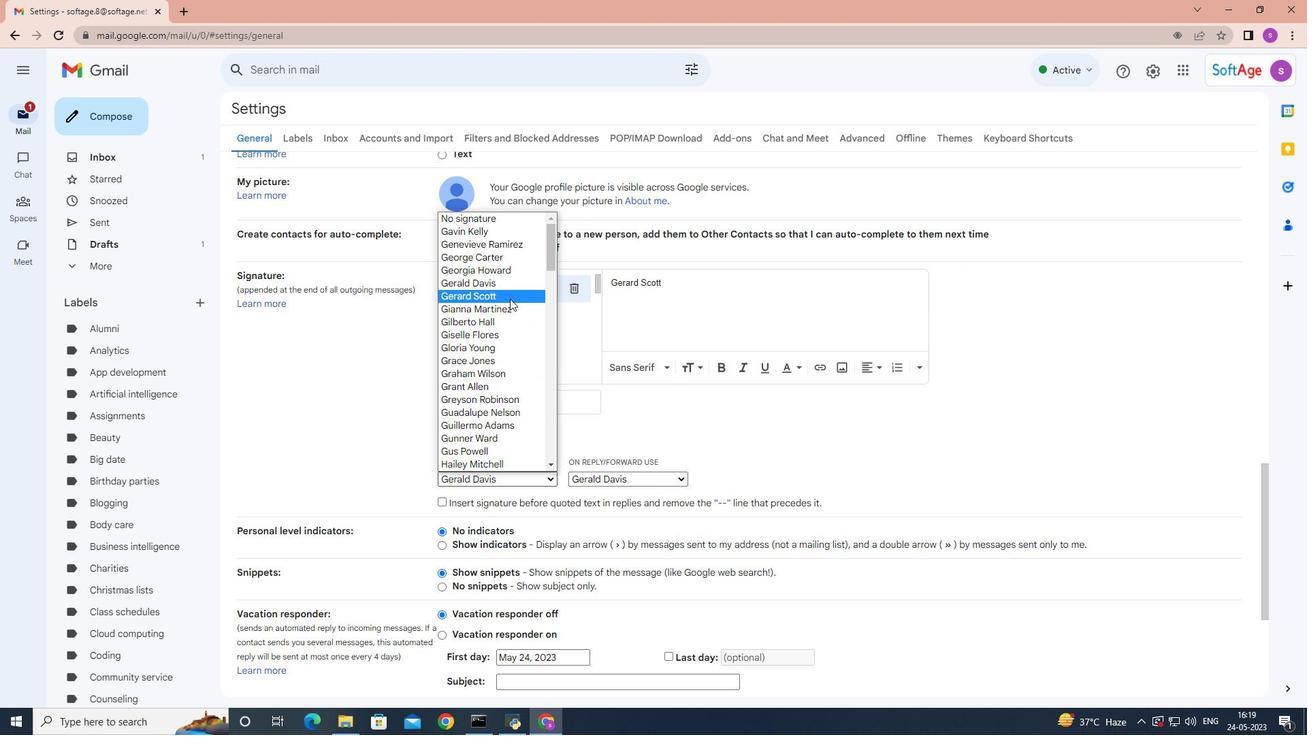 
Action: Mouse pressed left at (510, 298)
Screenshot: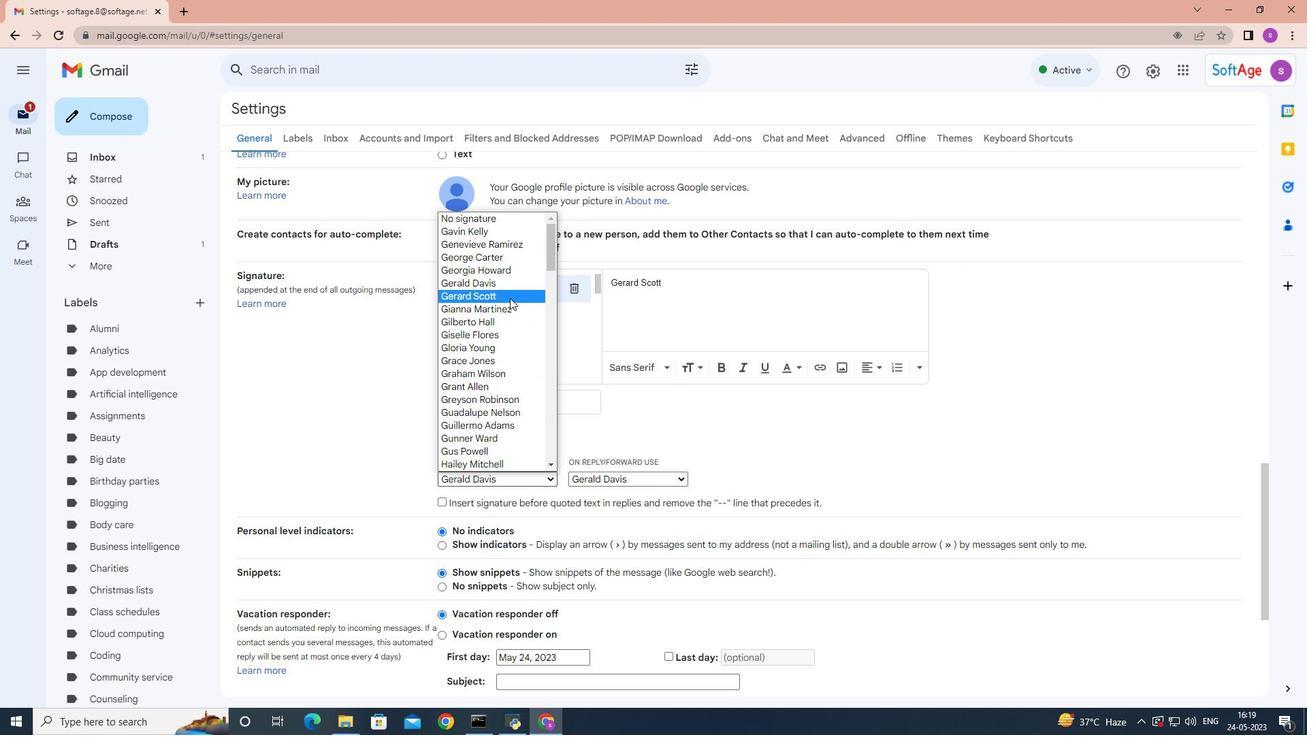 
Action: Mouse moved to (669, 476)
Screenshot: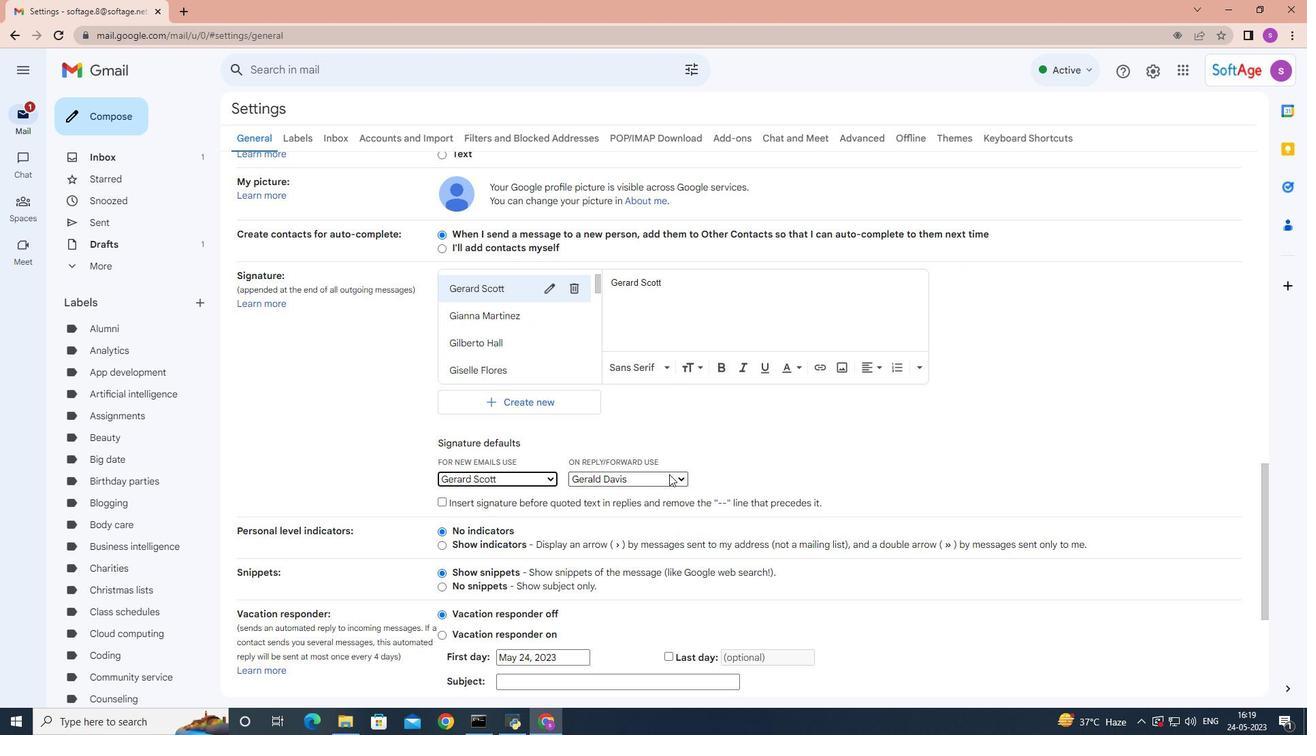 
Action: Mouse pressed left at (669, 476)
Screenshot: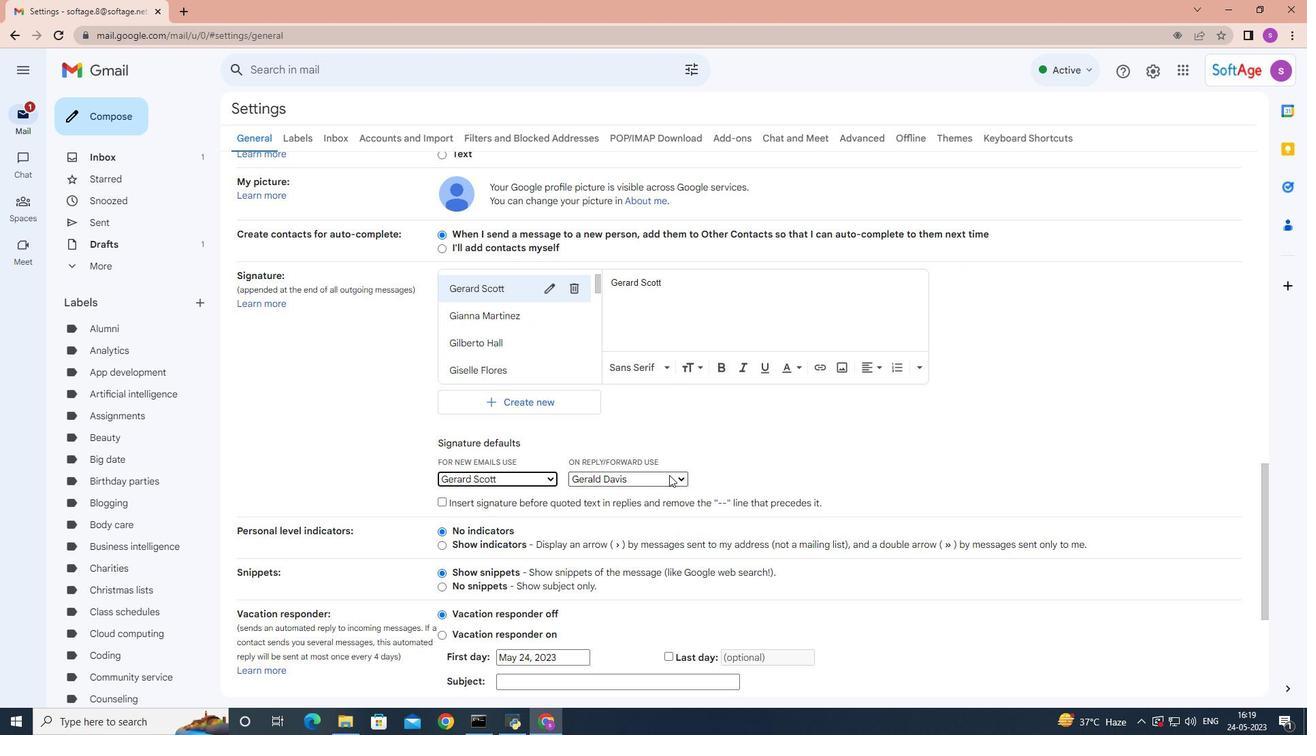 
Action: Mouse moved to (622, 294)
Screenshot: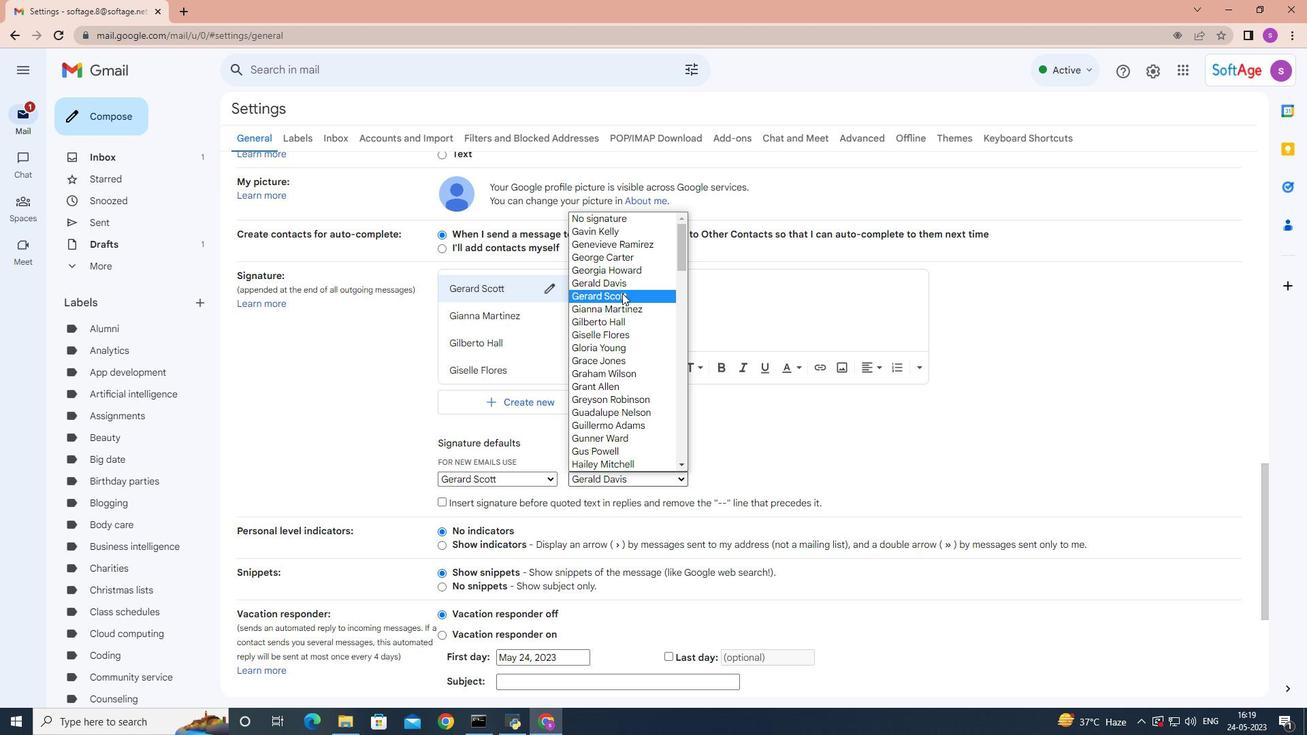 
Action: Mouse pressed left at (622, 294)
Screenshot: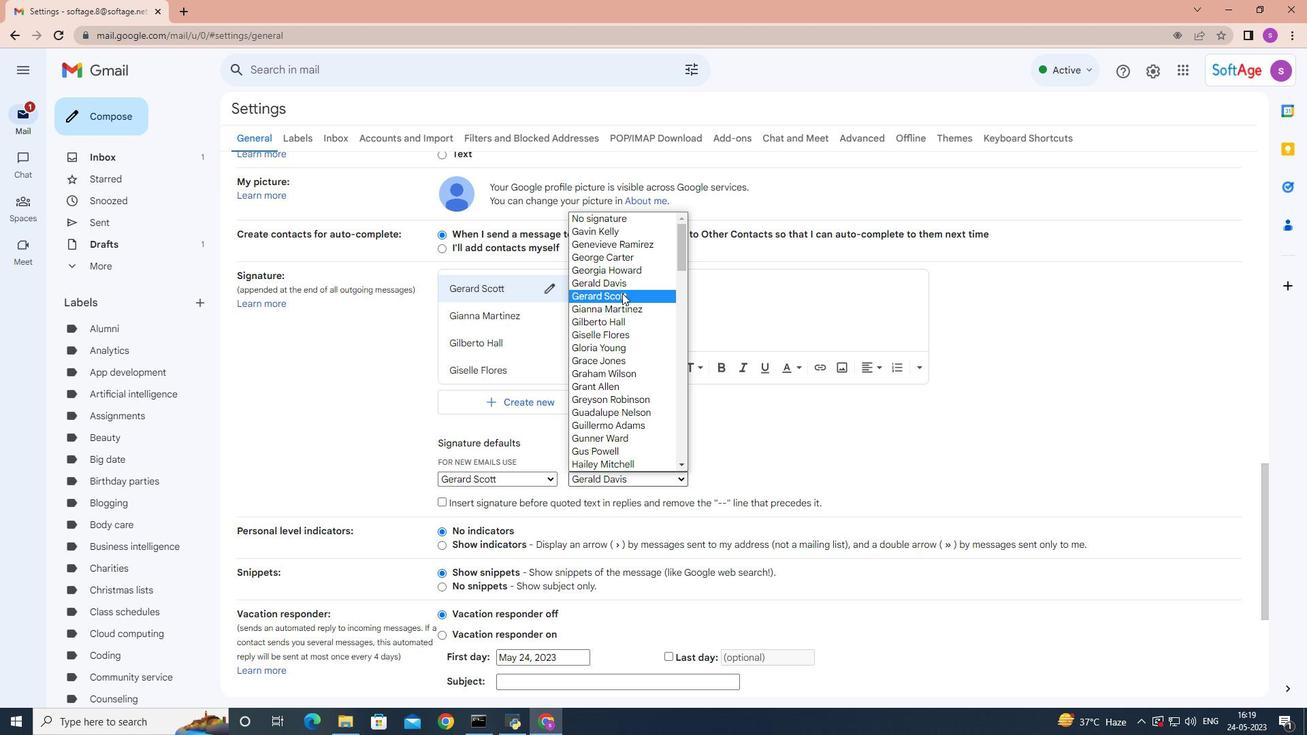 
Action: Mouse moved to (791, 396)
Screenshot: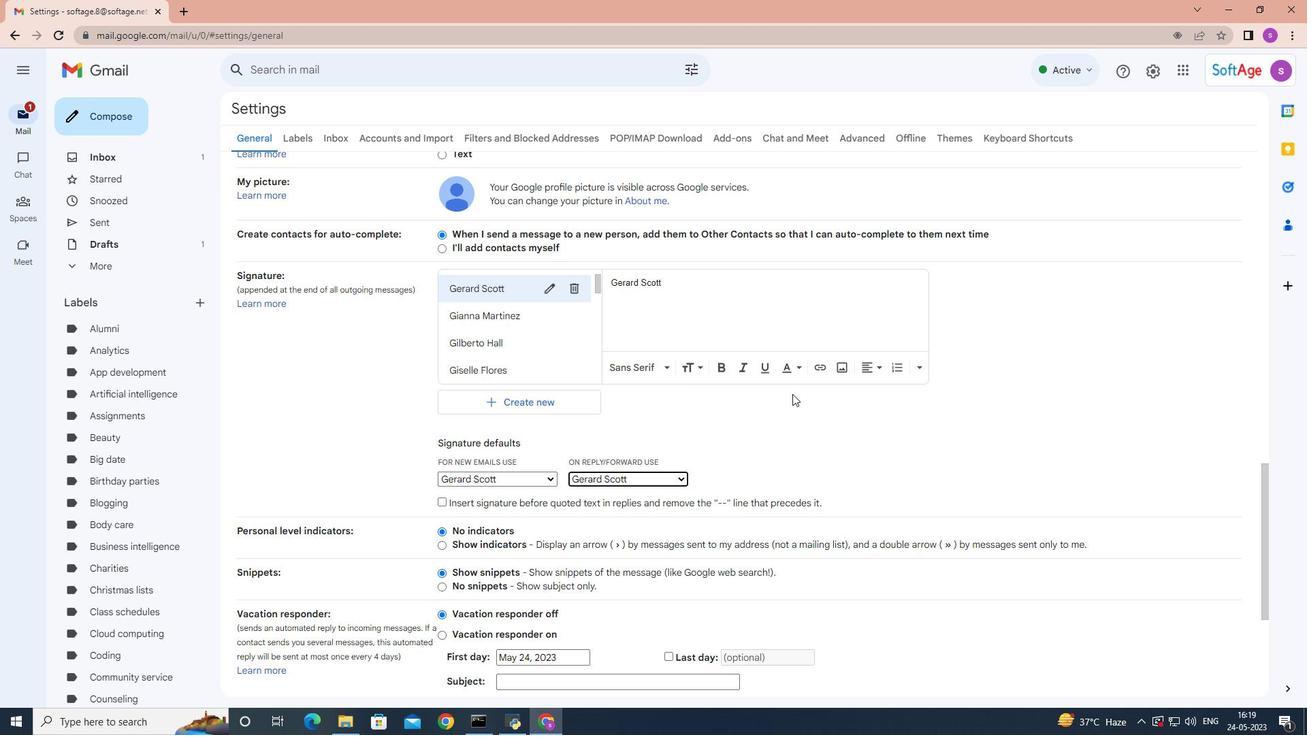 
Action: Mouse scrolled (791, 395) with delta (0, 0)
Screenshot: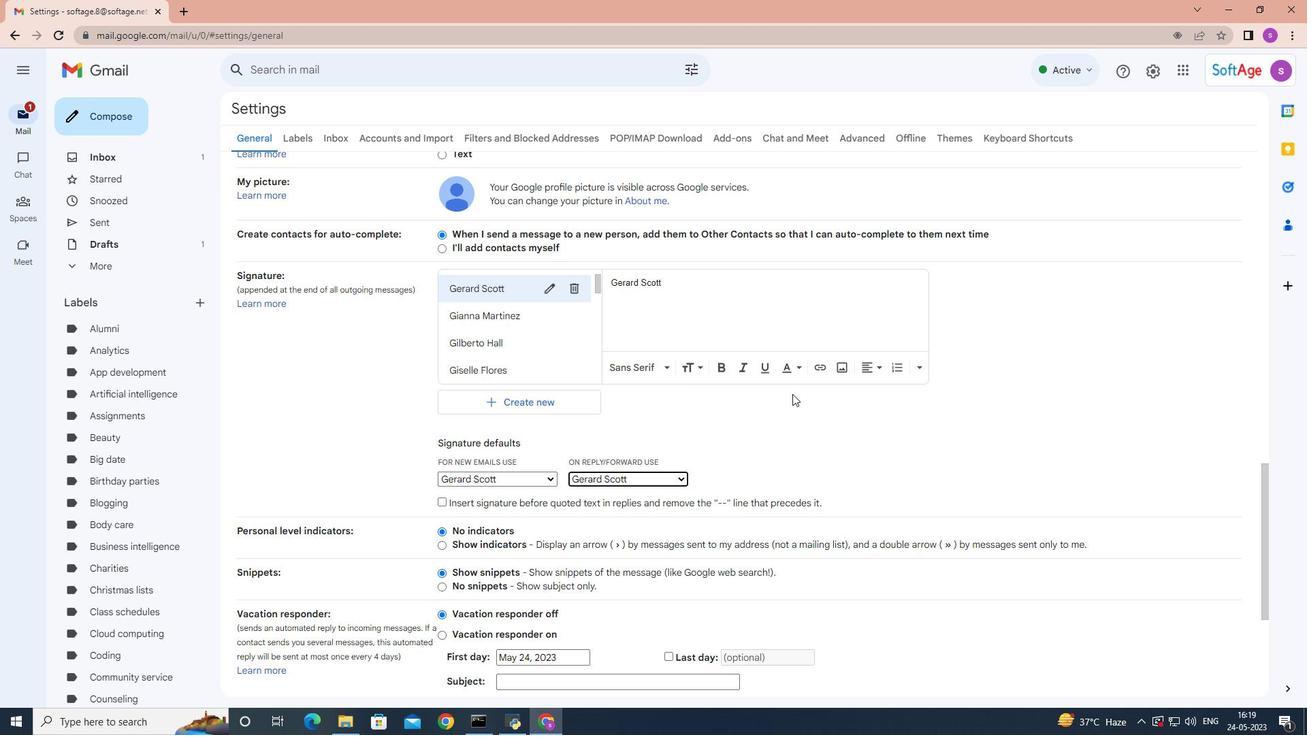 
Action: Mouse moved to (791, 397)
Screenshot: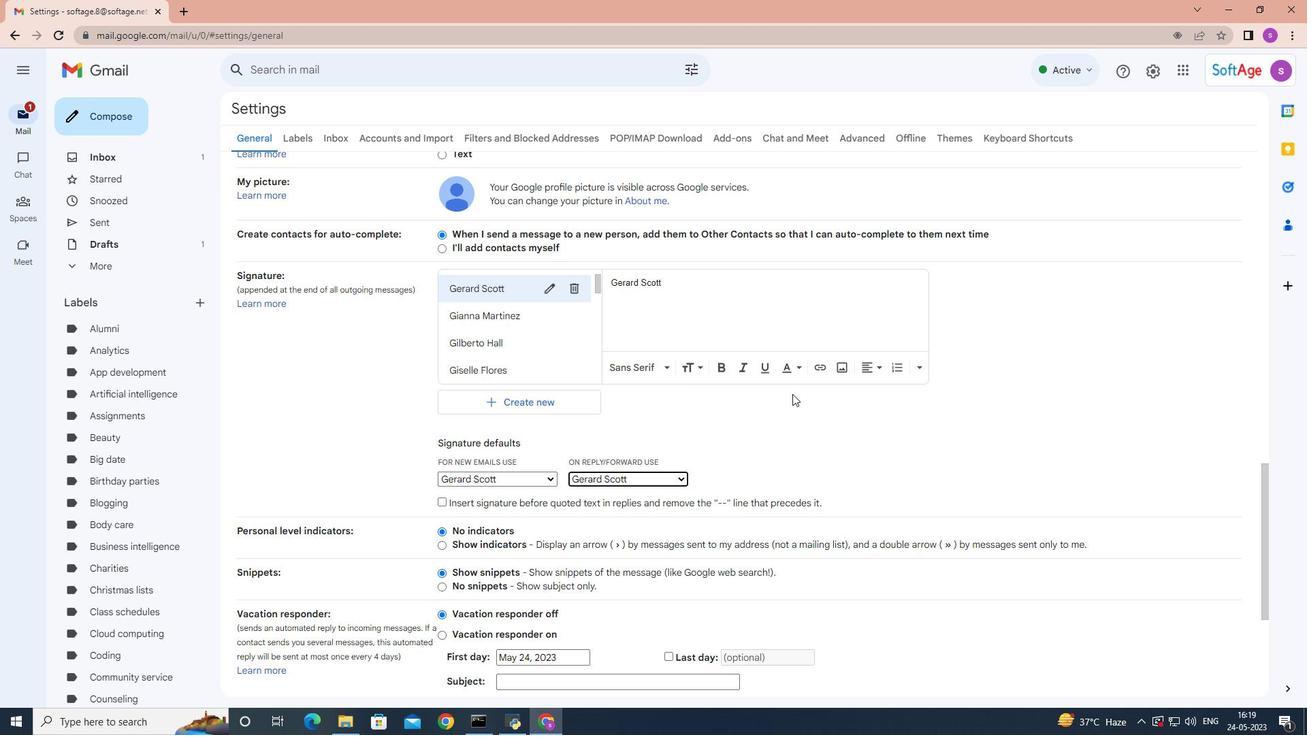 
Action: Mouse scrolled (791, 396) with delta (0, 0)
Screenshot: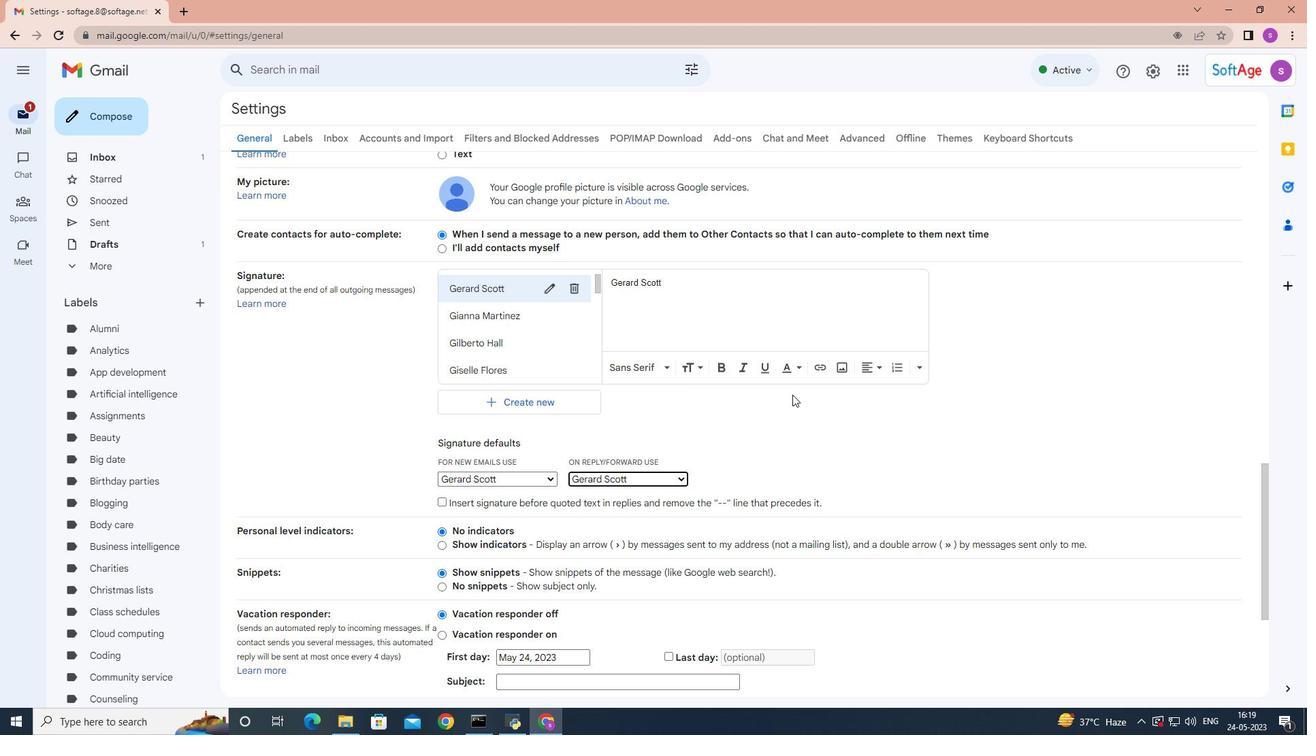
Action: Mouse moved to (791, 397)
Screenshot: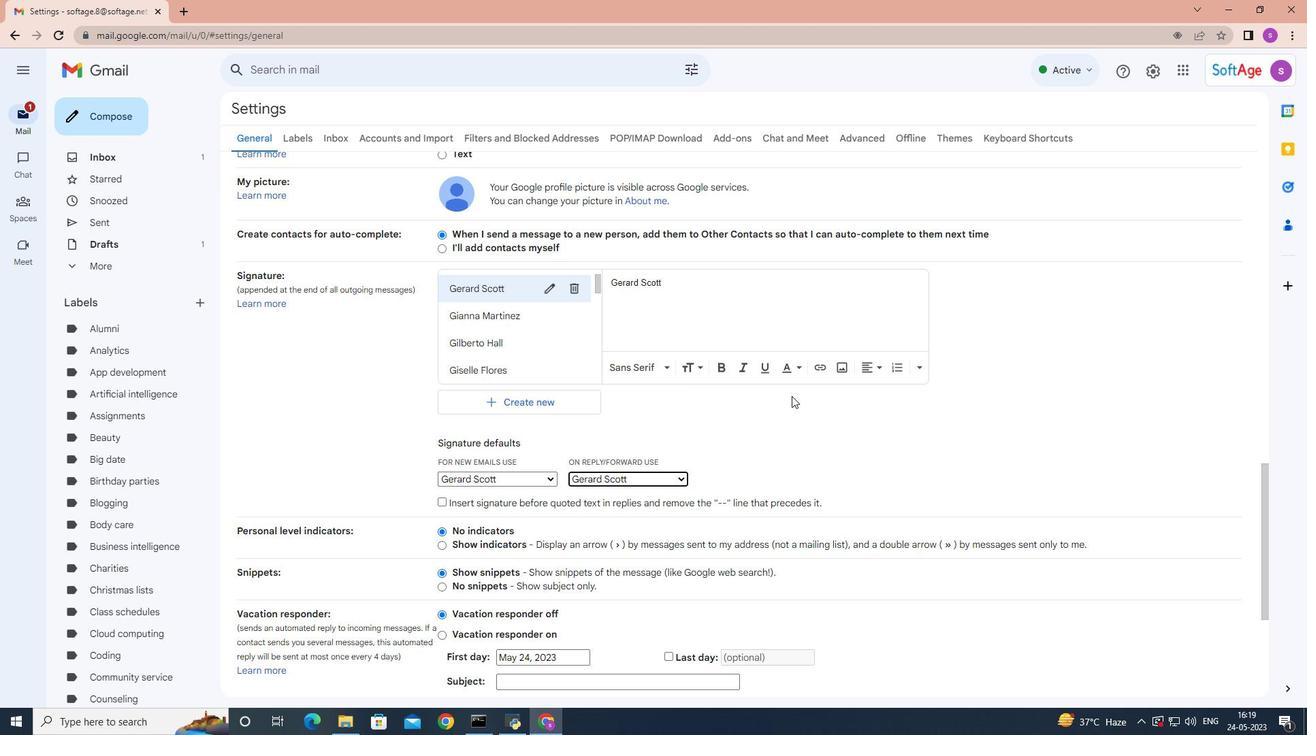 
Action: Mouse scrolled (791, 396) with delta (0, 0)
Screenshot: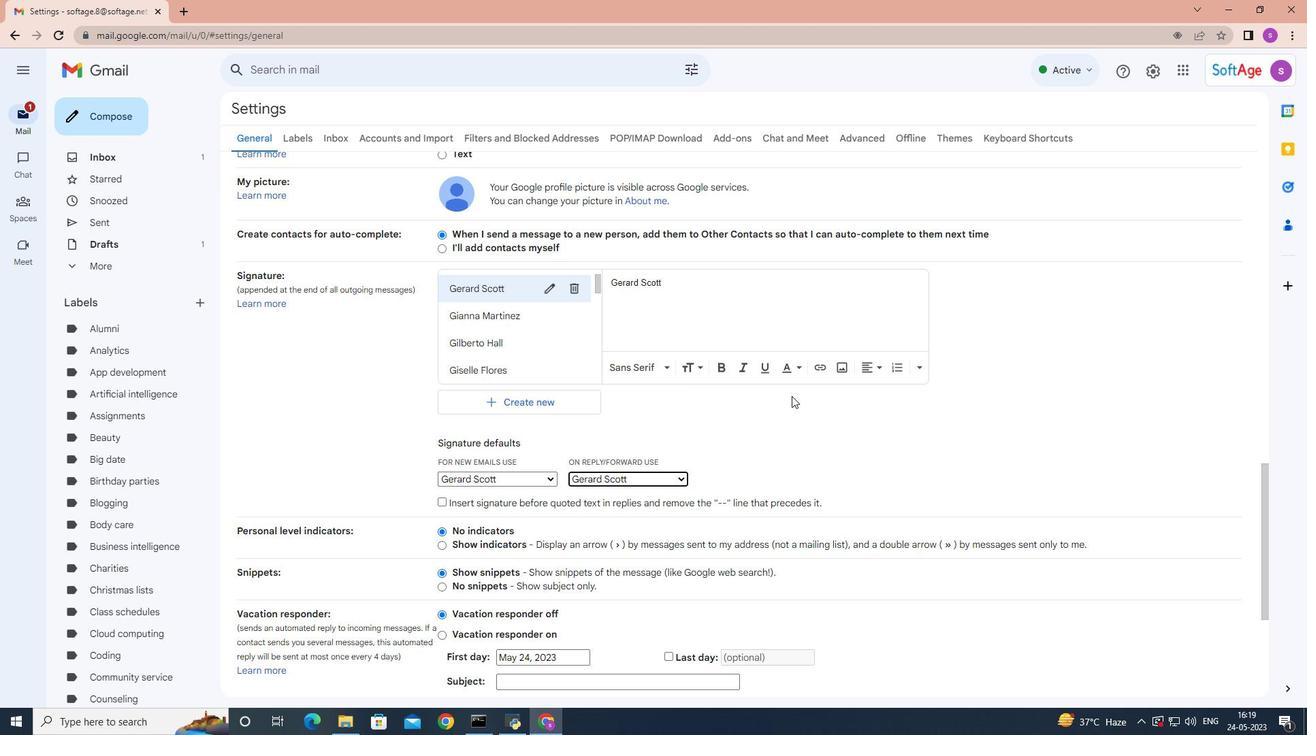 
Action: Mouse moved to (790, 397)
Screenshot: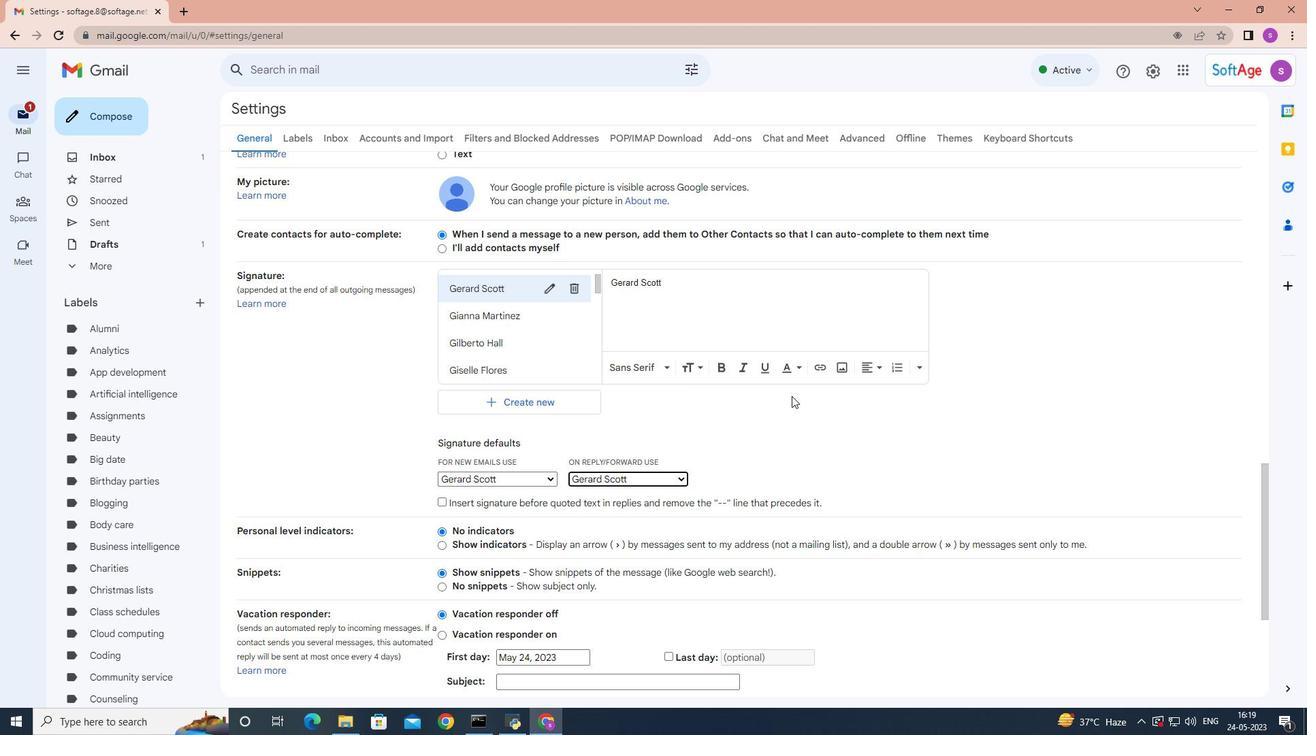
Action: Mouse scrolled (790, 396) with delta (0, 0)
Screenshot: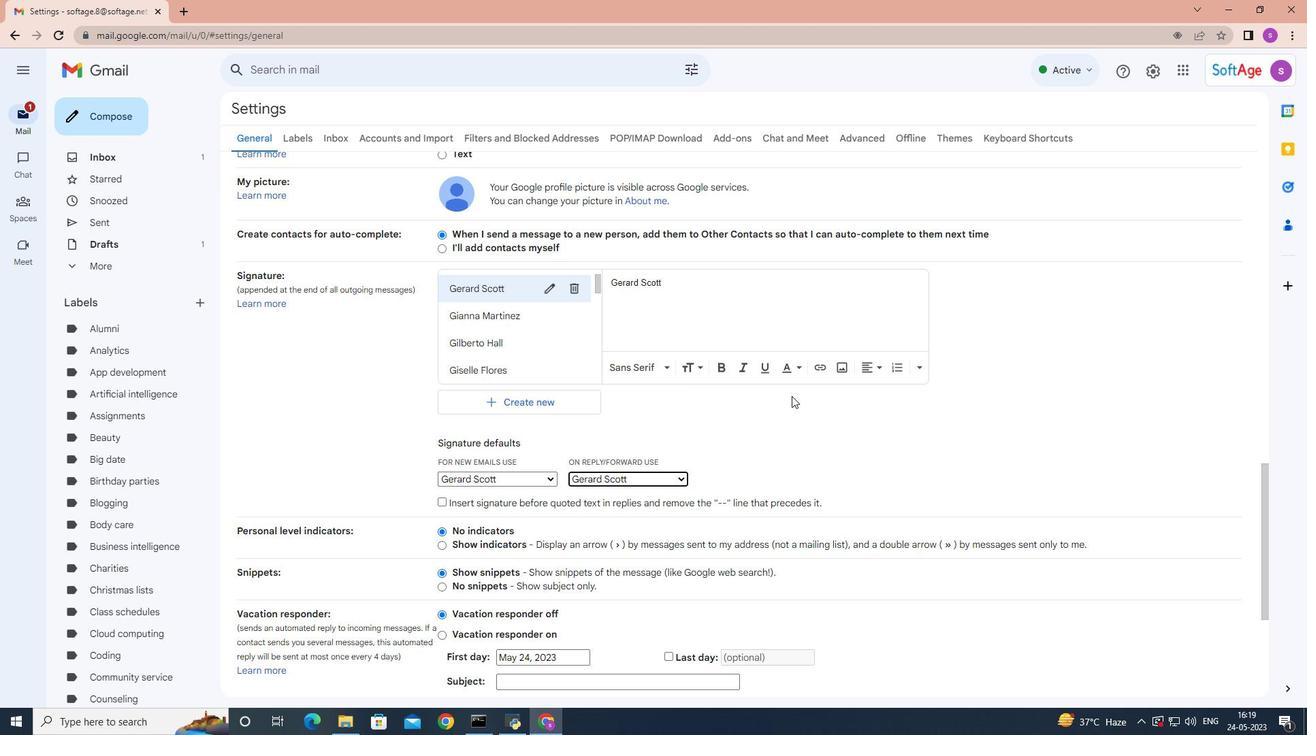 
Action: Mouse moved to (790, 397)
Screenshot: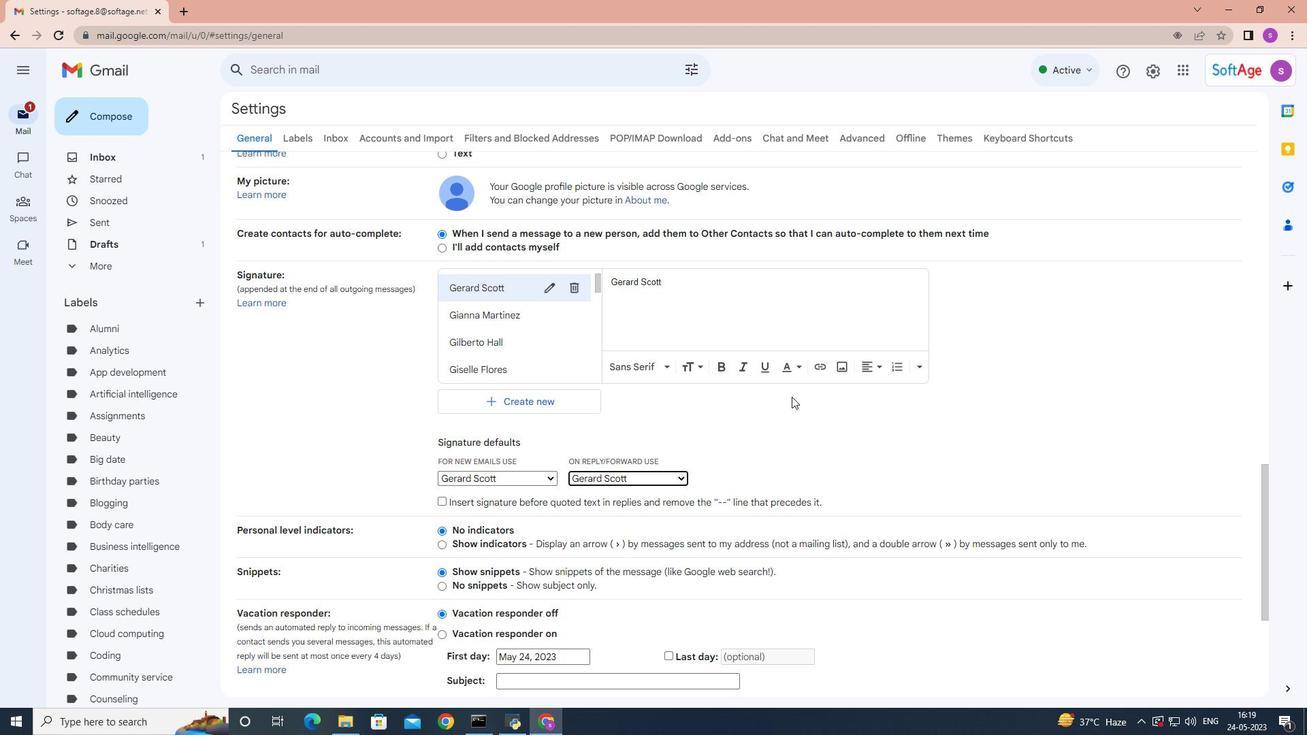 
Action: Mouse scrolled (790, 396) with delta (0, 0)
Screenshot: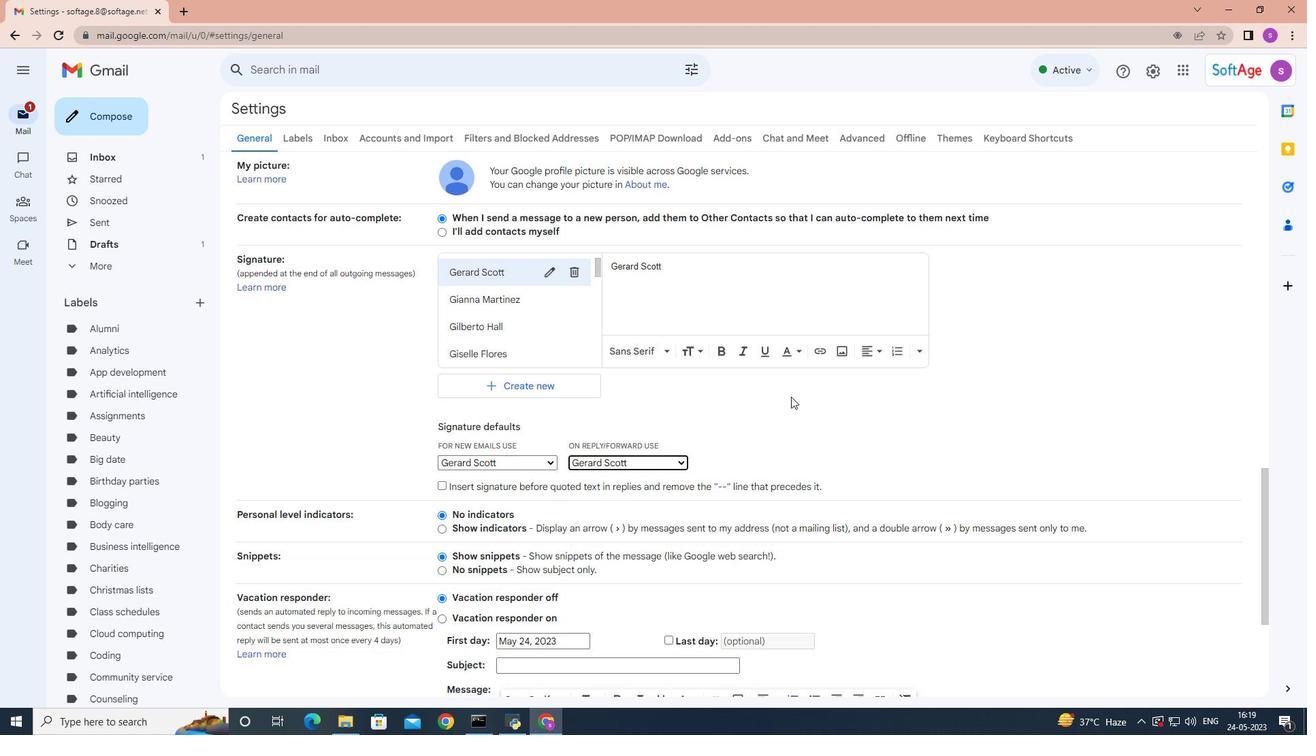 
Action: Mouse moved to (791, 408)
Screenshot: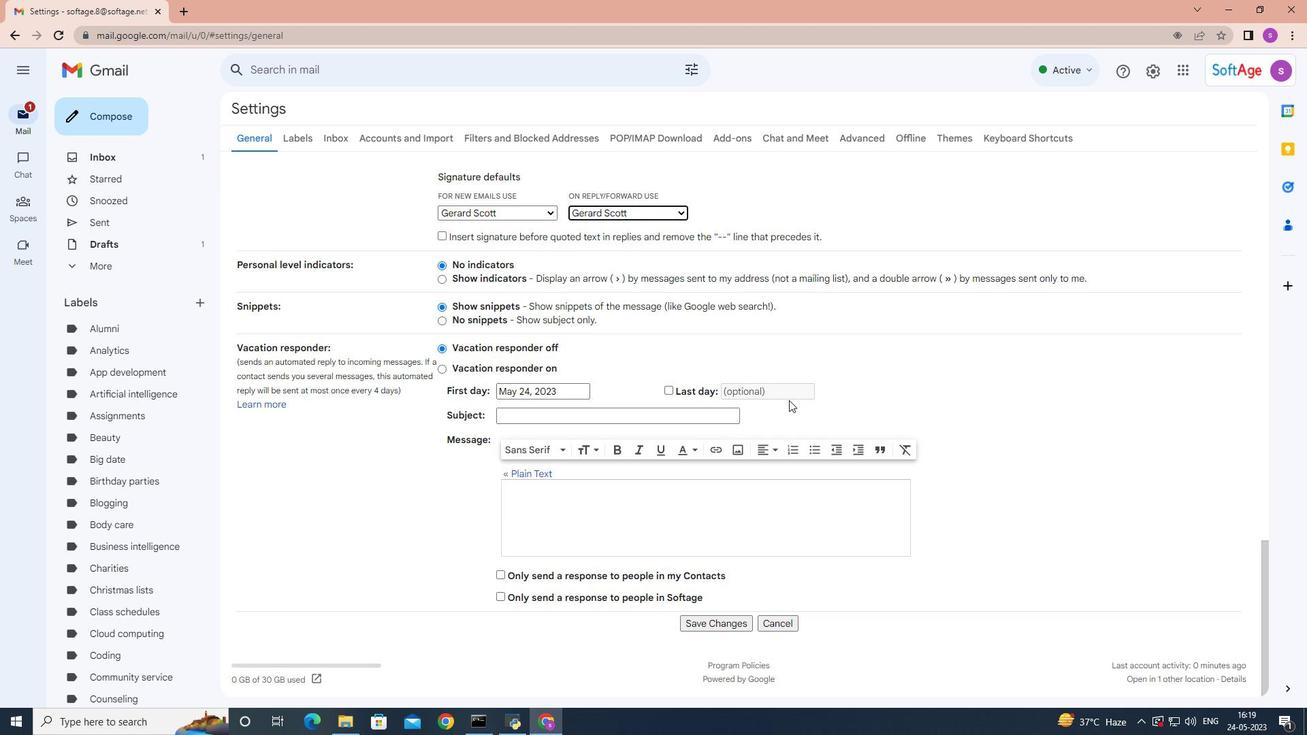 
Action: Mouse scrolled (791, 407) with delta (0, 0)
Screenshot: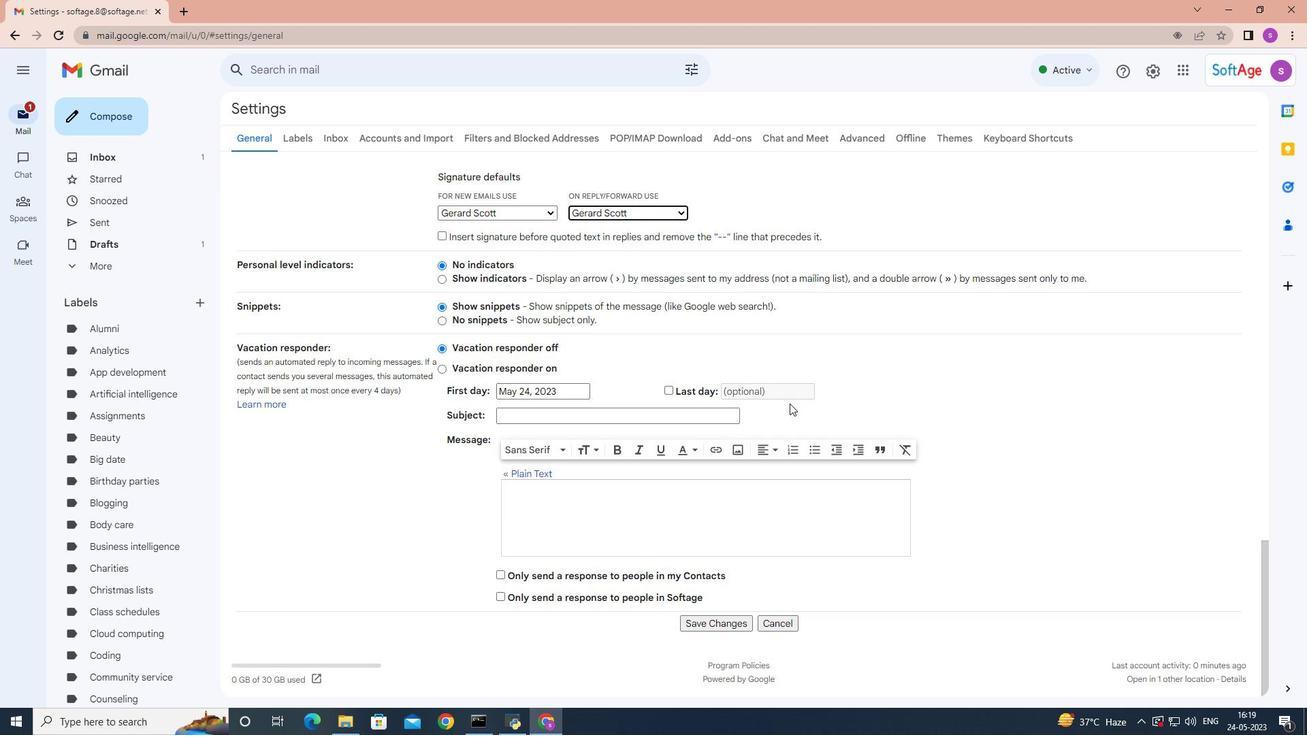 
Action: Mouse moved to (792, 408)
Screenshot: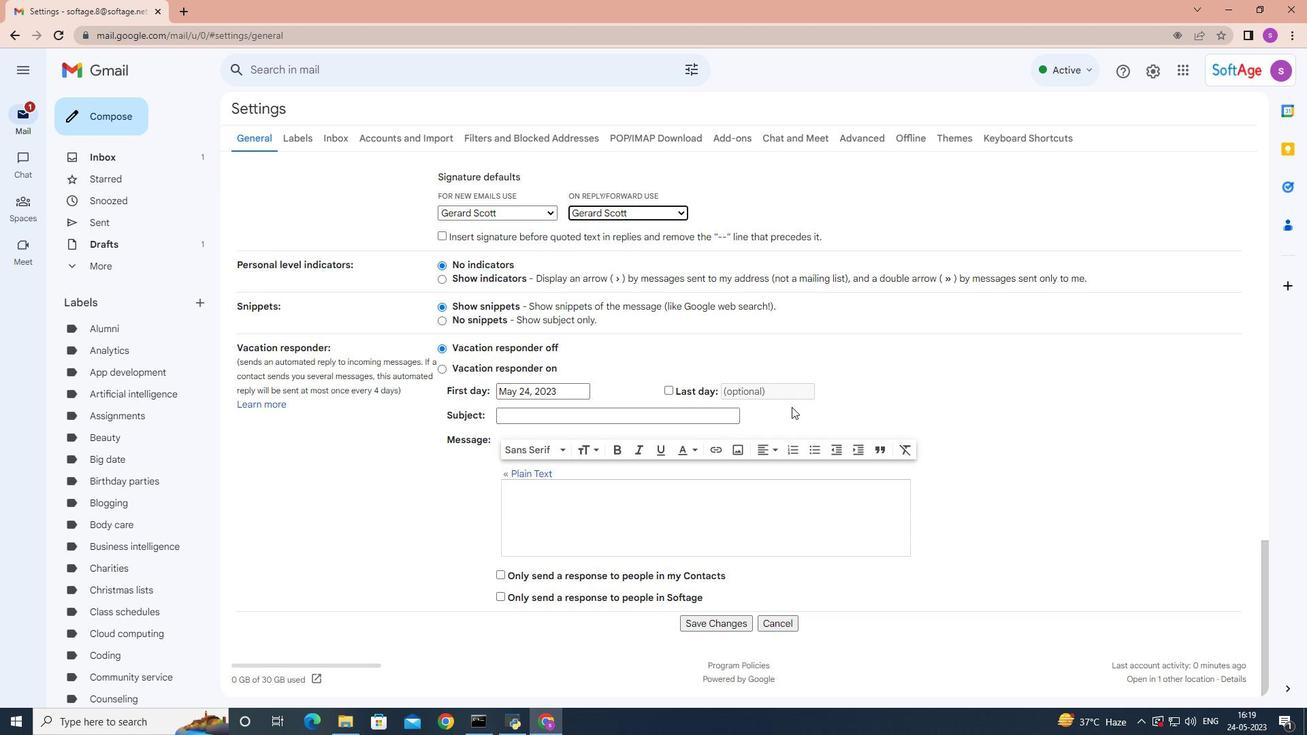 
Action: Mouse scrolled (792, 407) with delta (0, 0)
Screenshot: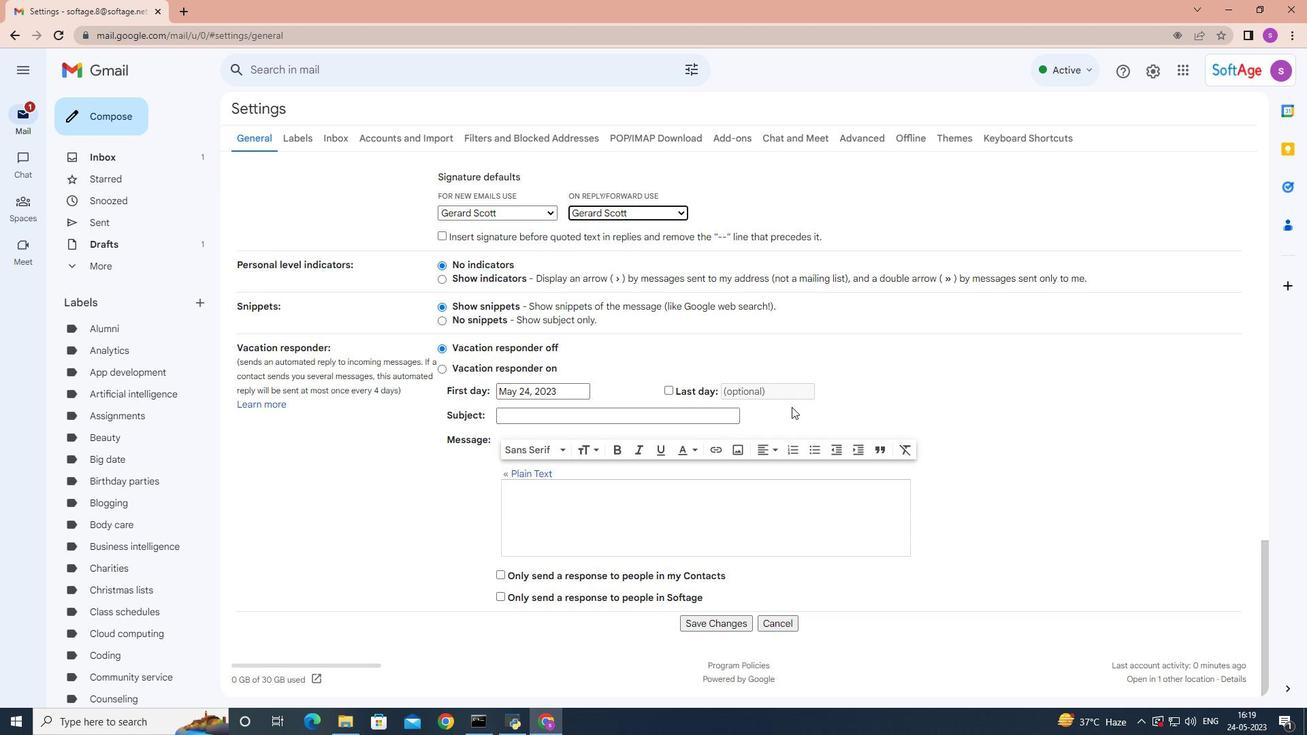 
Action: Mouse scrolled (792, 407) with delta (0, 0)
Screenshot: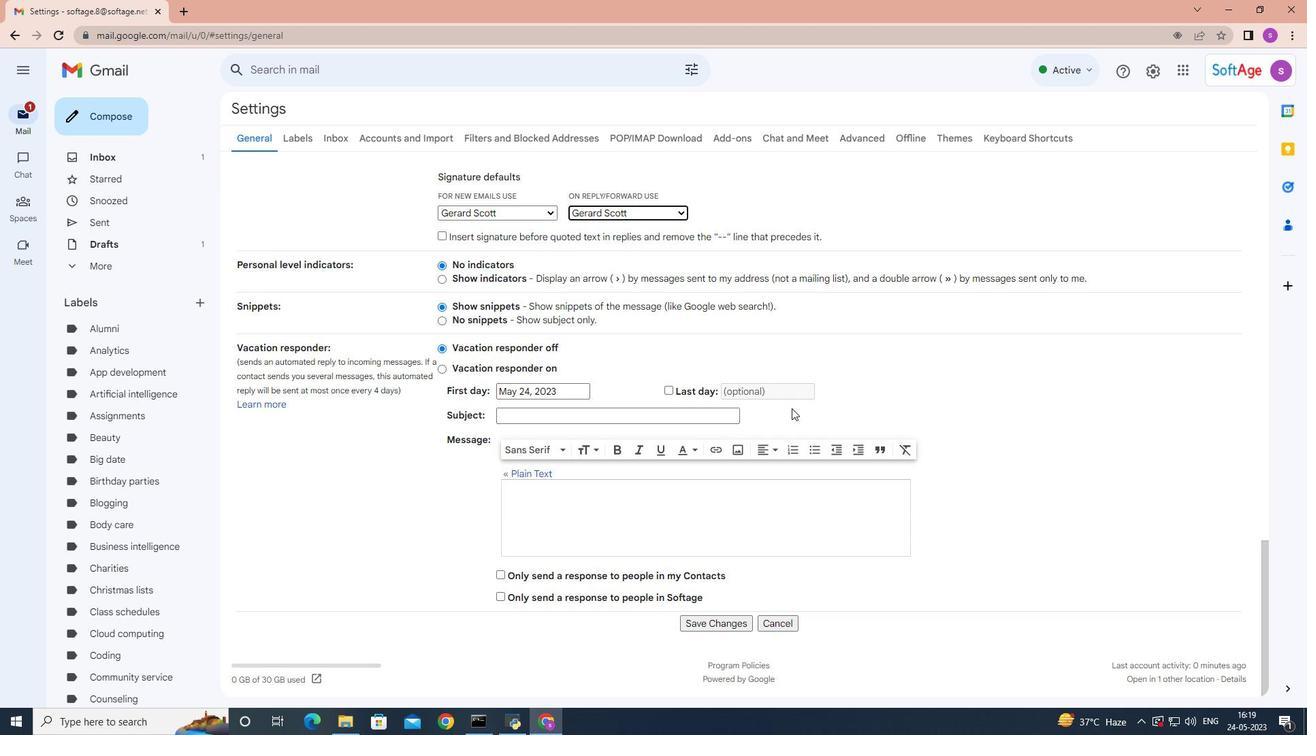 
Action: Mouse moved to (713, 625)
Screenshot: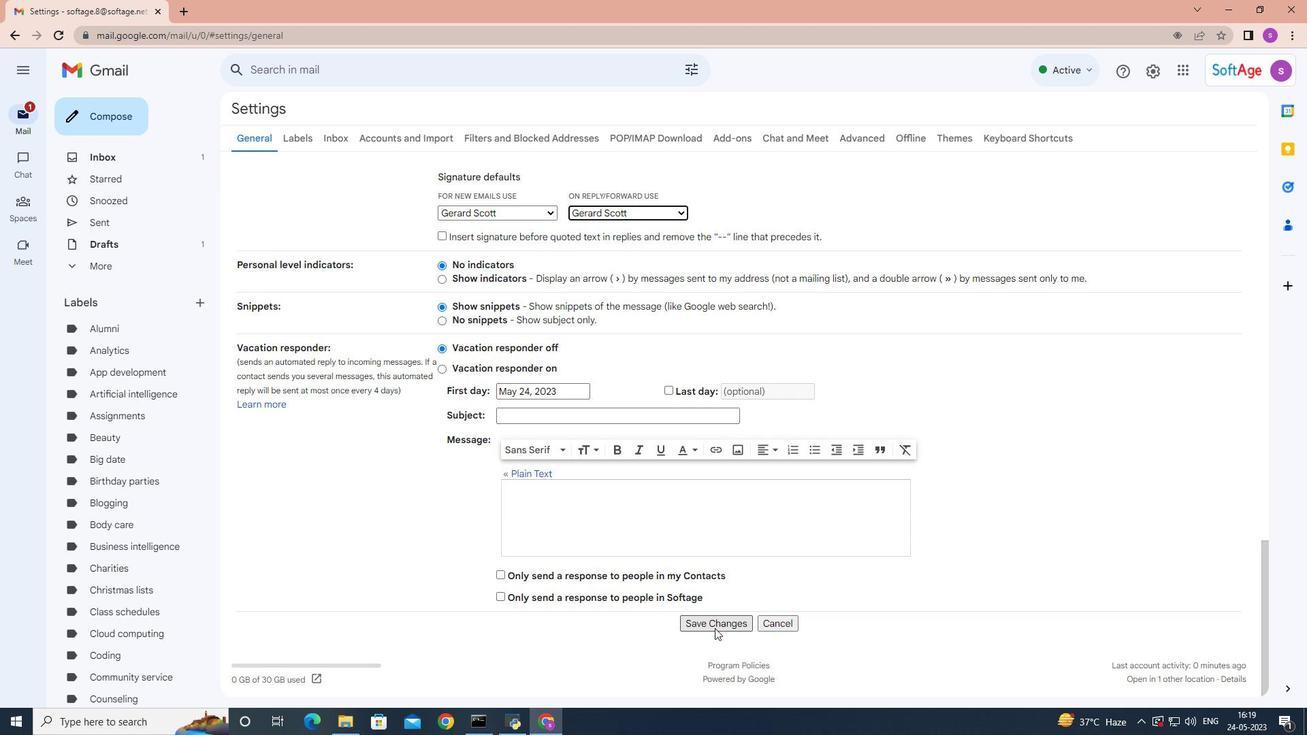 
Action: Mouse pressed left at (713, 625)
Screenshot: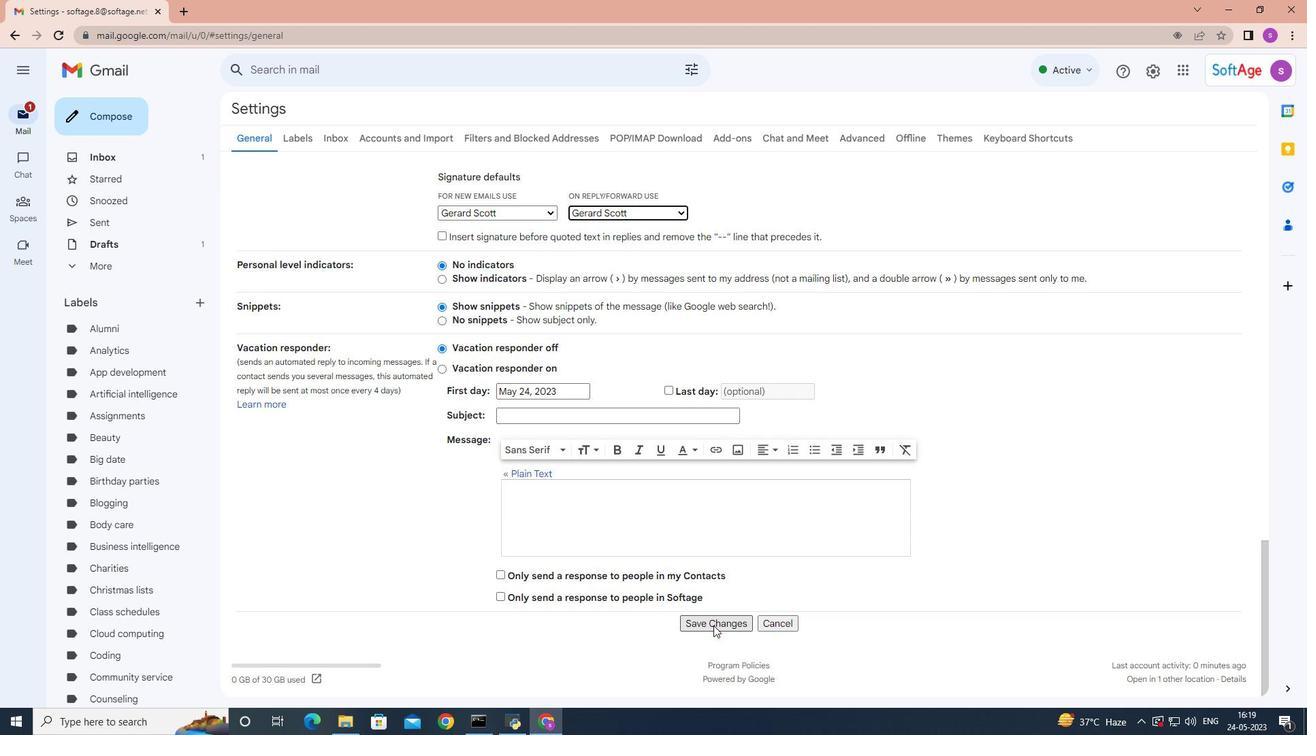 
Action: Mouse moved to (108, 125)
Screenshot: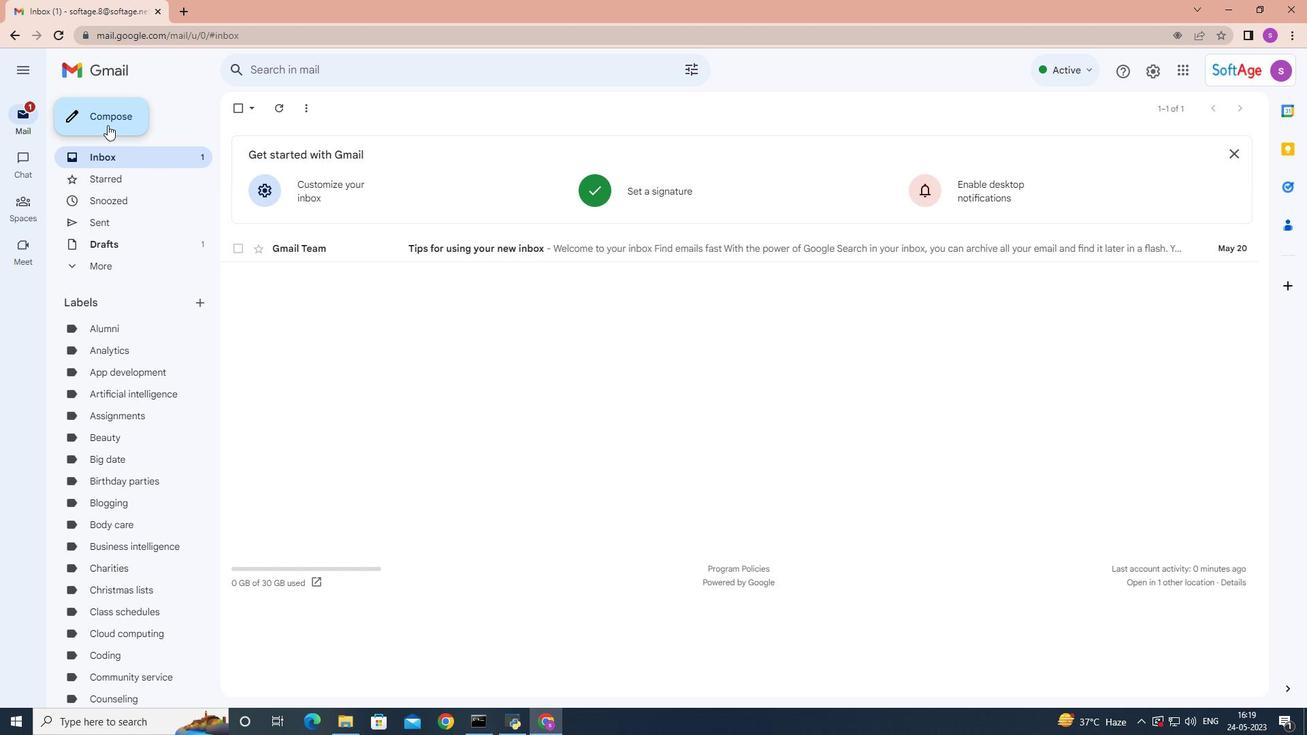 
Action: Mouse pressed left at (108, 125)
Screenshot: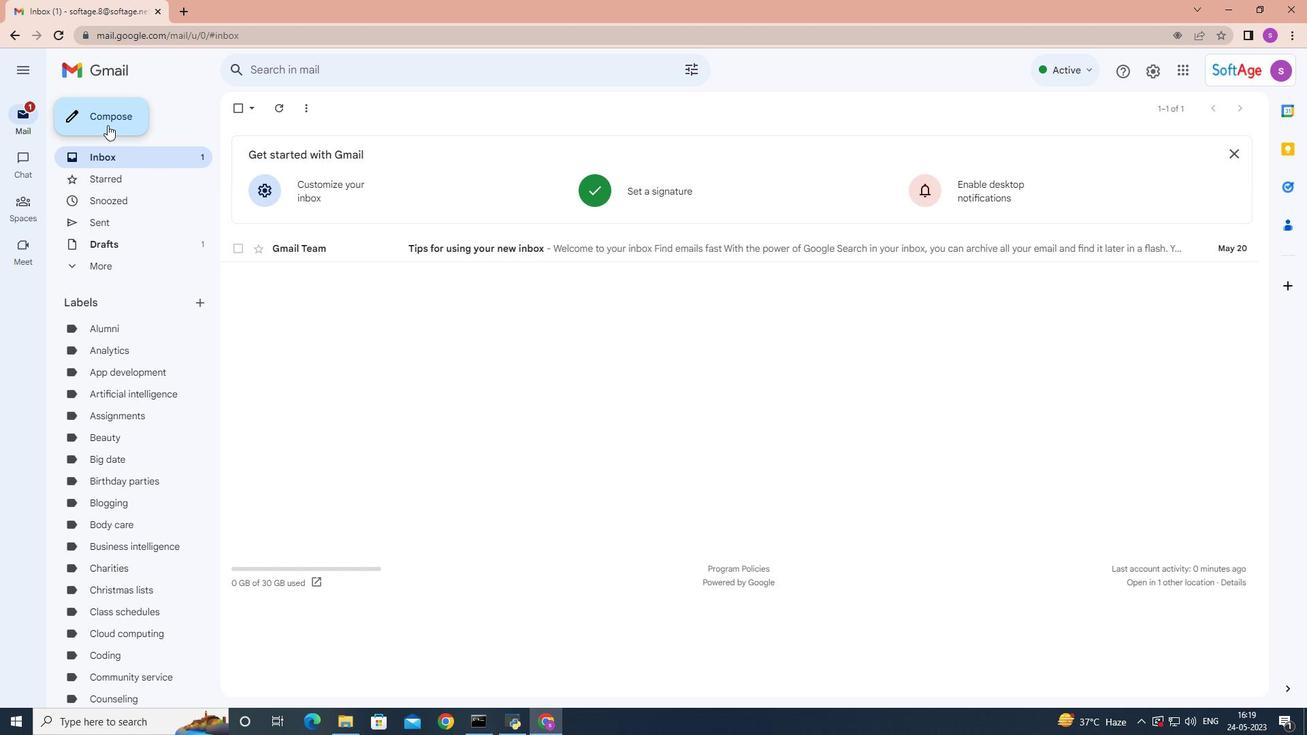 
Action: Mouse moved to (900, 359)
Screenshot: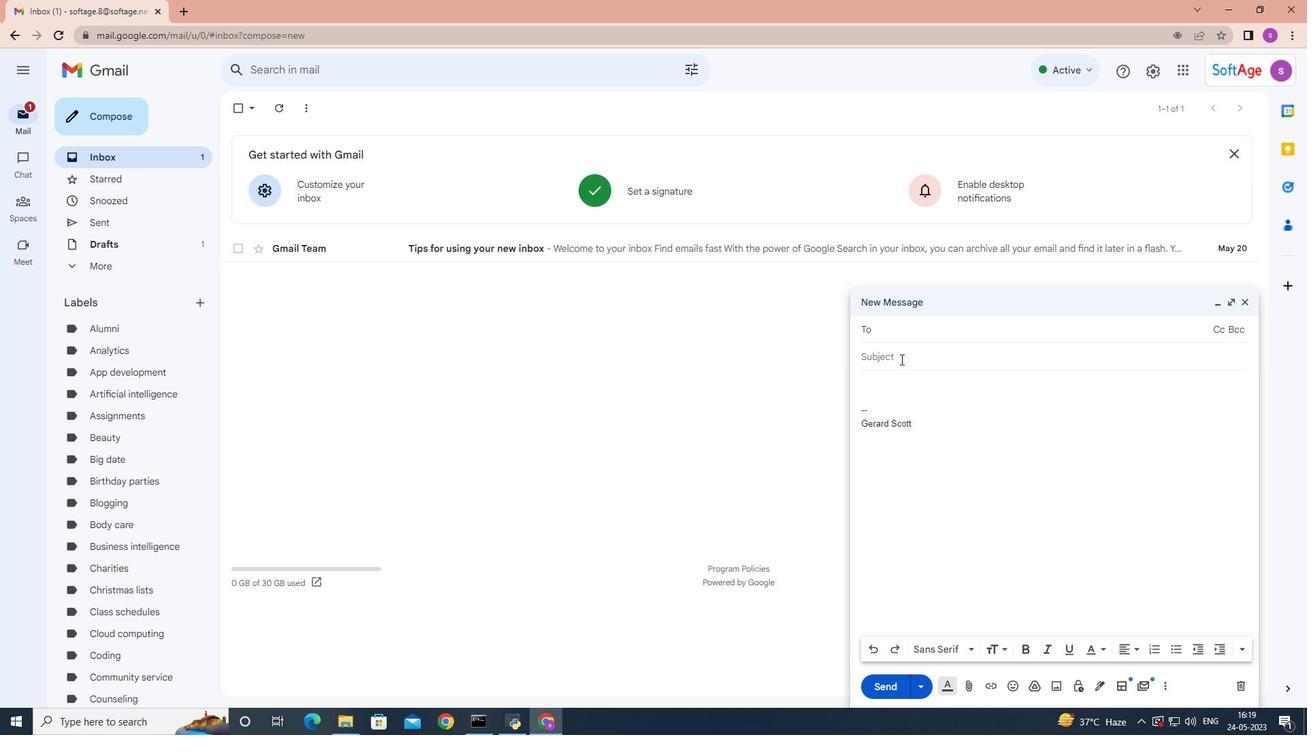 
Action: Mouse pressed left at (900, 359)
Screenshot: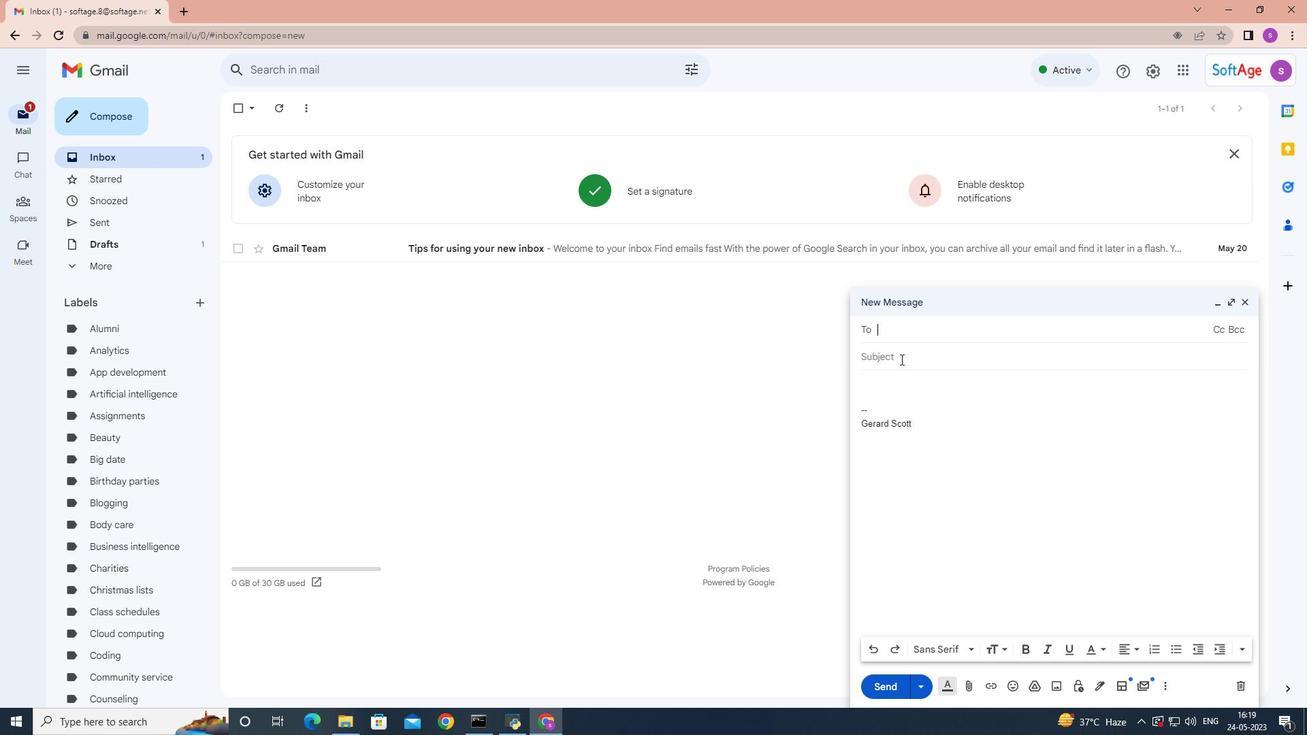 
Action: Mouse moved to (900, 359)
Screenshot: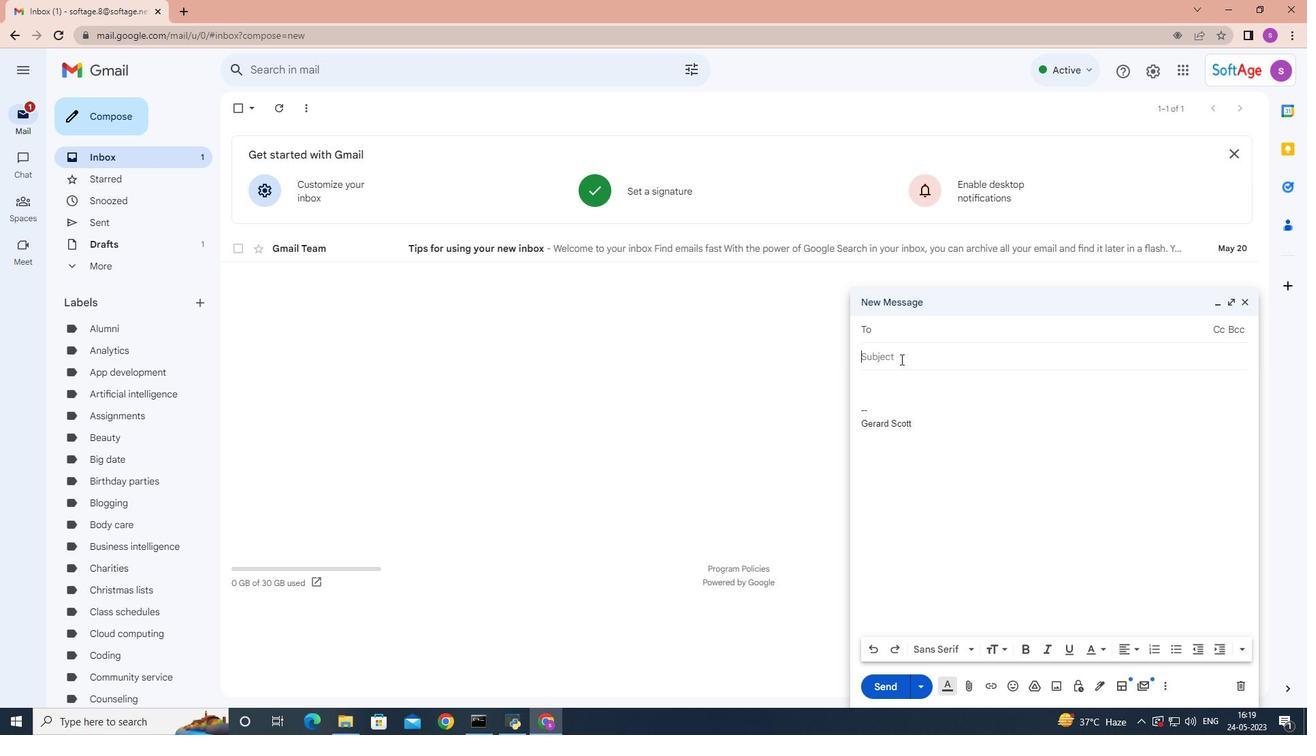 
Action: Key pressed <Key.shift>Update<Key.space>on<Key.space>a<Key.space>sick<Key.space>leave<Key.space>
Screenshot: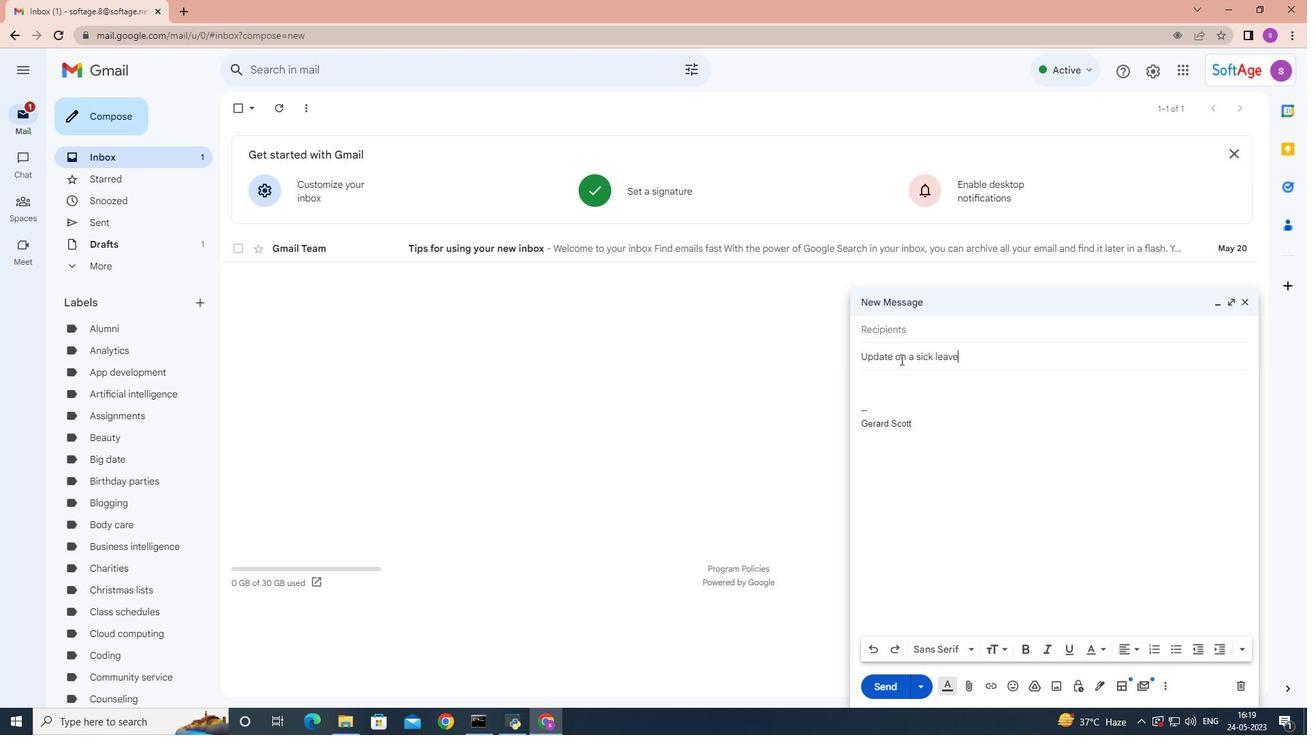 
Action: Mouse moved to (868, 377)
Screenshot: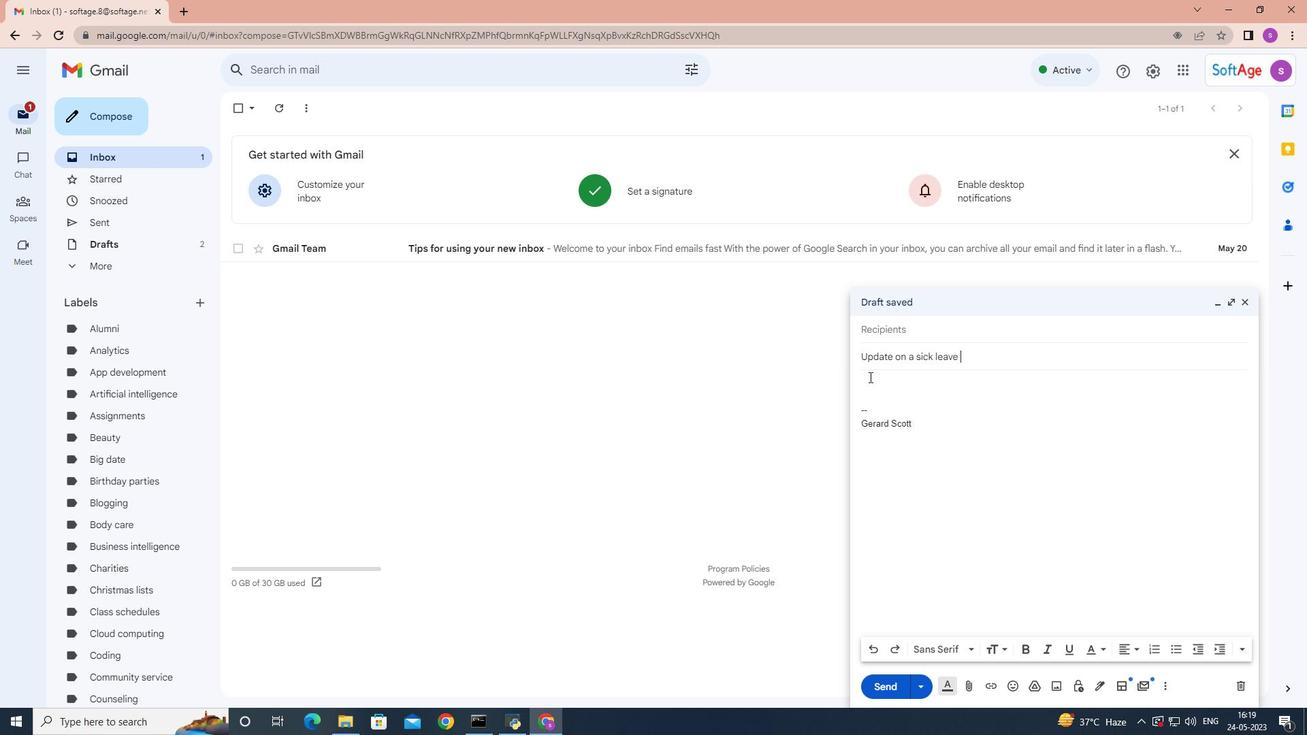 
Action: Mouse pressed left at (868, 377)
Screenshot: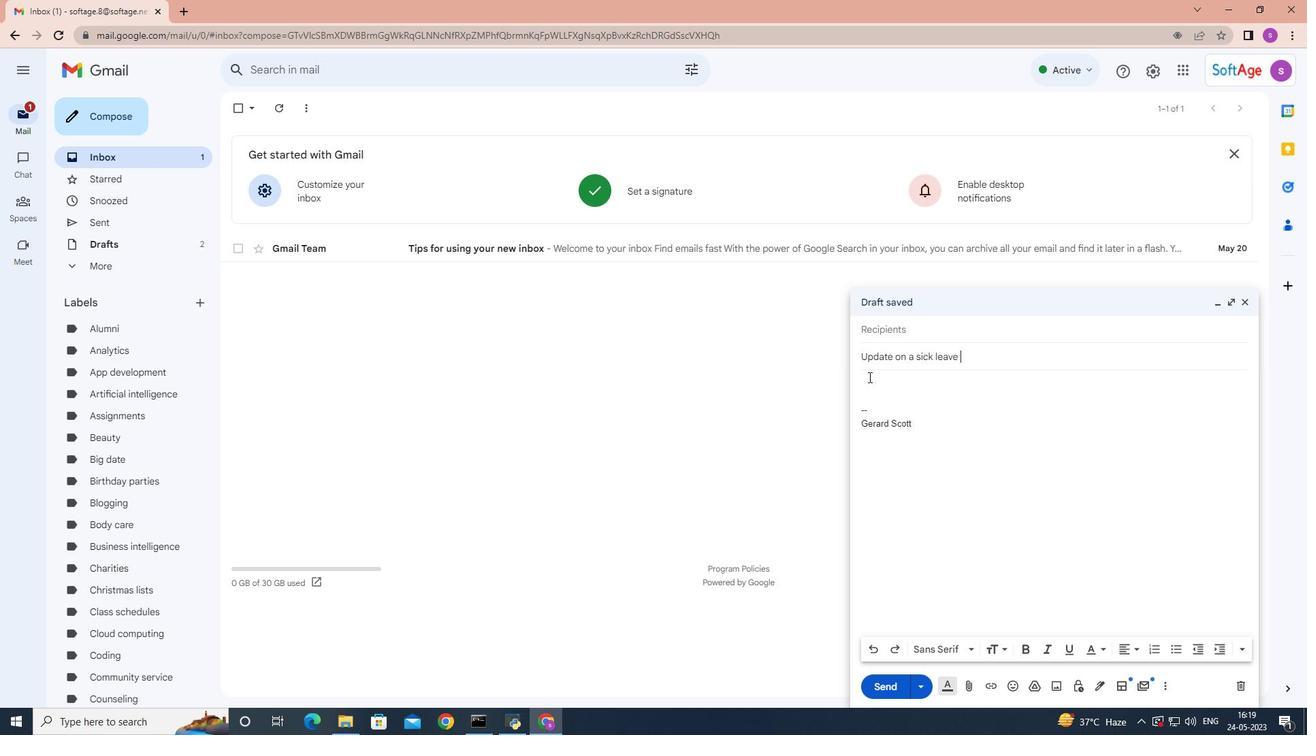 
Action: Mouse moved to (872, 378)
Screenshot: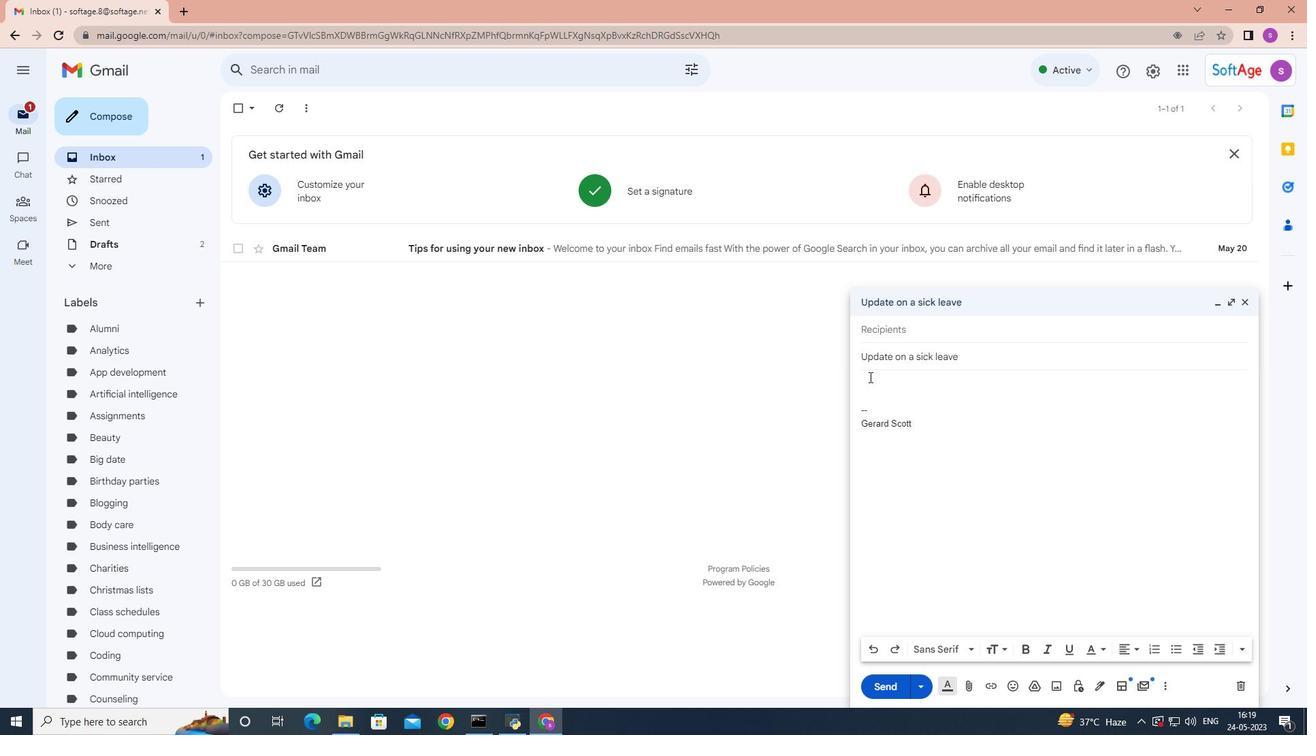 
Action: Key pressed w<Key.backspace><Key.shift>Would<Key.space>like<Key.space>to<Key.space>request<Key.space>your<Key.space>input<Key.space>on<Key.space>the<Key.space>new<Key.space>employee<Key.space>benefits<Key.space>program.
Screenshot: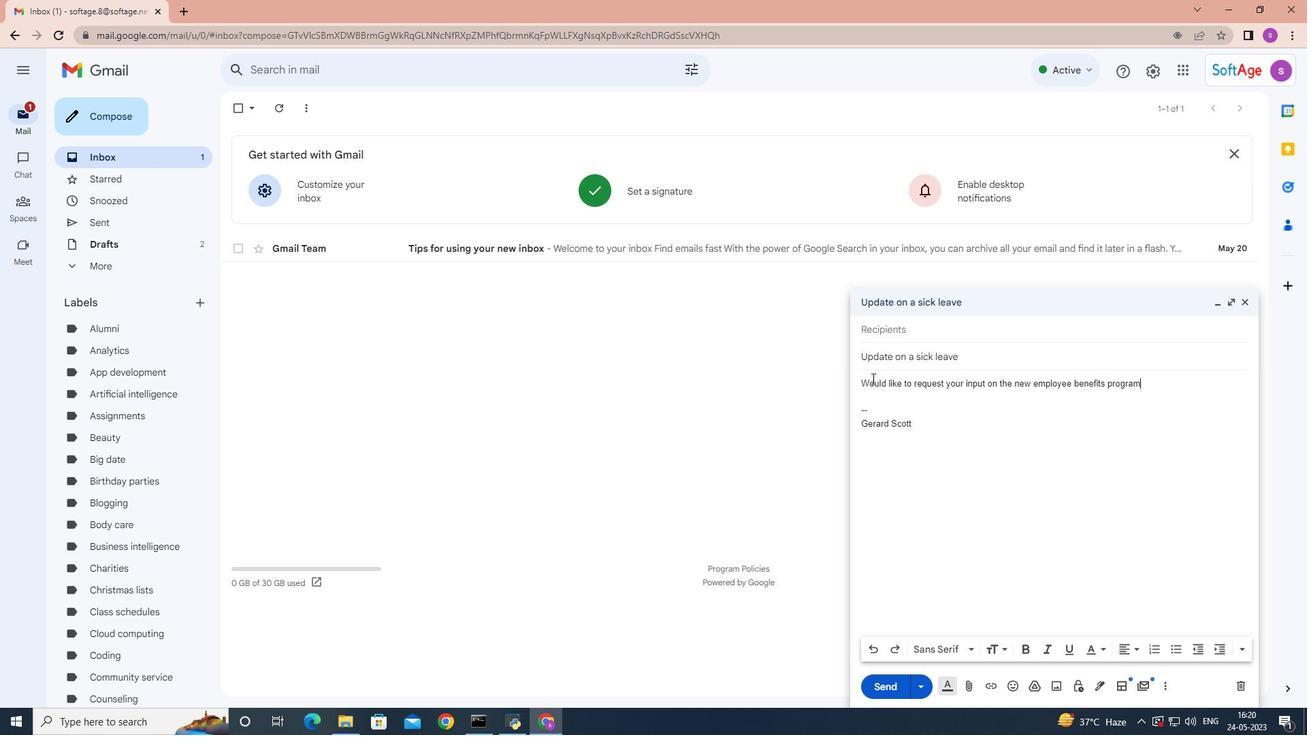
Action: Mouse moved to (885, 332)
Screenshot: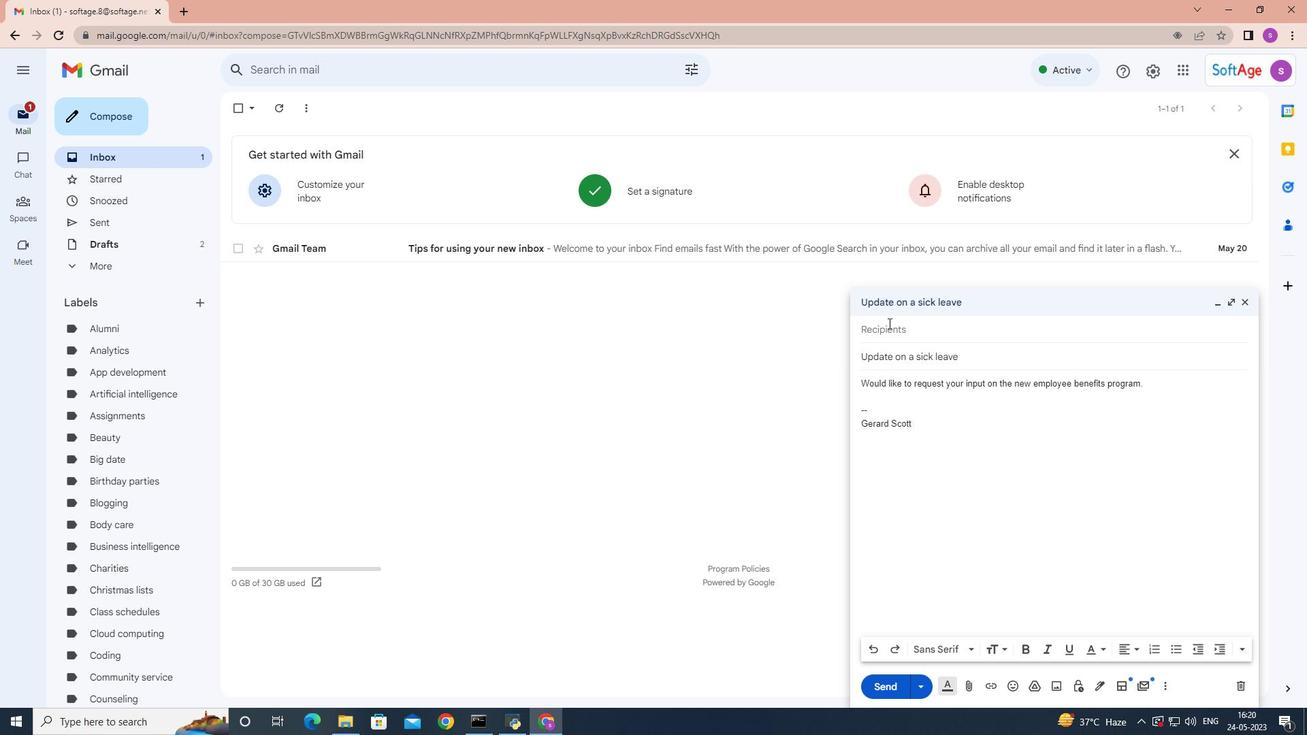 
Action: Mouse pressed left at (885, 332)
Screenshot: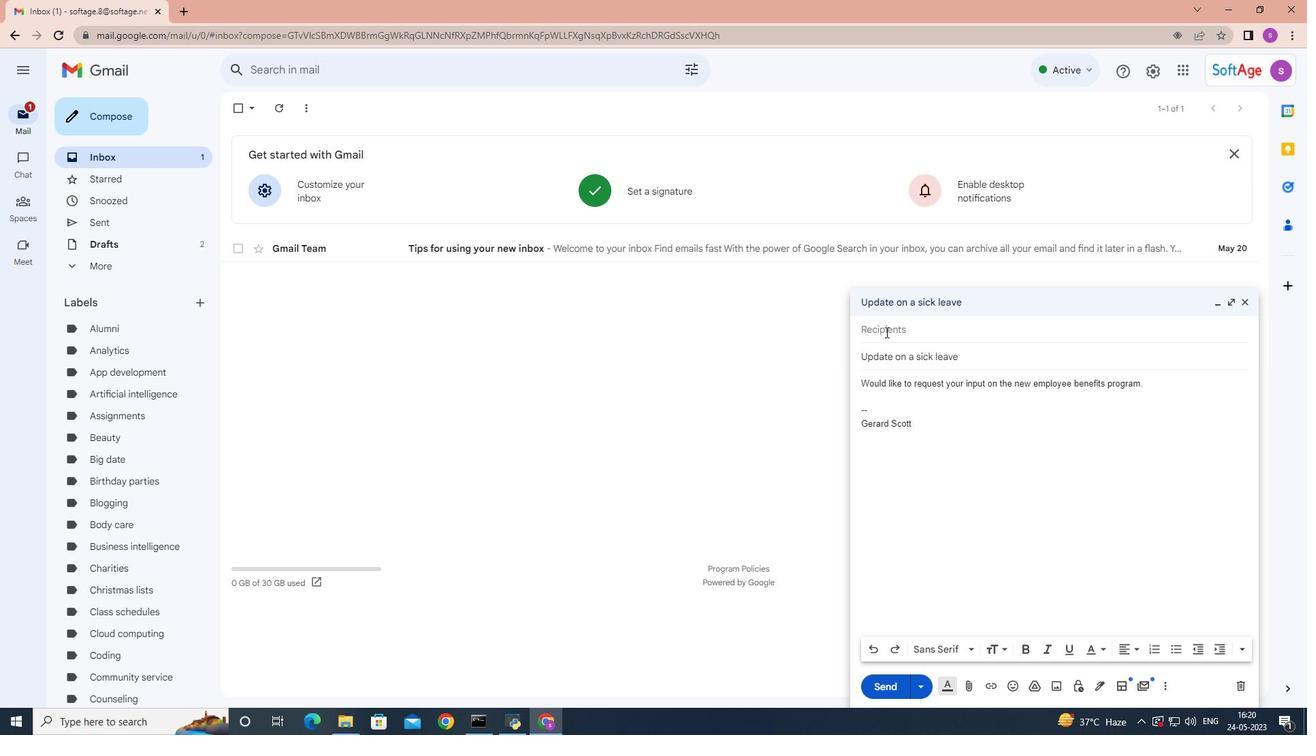 
Action: Key pressed softage.6
Screenshot: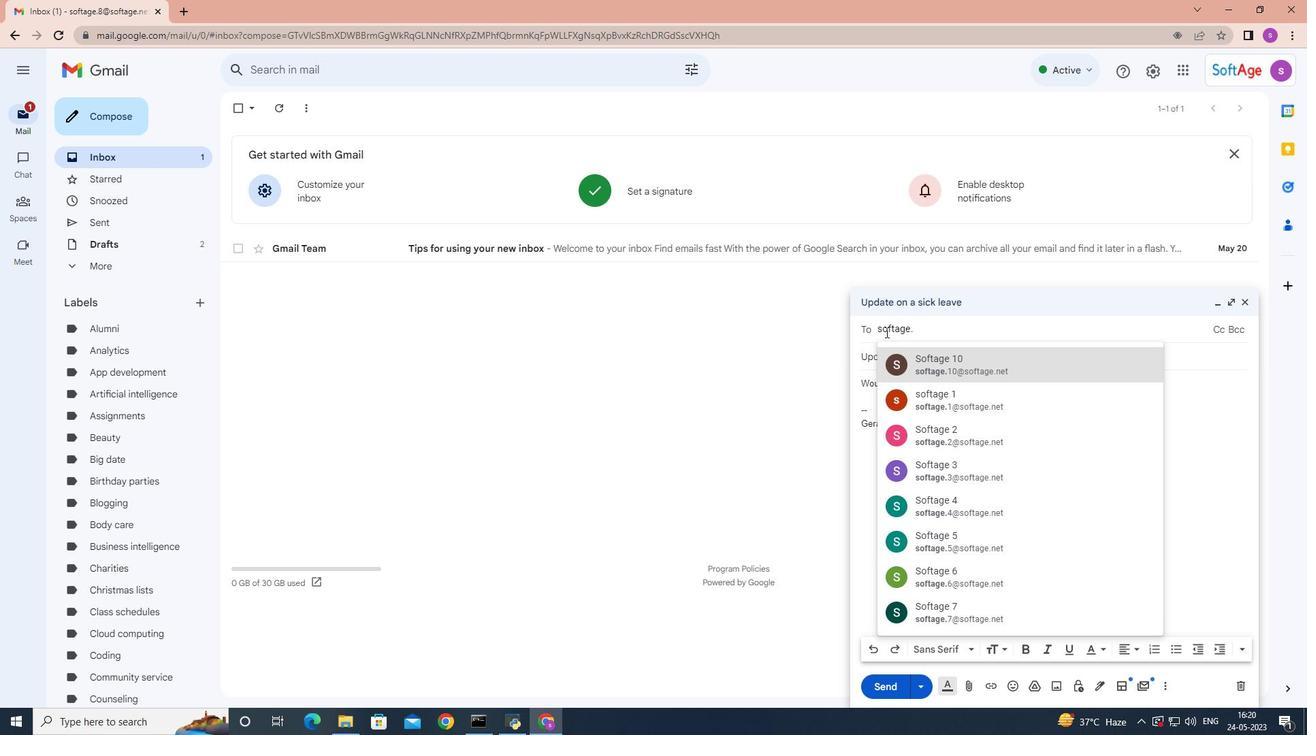 
Action: Mouse moved to (930, 358)
Screenshot: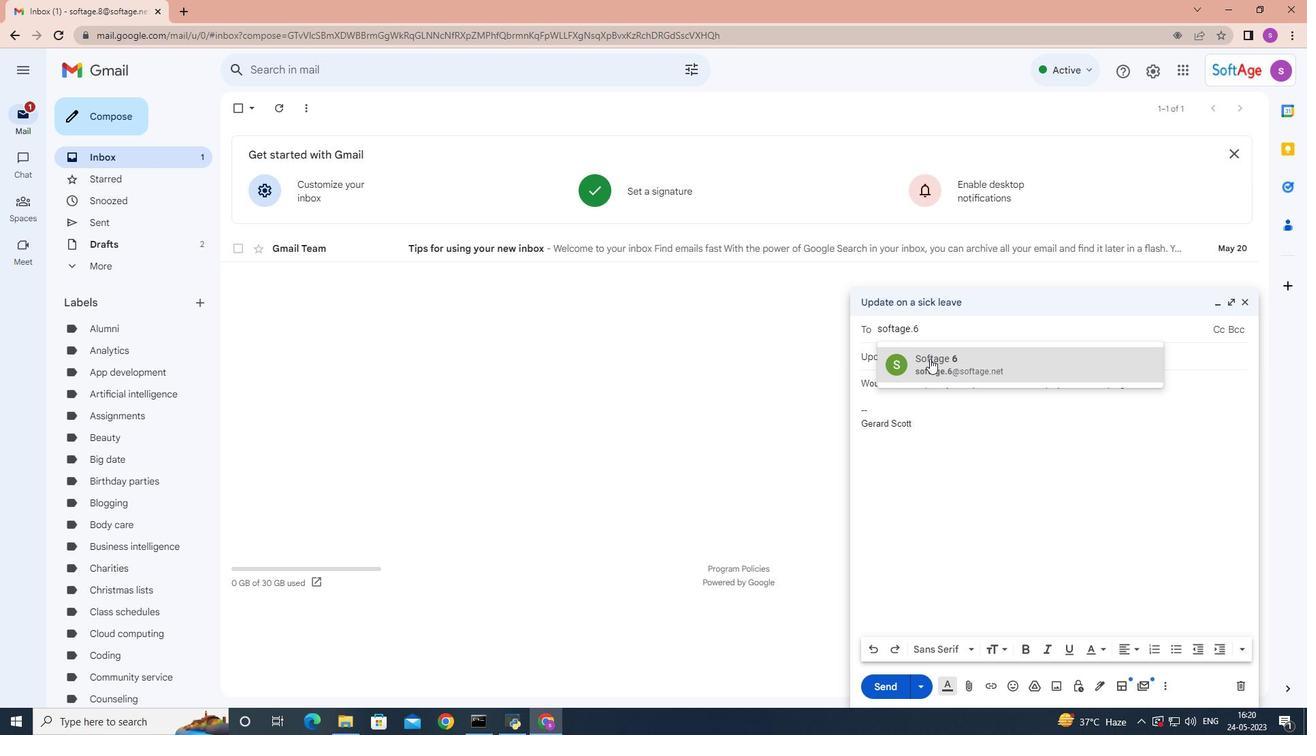 
Action: Mouse pressed left at (930, 358)
Screenshot: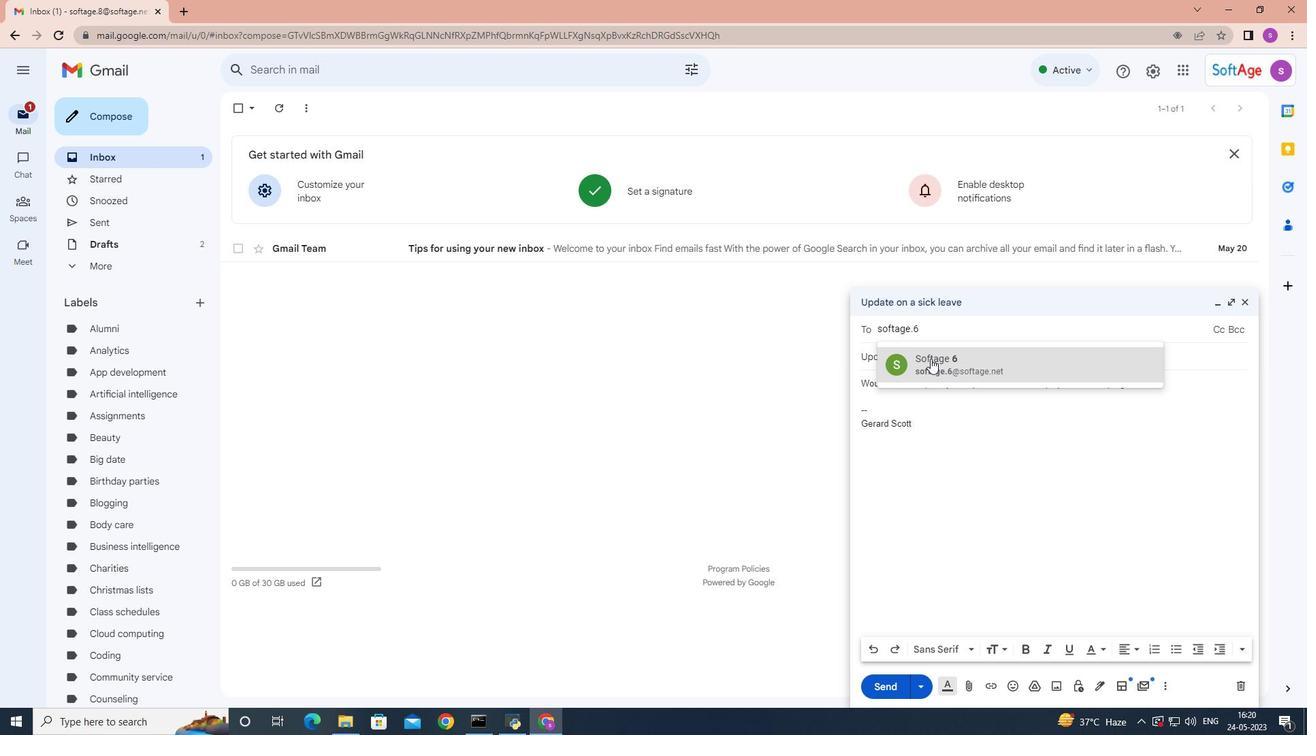 
Action: Key pressed softage.7
Screenshot: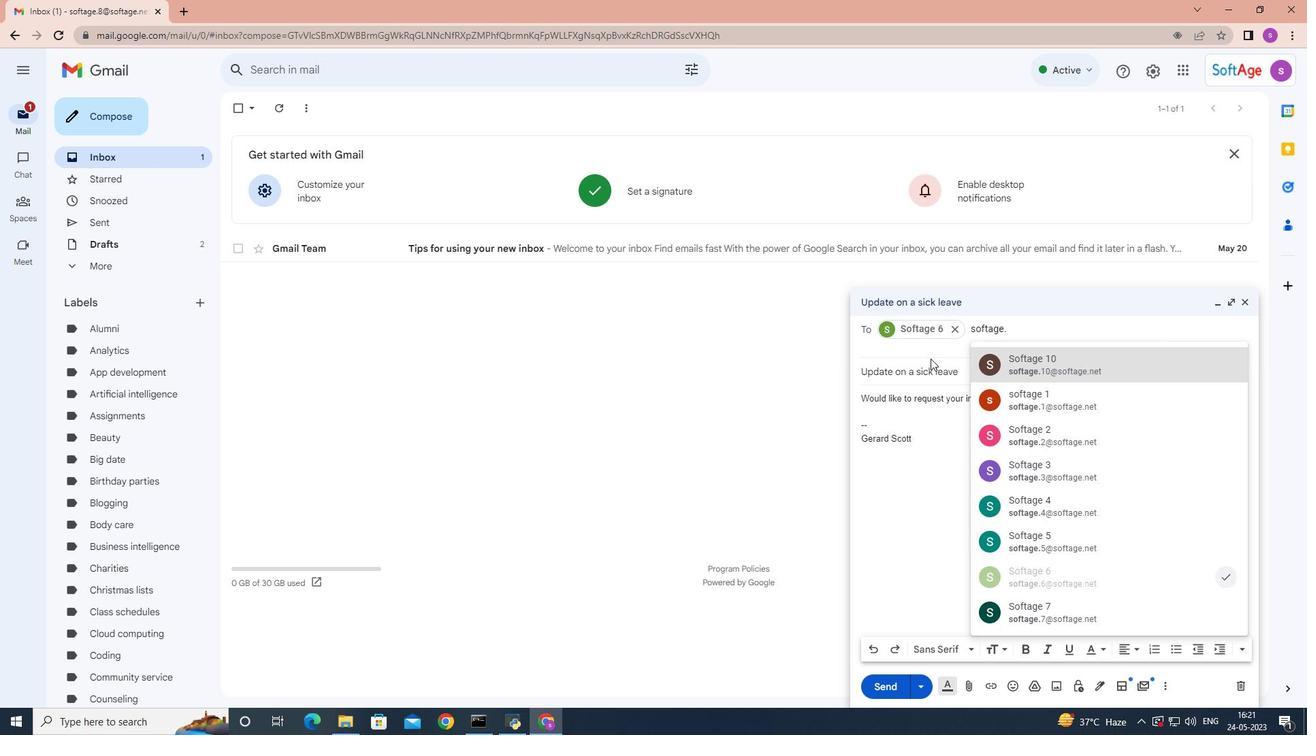 
Action: Mouse moved to (1003, 362)
Screenshot: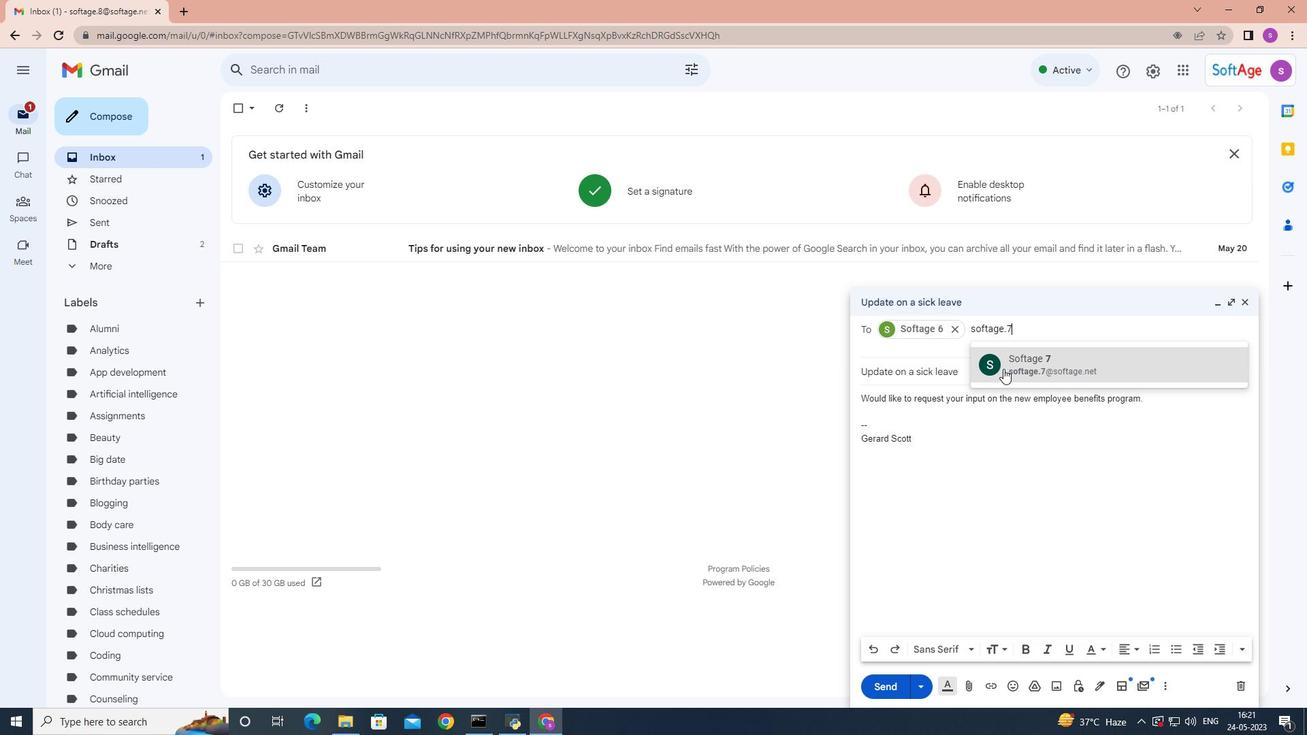 
Action: Mouse pressed left at (1003, 362)
Screenshot: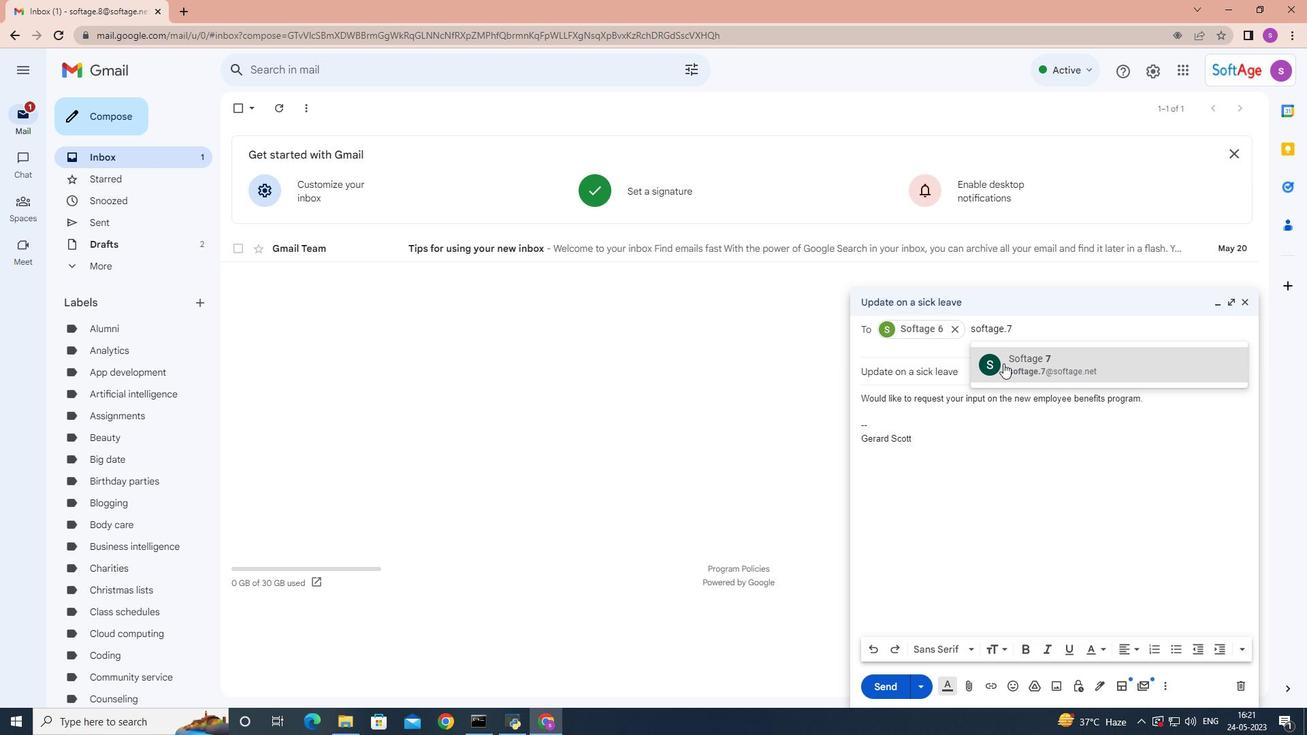 
Action: Mouse moved to (881, 689)
Screenshot: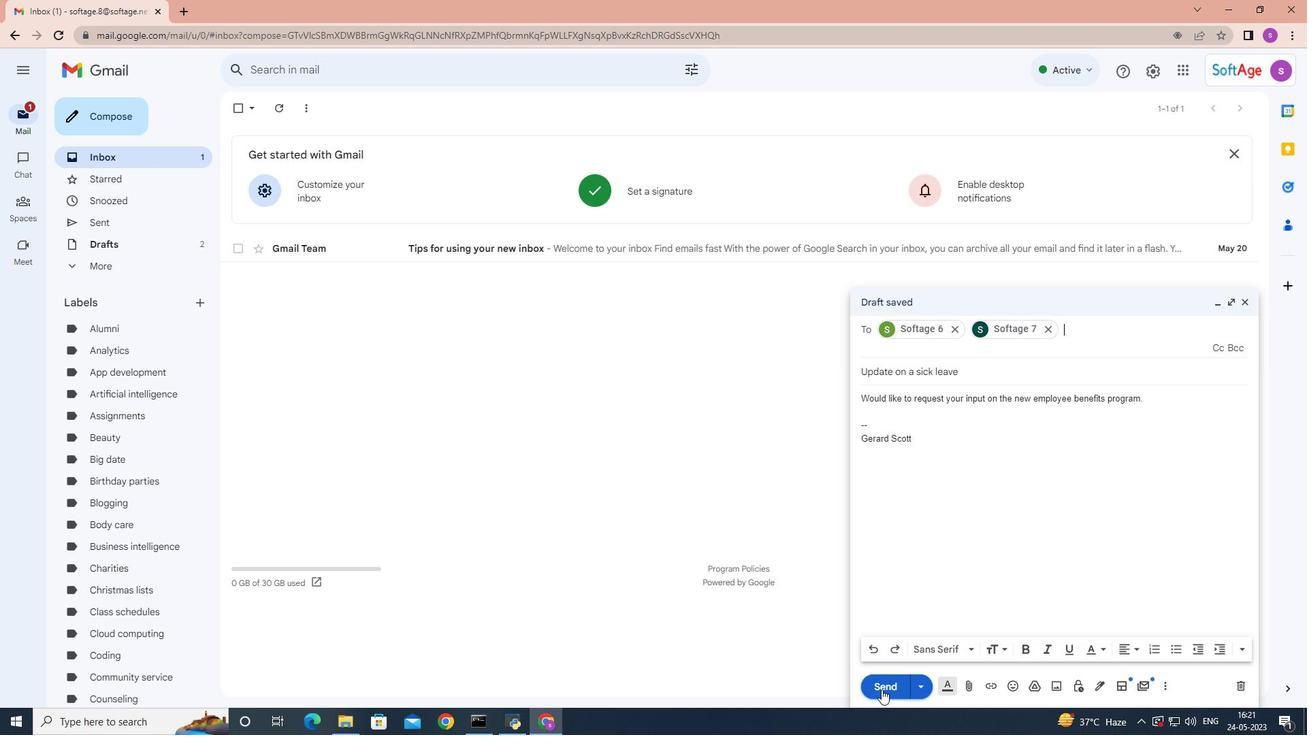 
Action: Mouse pressed left at (881, 689)
Screenshot: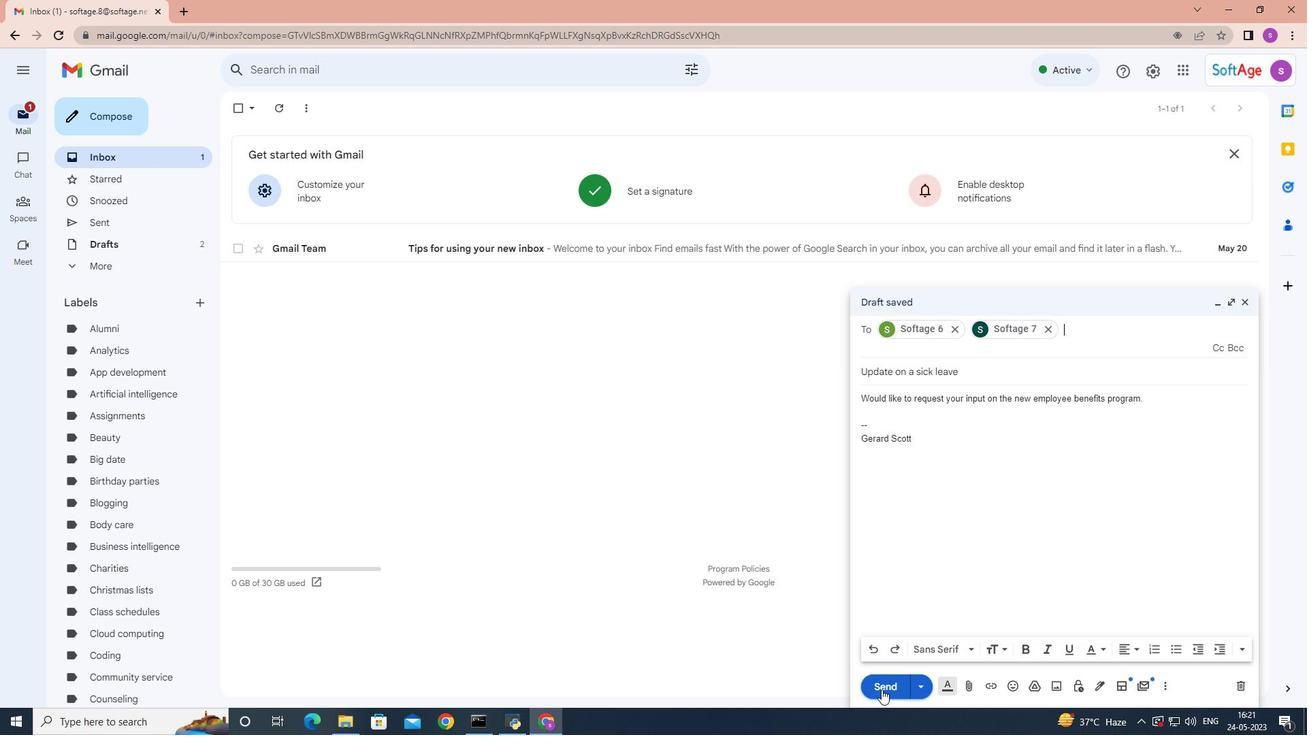 
Action: Mouse moved to (885, 695)
Screenshot: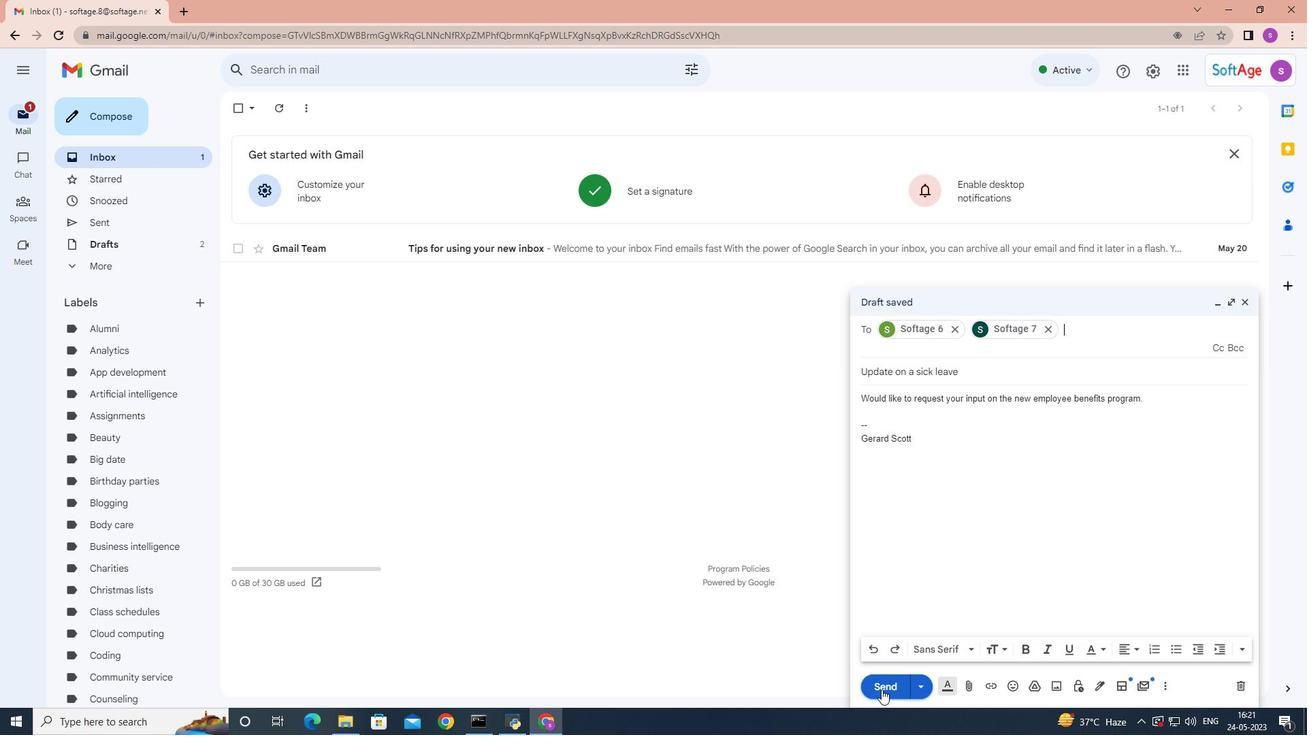 
